Task: Look for space in Bethany, United States from 6th September, 2023 to 15th September, 2023 for 6 adults in price range Rs.8000 to Rs.12000. Place can be entire place or private room with 6 bedrooms having 6 beds and 6 bathrooms. Property type can be house, flat, guest house. Amenities needed are: wifi, TV, free parkinig on premises, gym, breakfast. Booking option can be shelf check-in. Required host language is English.
Action: Mouse moved to (595, 163)
Screenshot: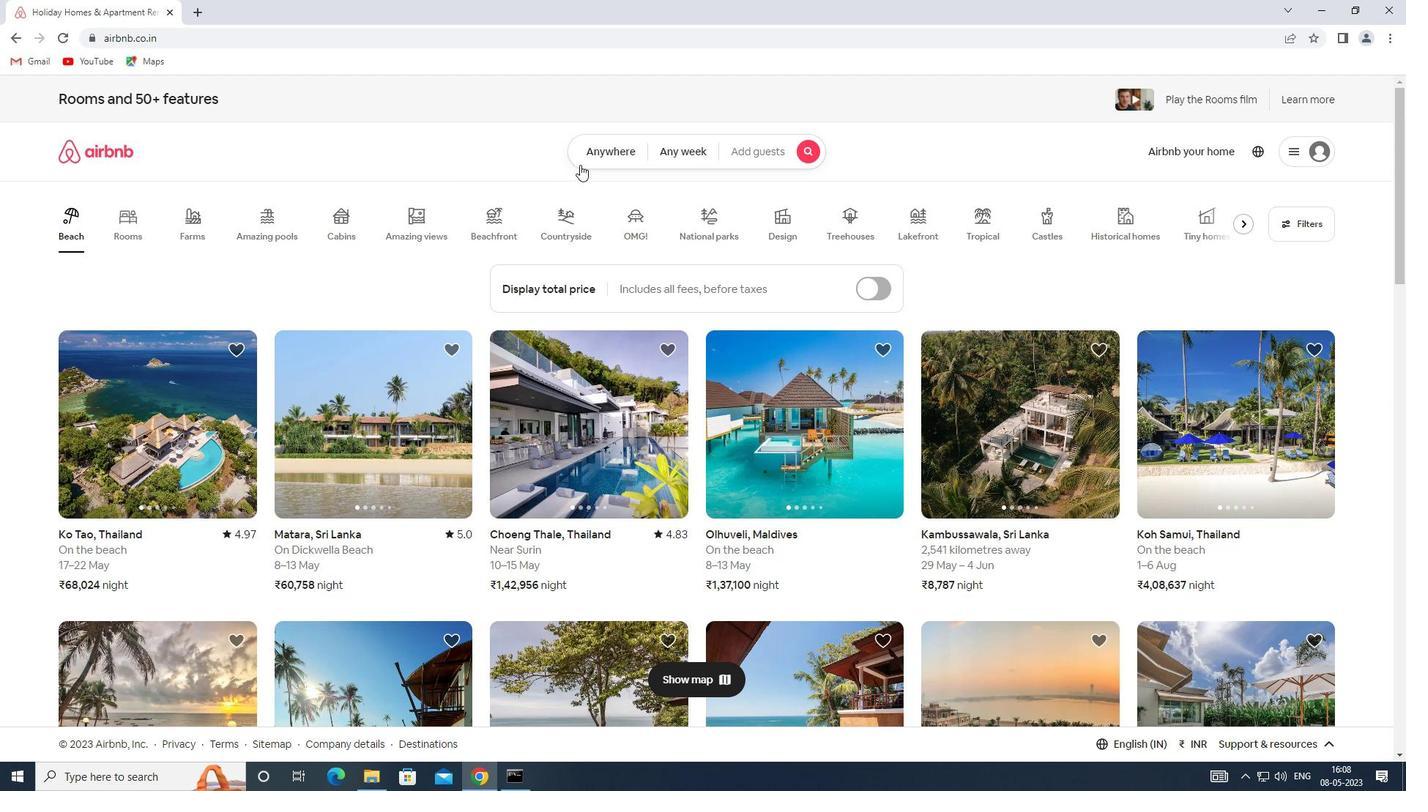 
Action: Mouse pressed left at (595, 163)
Screenshot: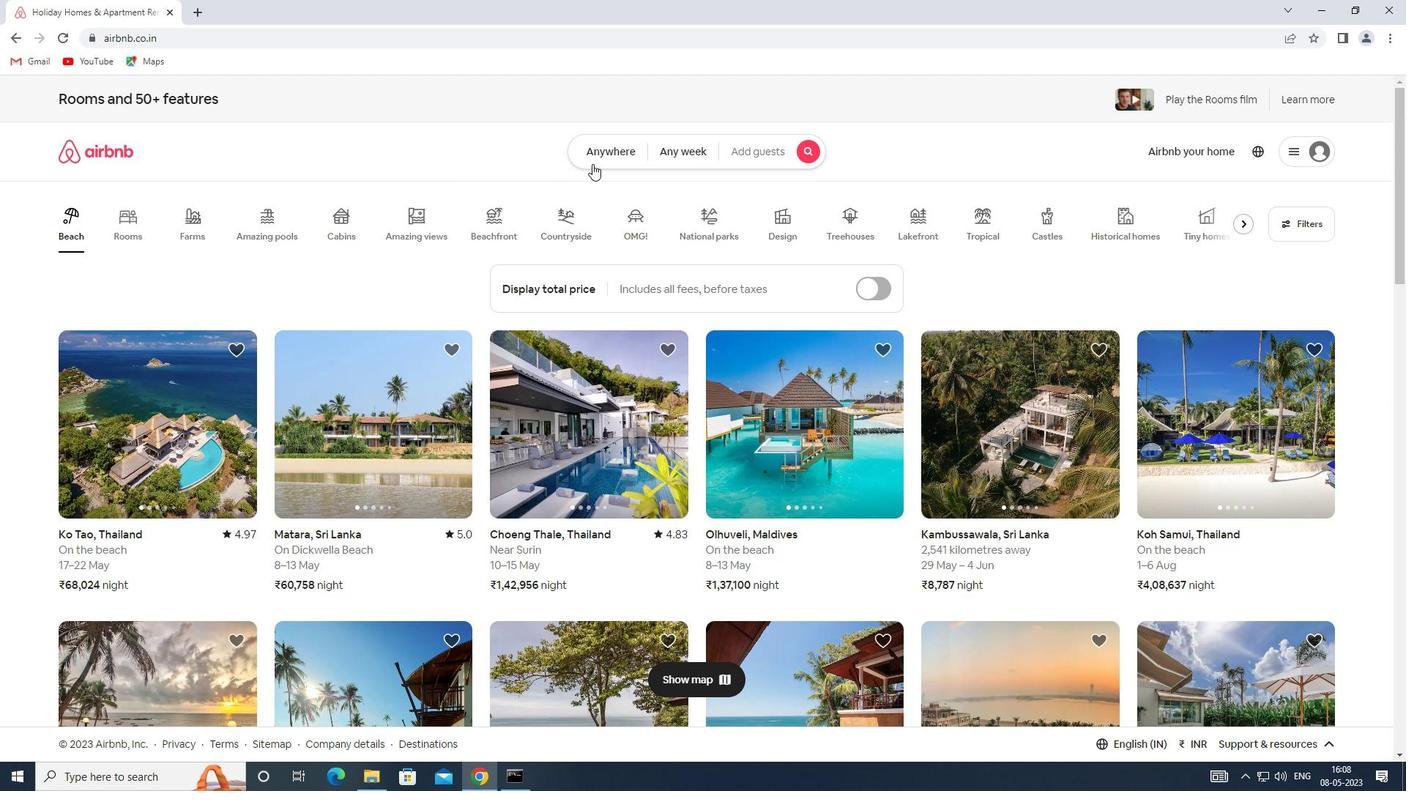 
Action: Mouse moved to (467, 201)
Screenshot: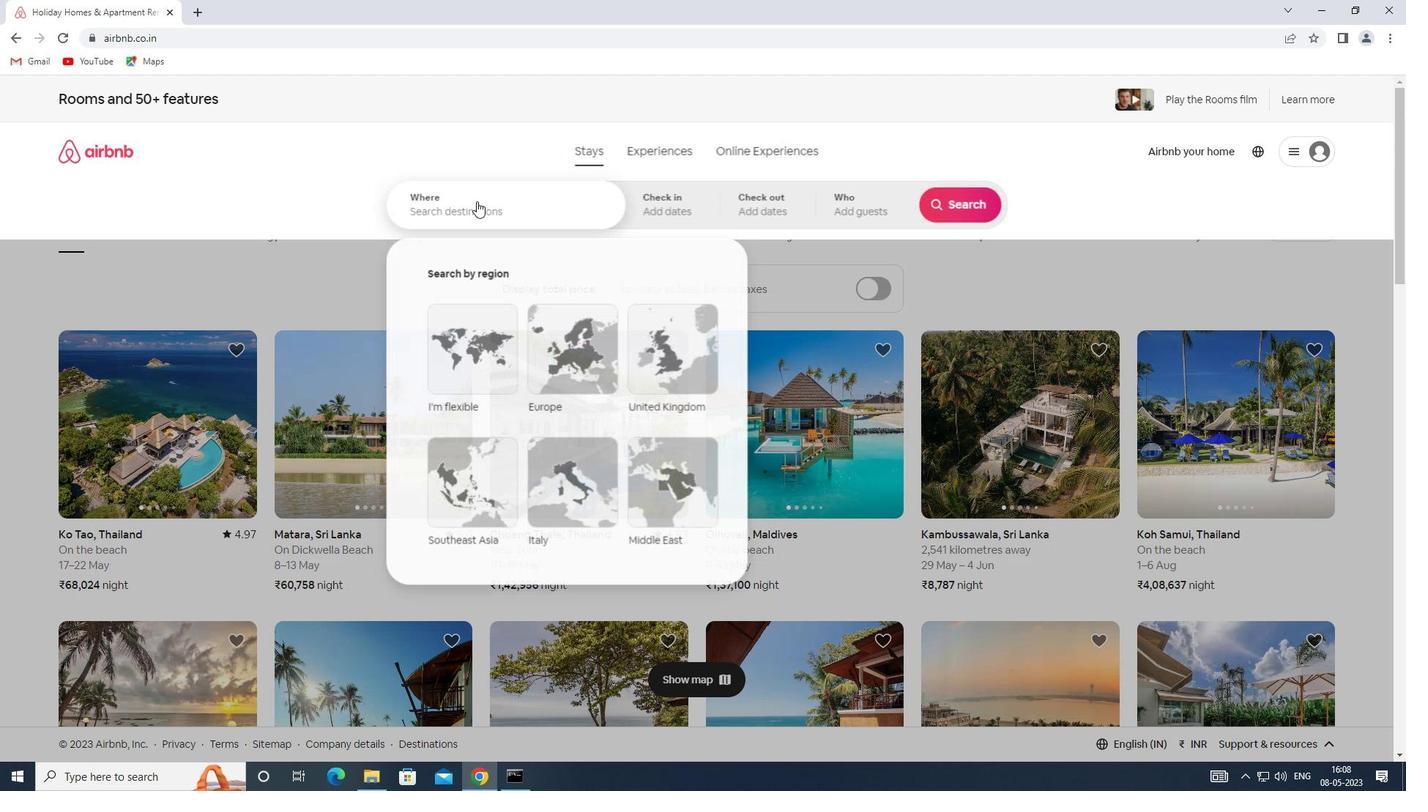 
Action: Mouse pressed left at (467, 201)
Screenshot: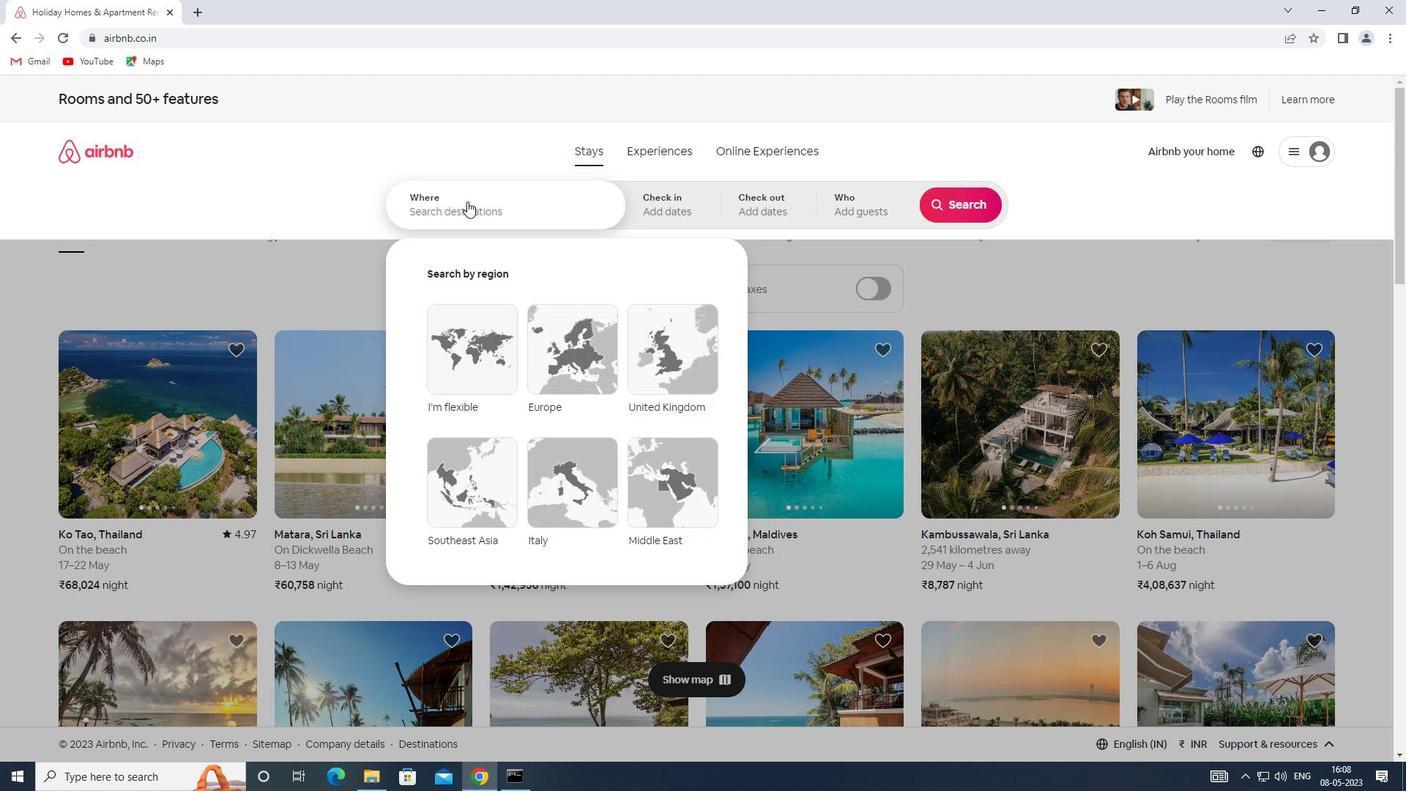 
Action: Key pressed <Key.shift>SPACE<Key.space>IN<Key.space><Key.shift>BETHANY,<Key.shift>UNITED<Key.space><Key.shift>STATES
Screenshot: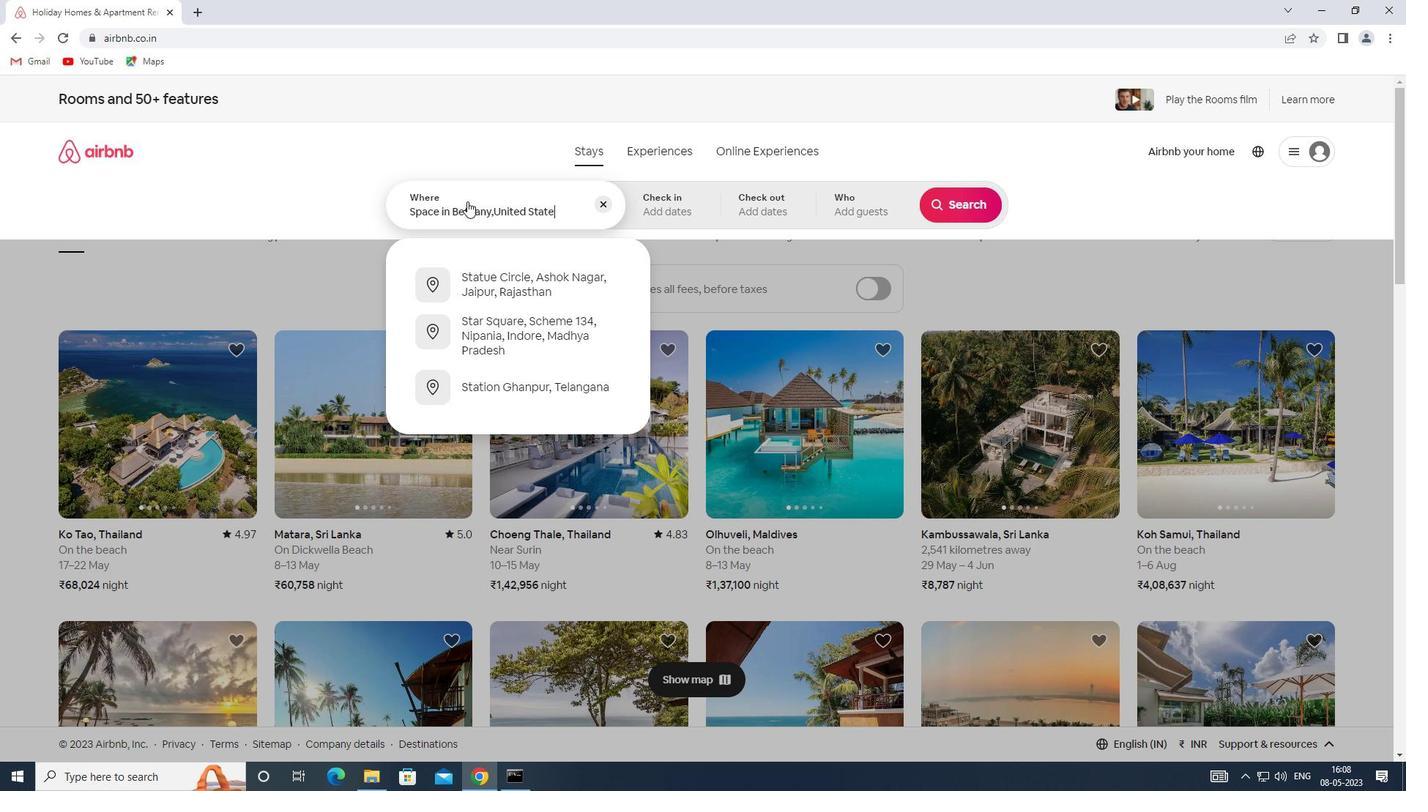 
Action: Mouse moved to (682, 195)
Screenshot: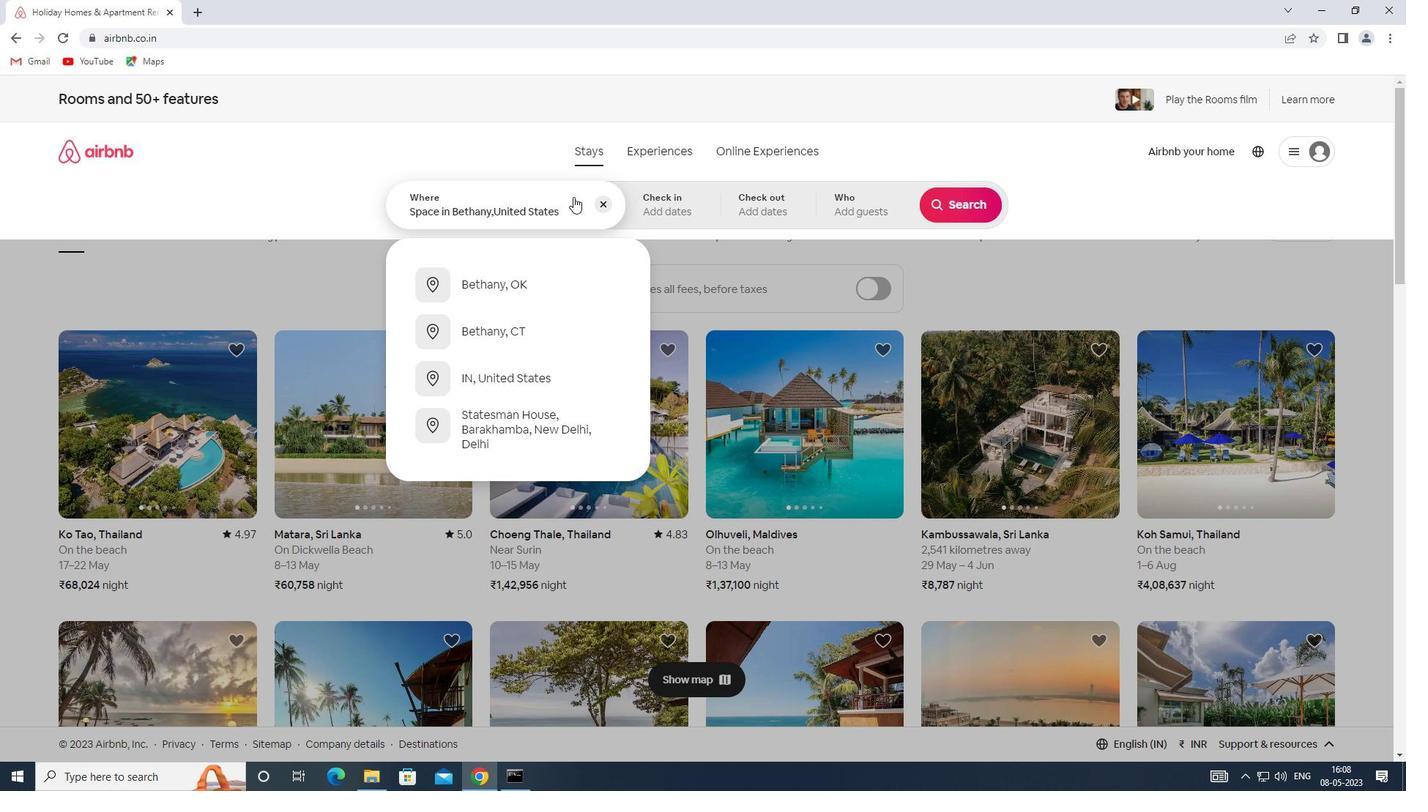 
Action: Mouse pressed left at (682, 195)
Screenshot: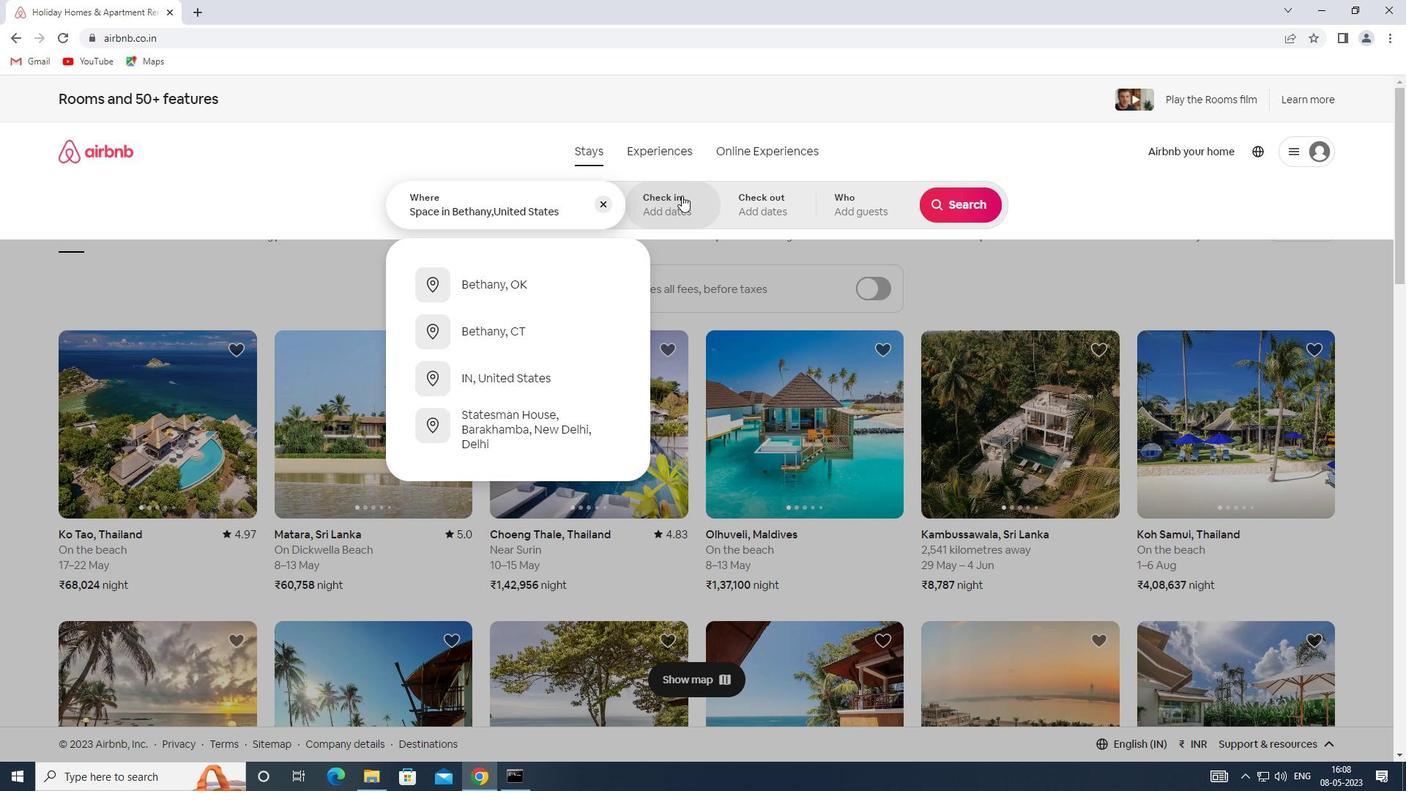 
Action: Mouse moved to (950, 324)
Screenshot: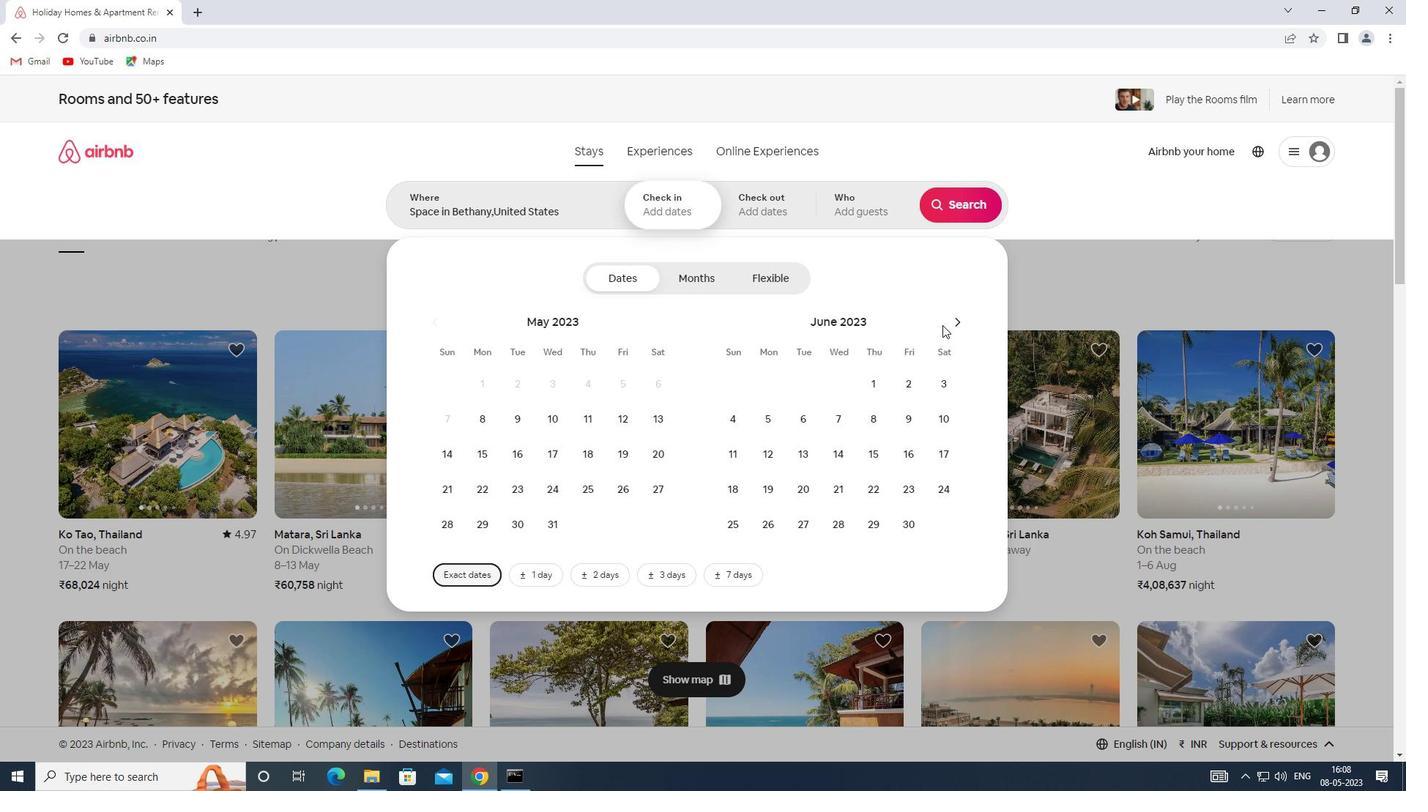 
Action: Mouse pressed left at (950, 324)
Screenshot: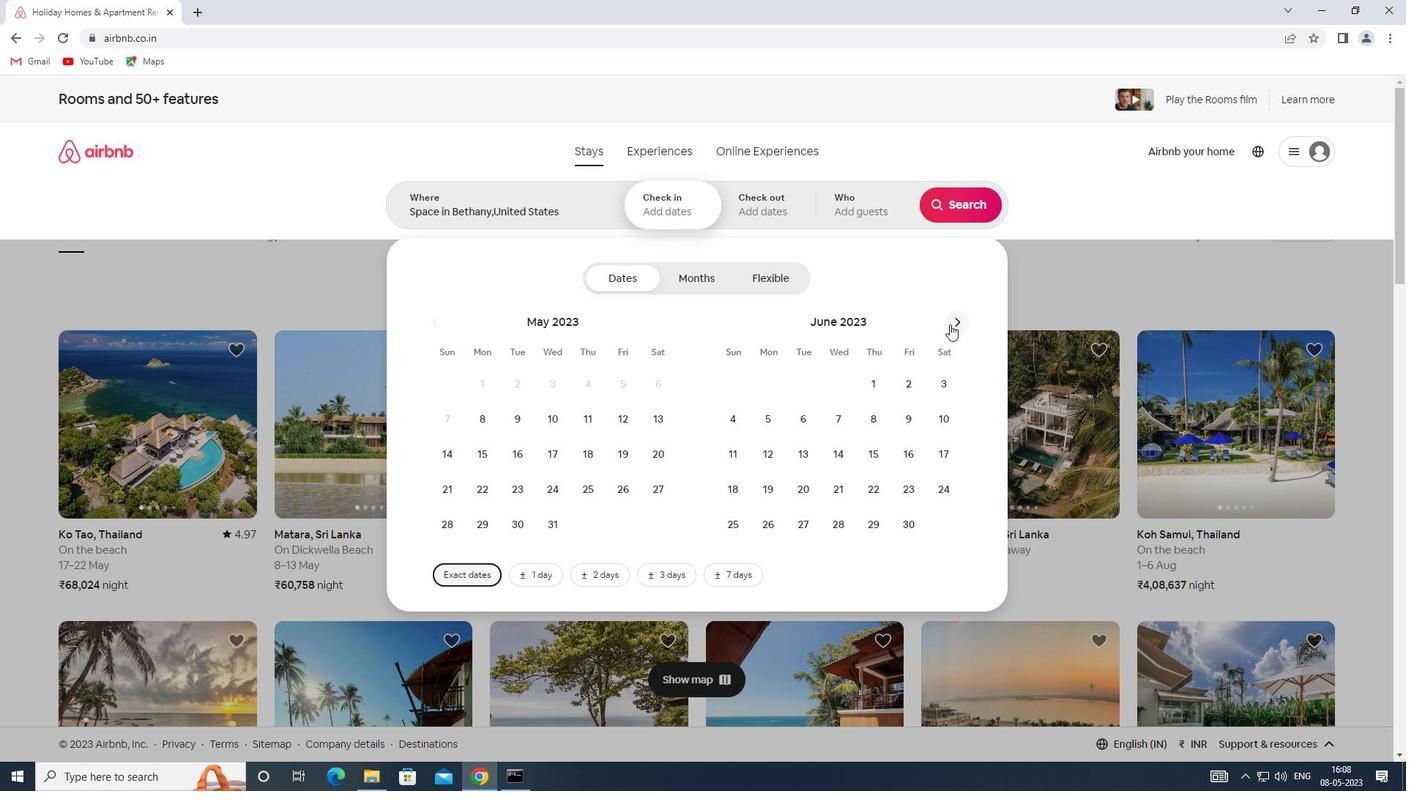 
Action: Mouse pressed left at (950, 324)
Screenshot: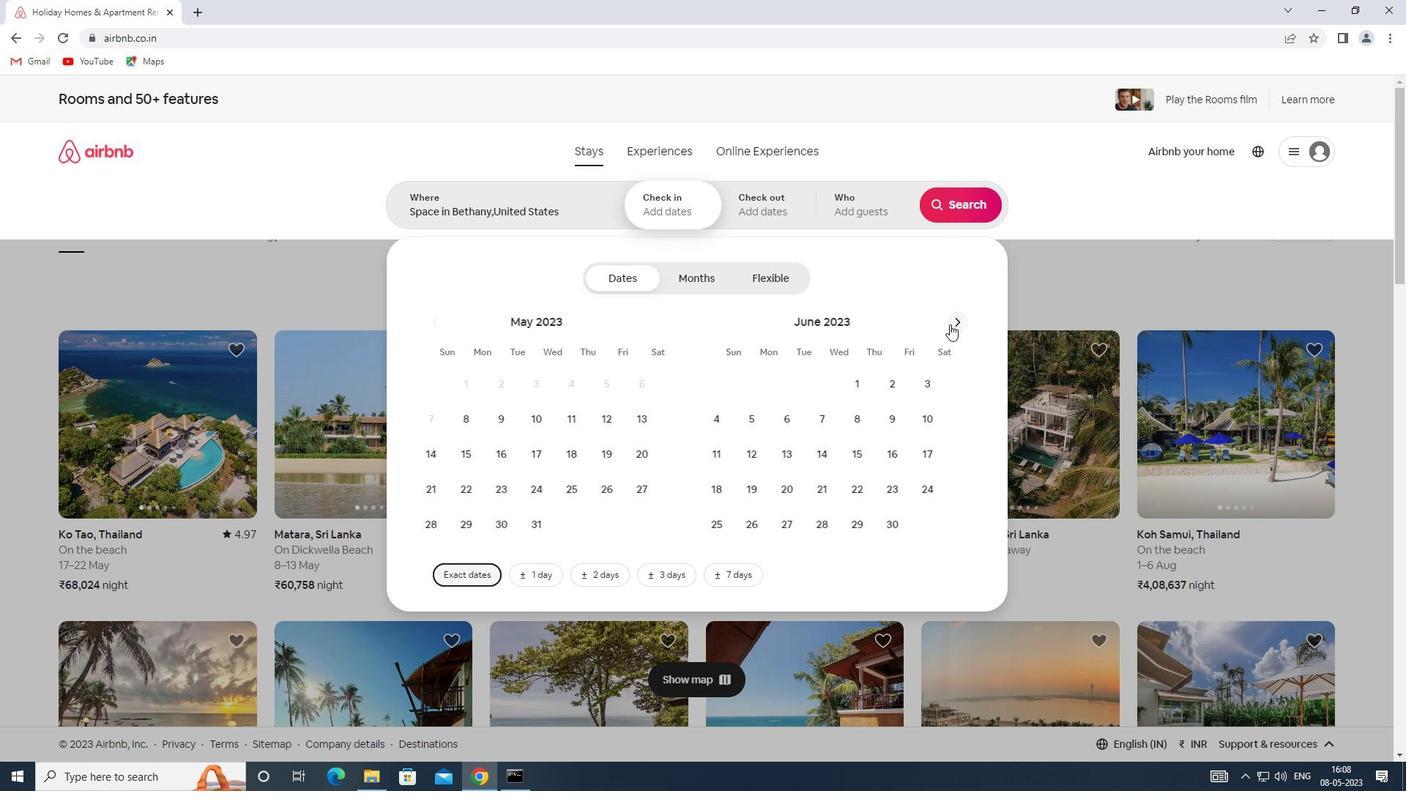 
Action: Mouse pressed left at (950, 324)
Screenshot: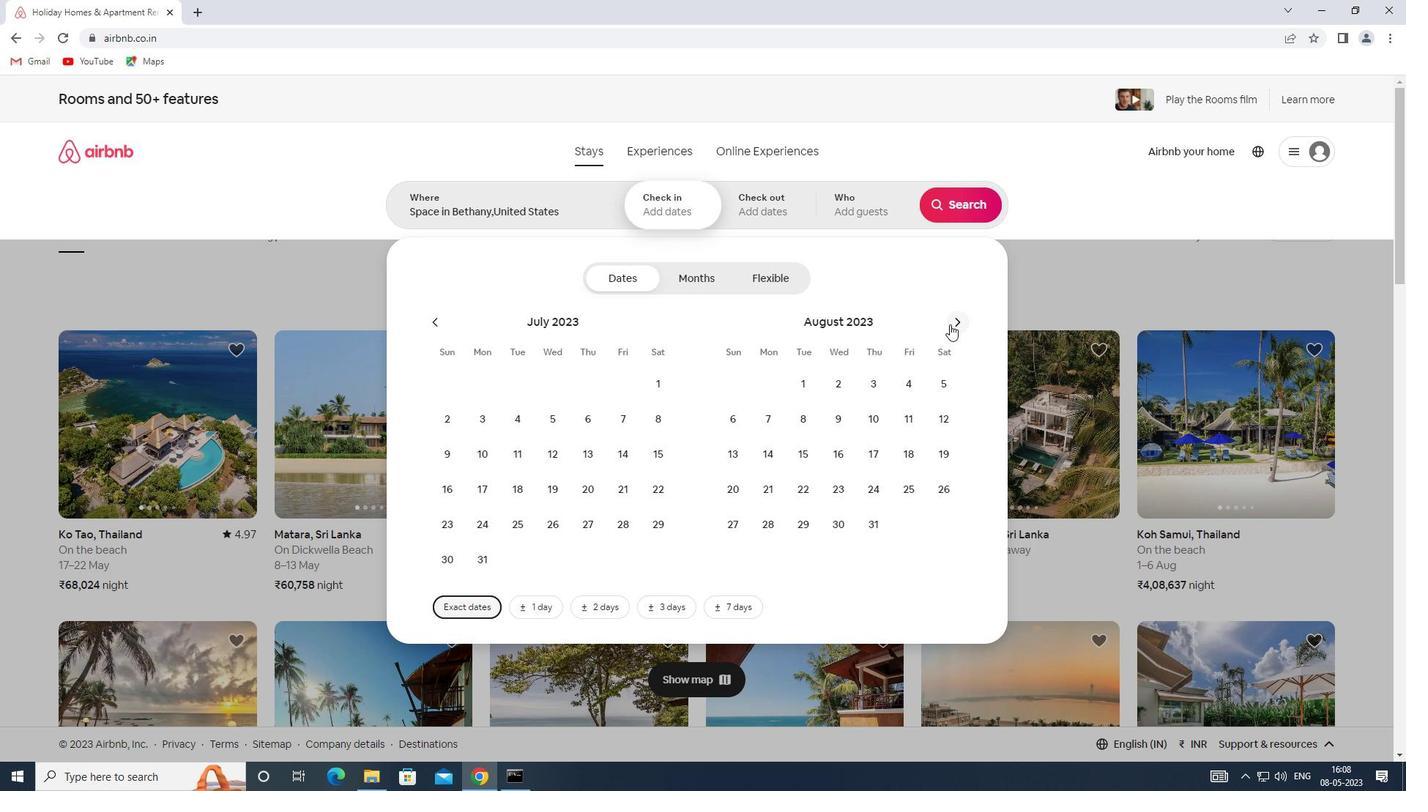 
Action: Mouse moved to (838, 410)
Screenshot: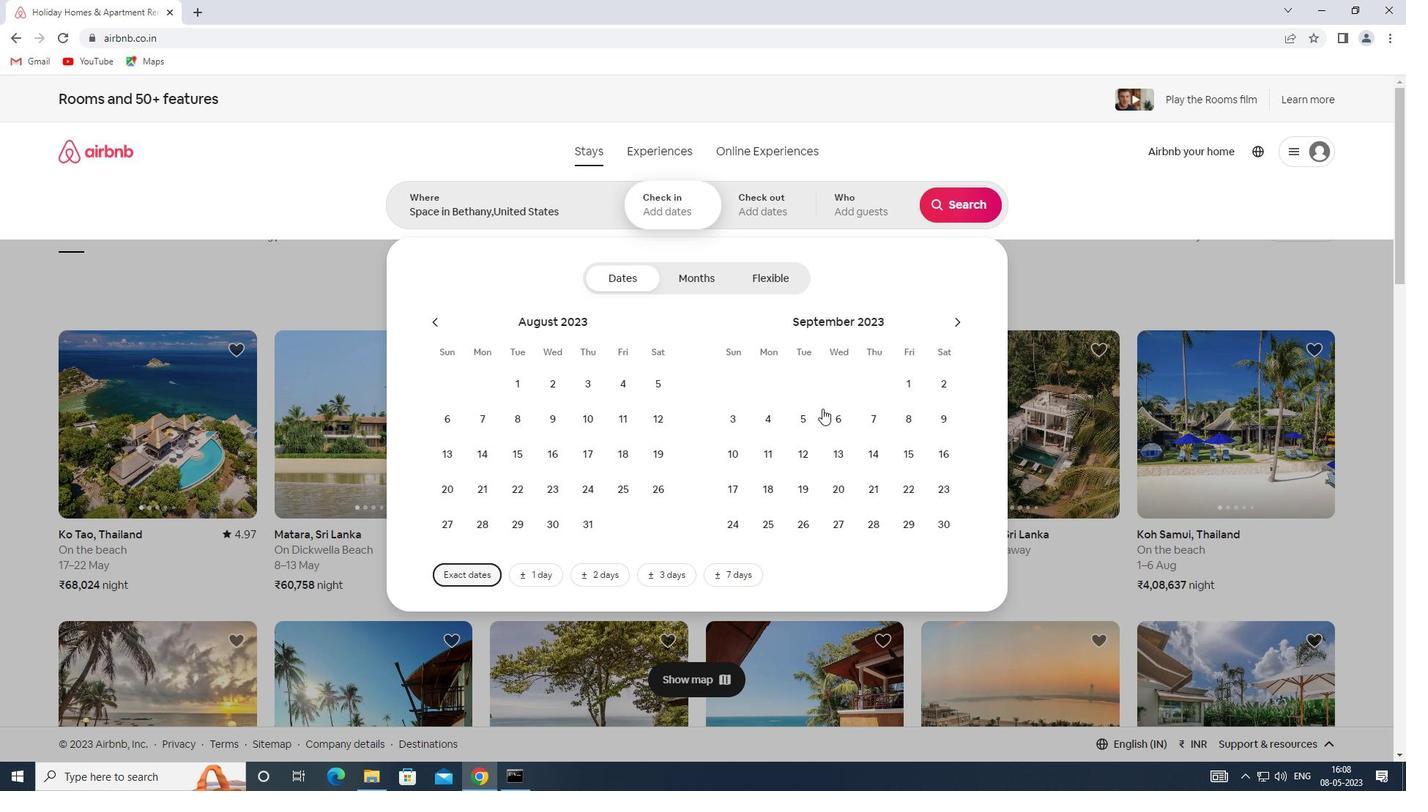 
Action: Mouse pressed left at (838, 410)
Screenshot: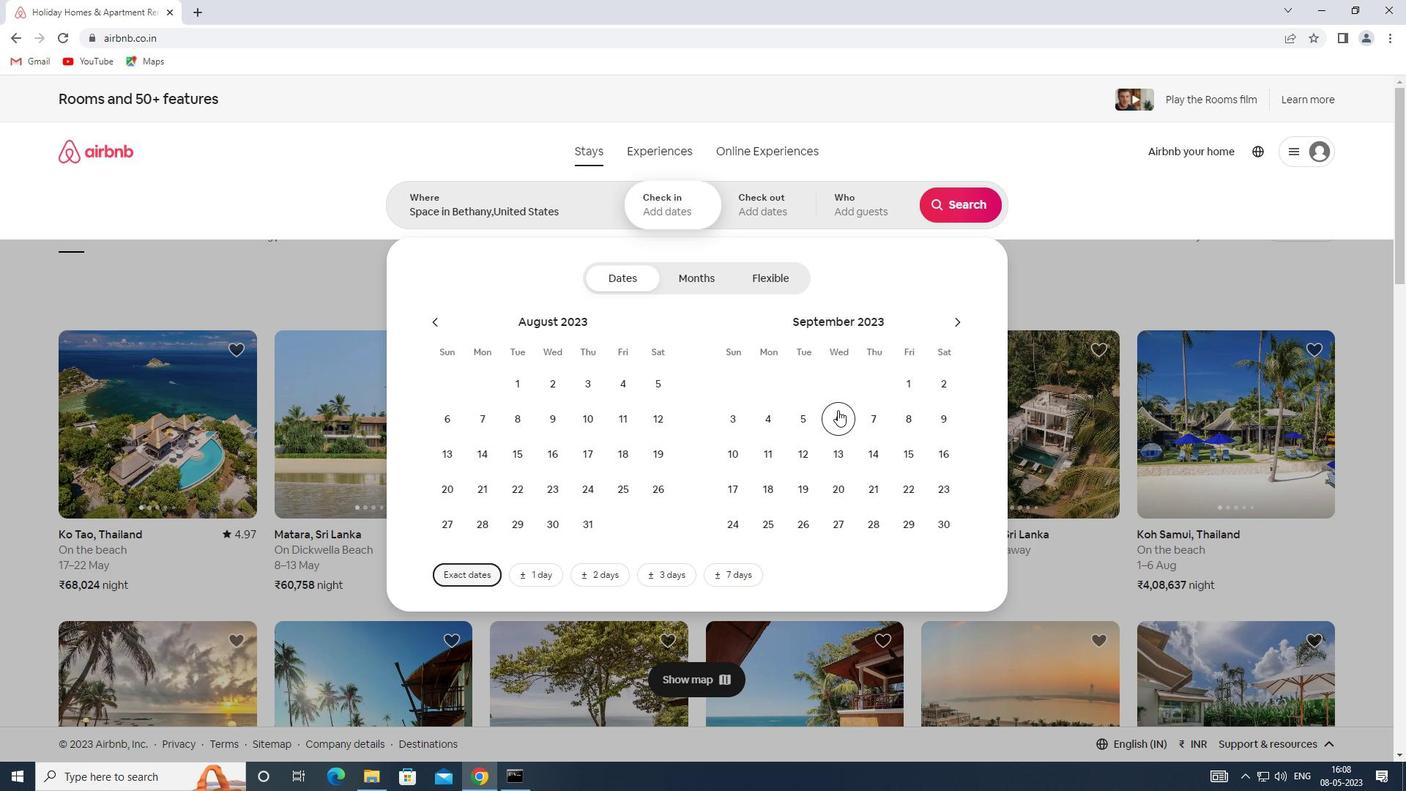 
Action: Mouse moved to (898, 448)
Screenshot: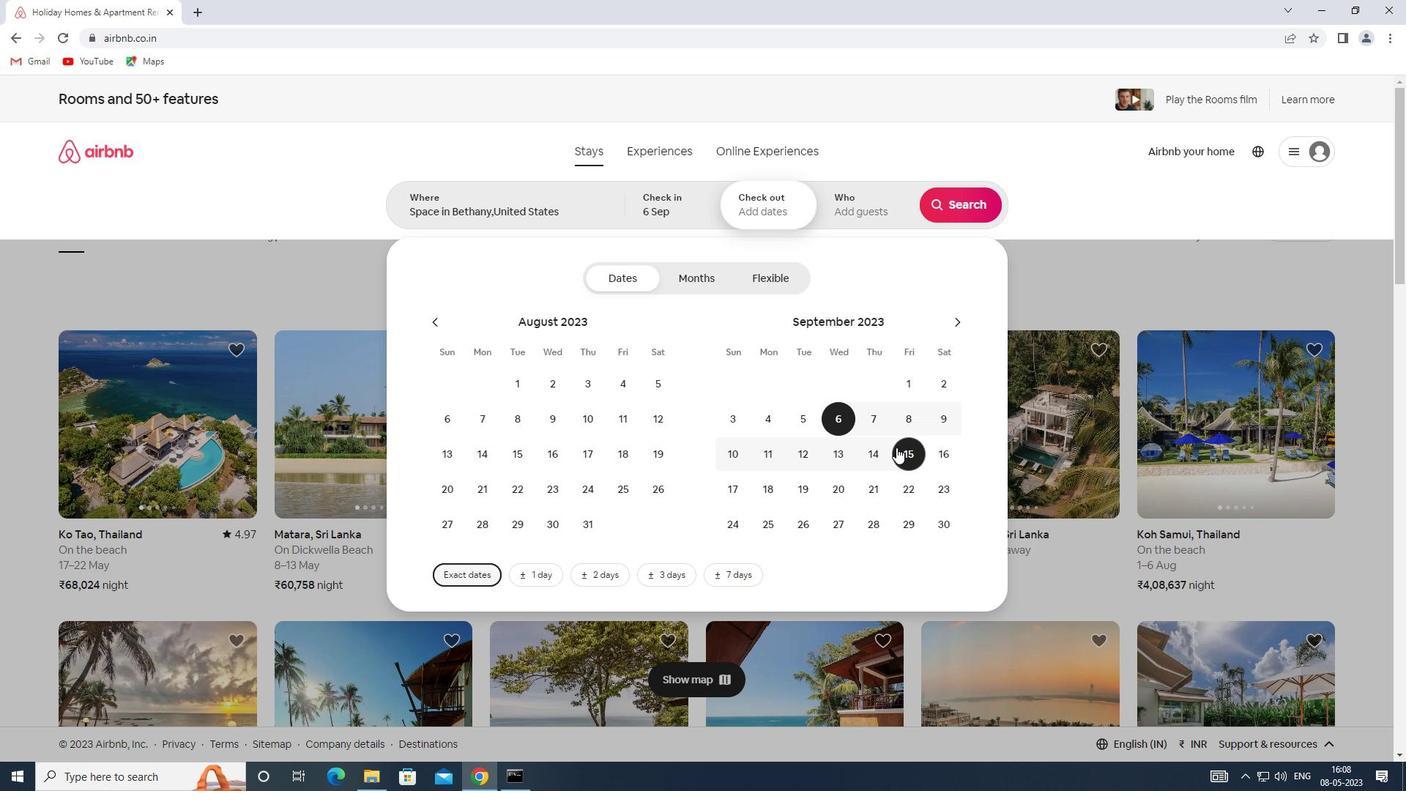 
Action: Mouse pressed left at (898, 448)
Screenshot: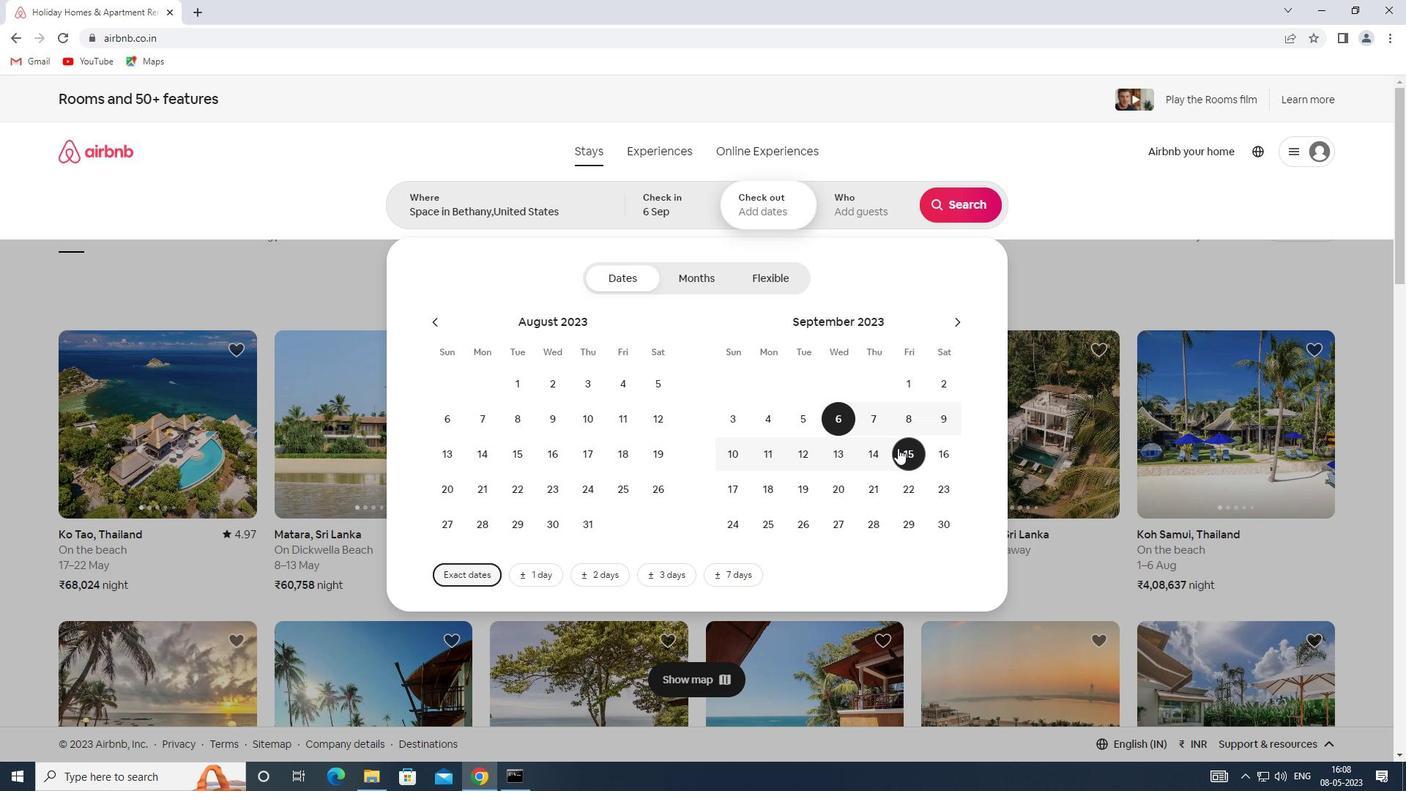 
Action: Mouse moved to (869, 215)
Screenshot: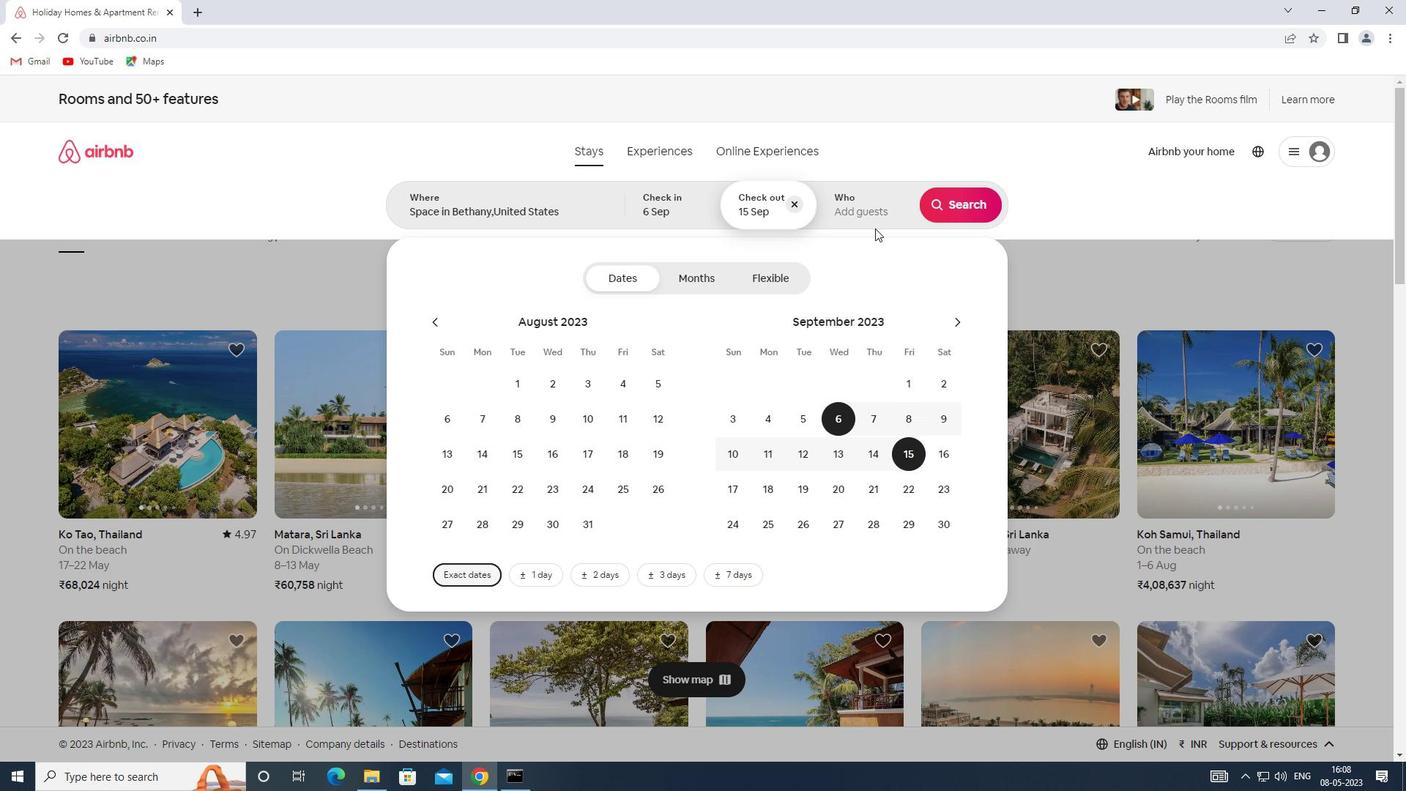 
Action: Mouse pressed left at (869, 215)
Screenshot: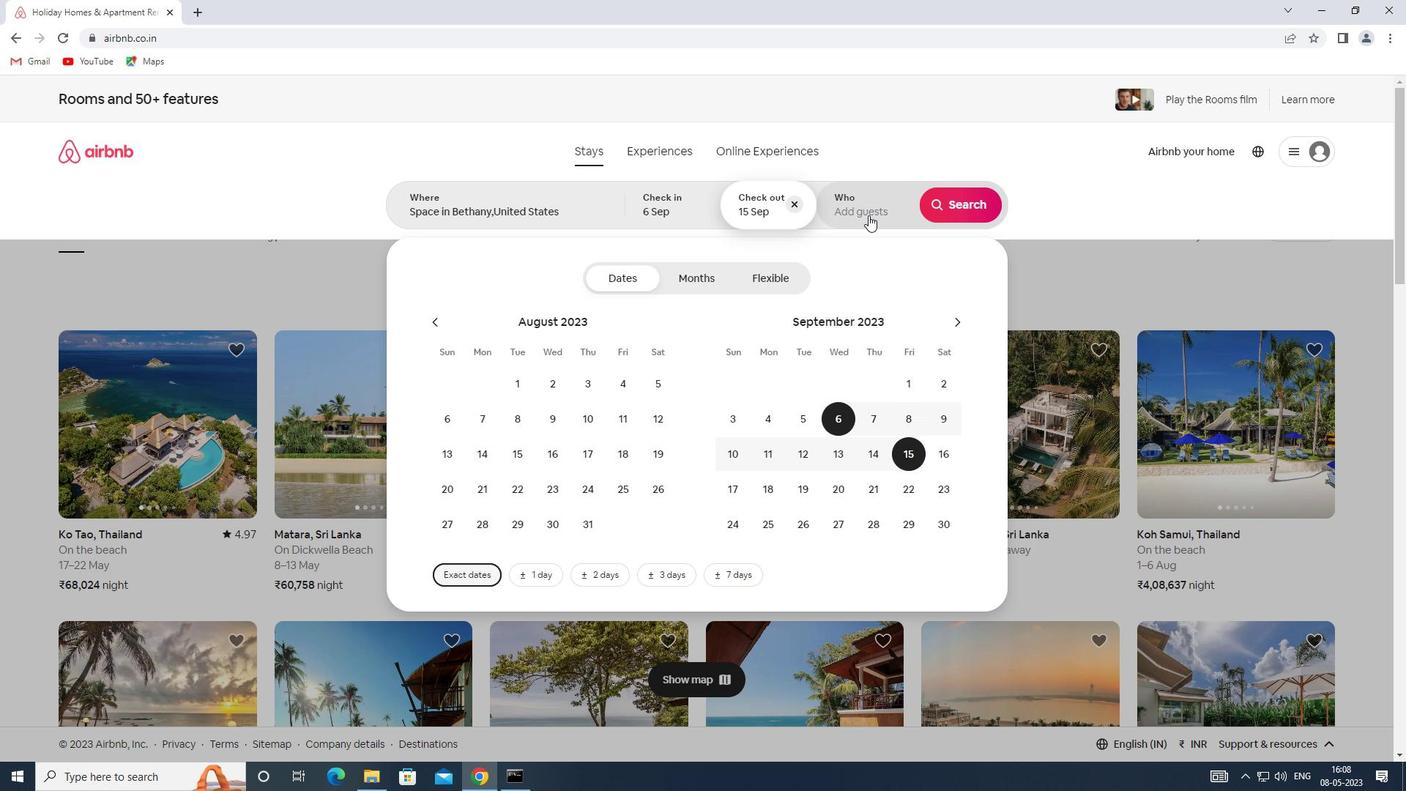 
Action: Mouse moved to (968, 284)
Screenshot: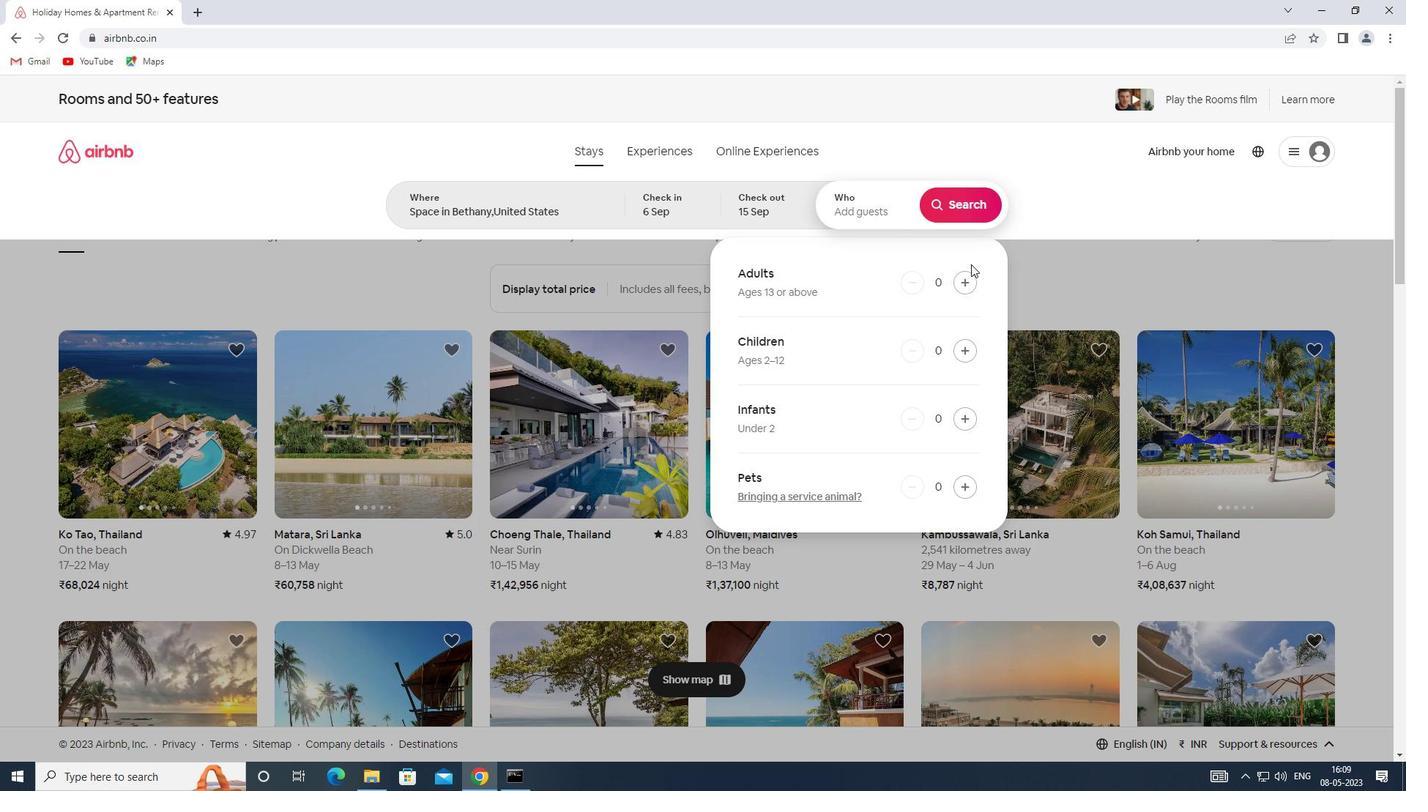 
Action: Mouse pressed left at (968, 284)
Screenshot: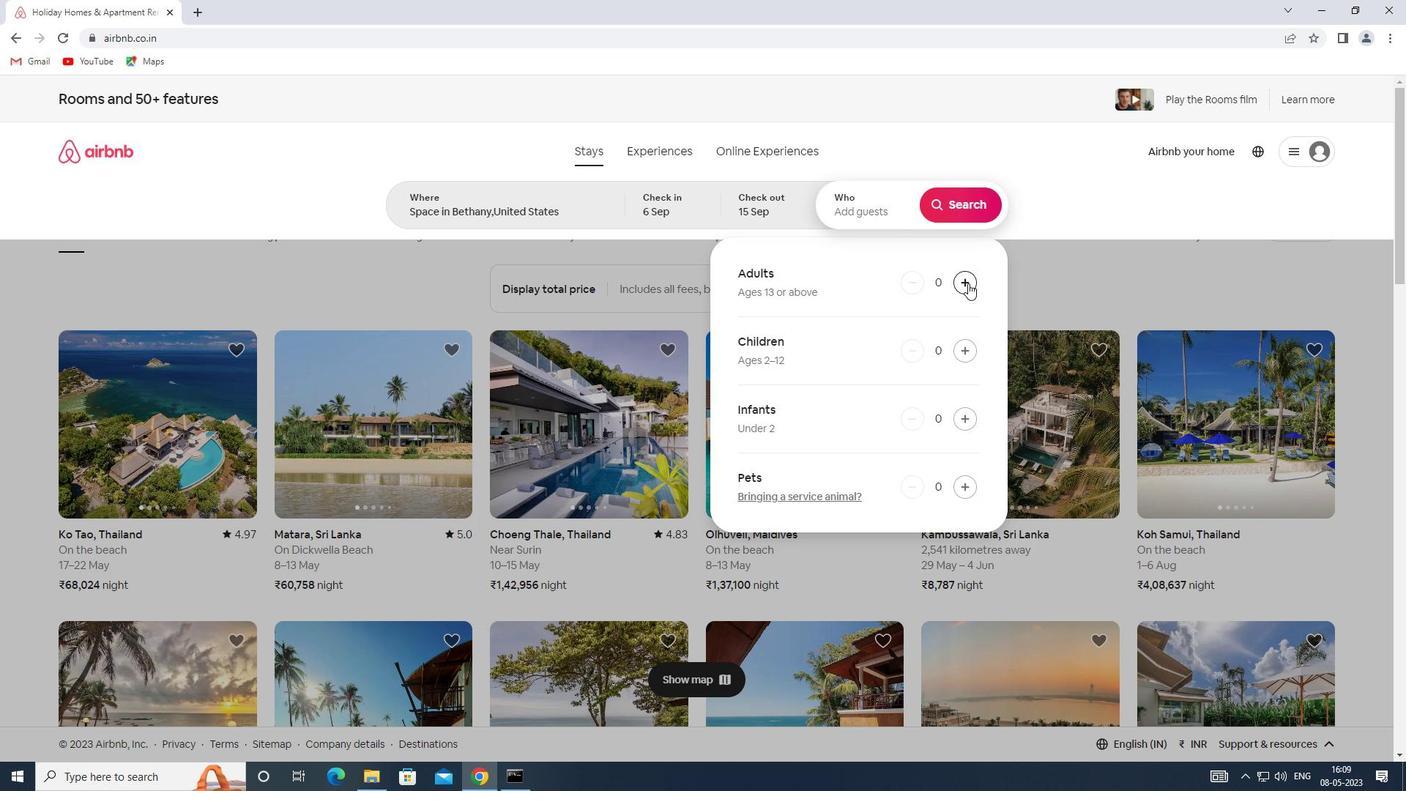 
Action: Mouse pressed left at (968, 284)
Screenshot: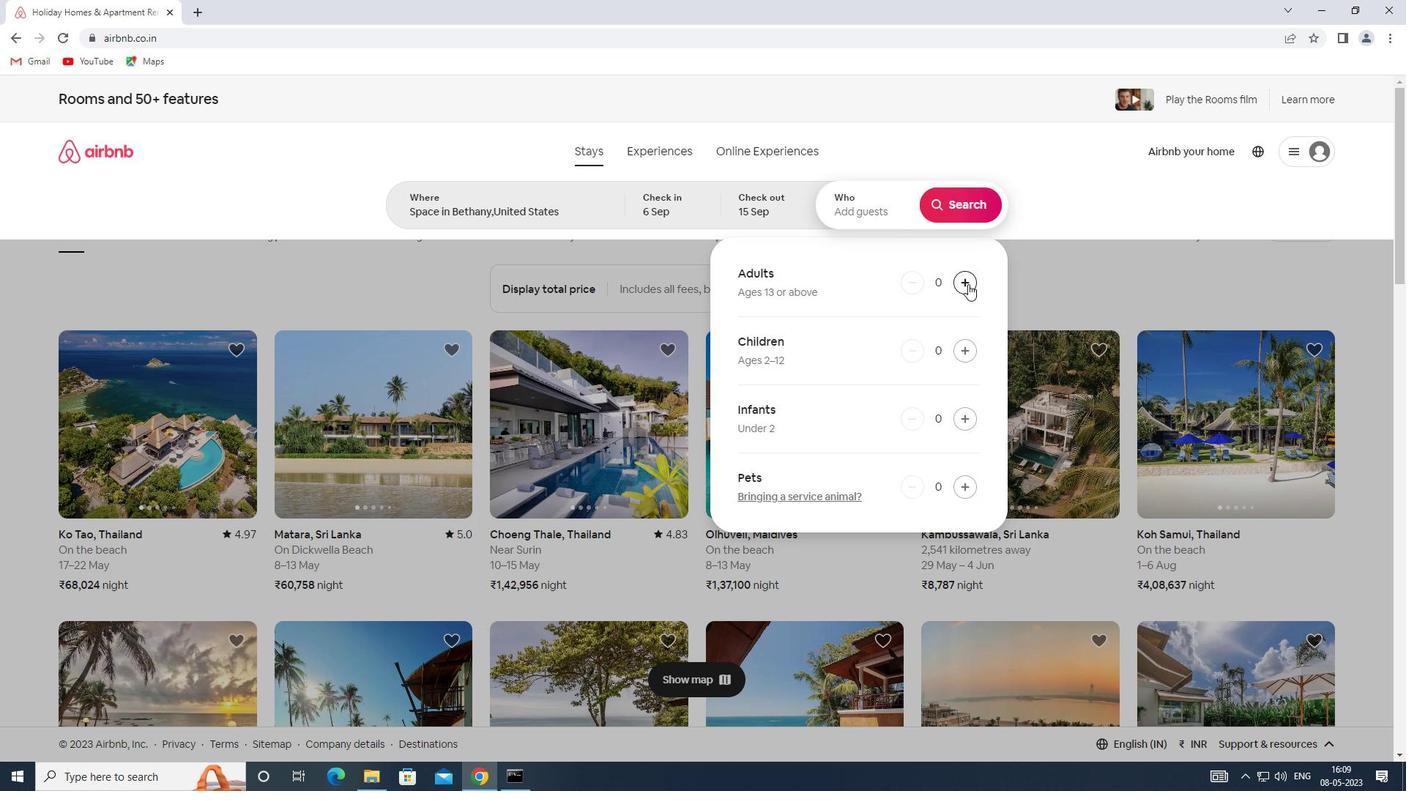 
Action: Mouse pressed left at (968, 284)
Screenshot: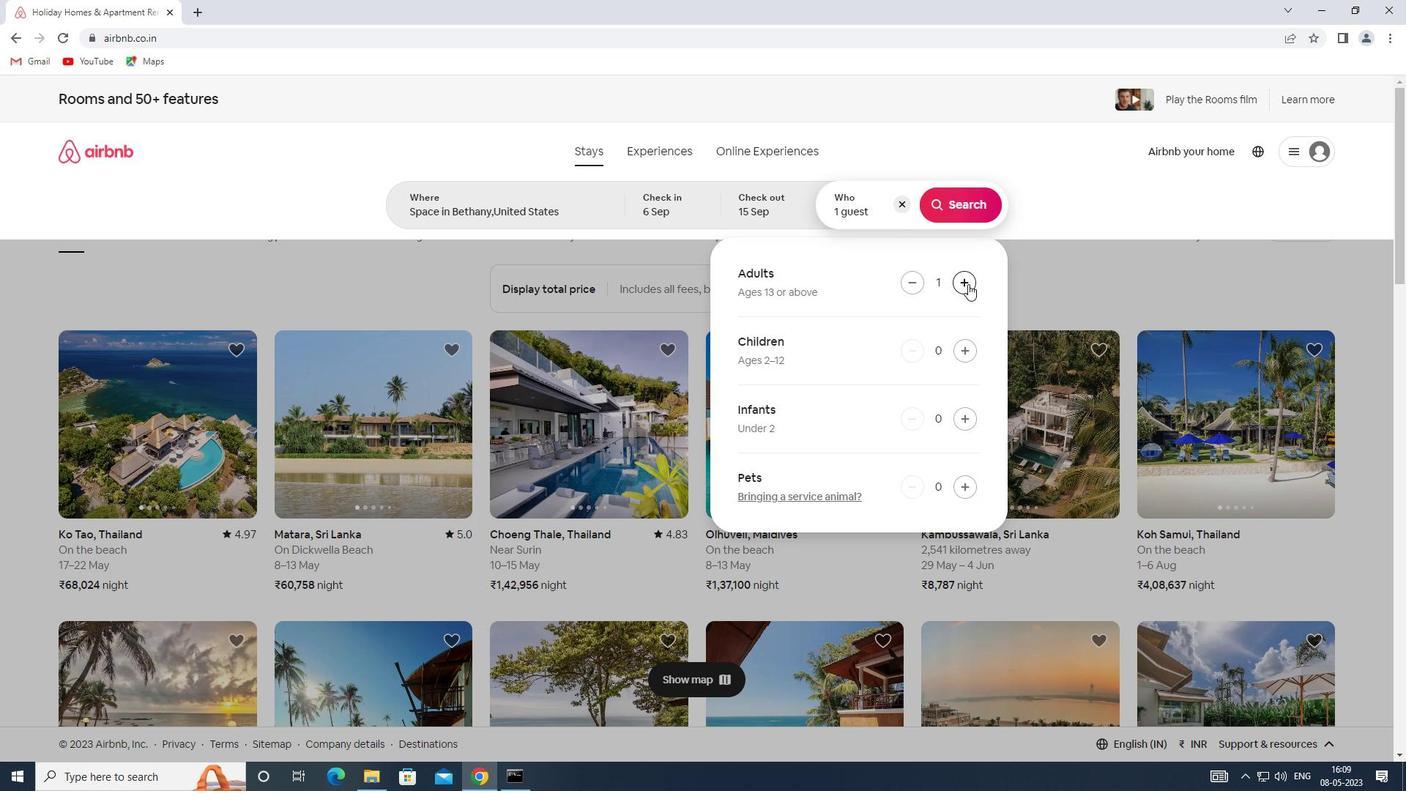 
Action: Mouse pressed left at (968, 284)
Screenshot: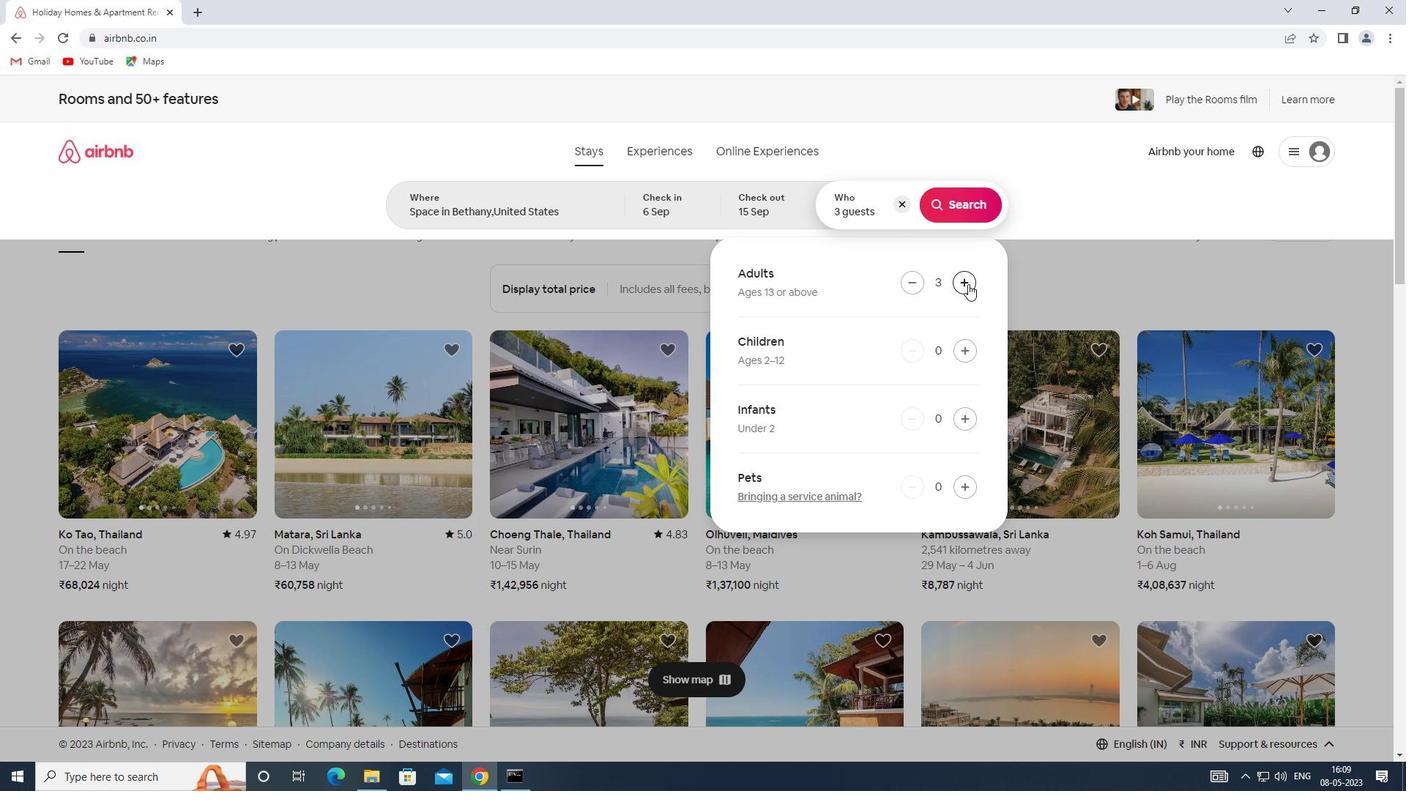 
Action: Mouse pressed left at (968, 284)
Screenshot: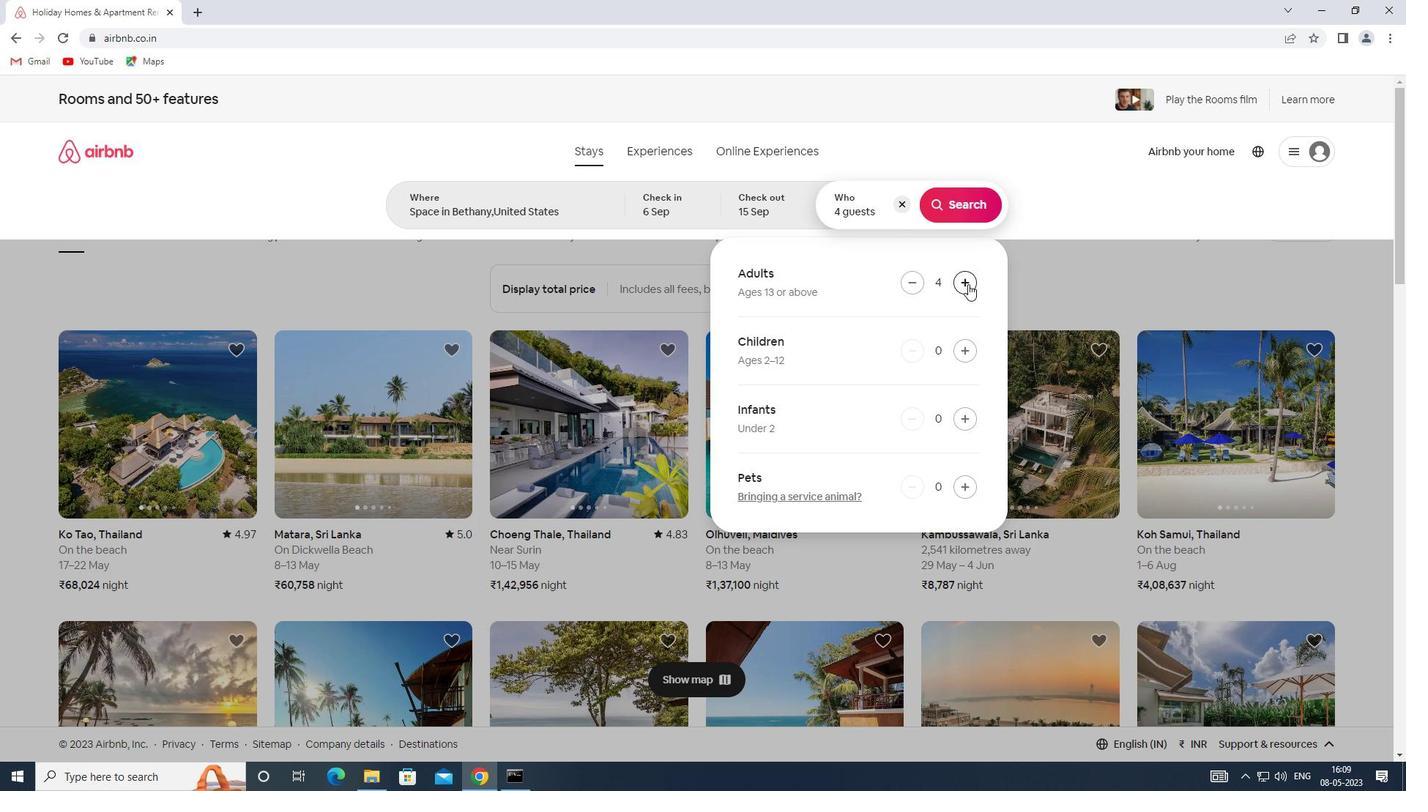 
Action: Mouse pressed left at (968, 284)
Screenshot: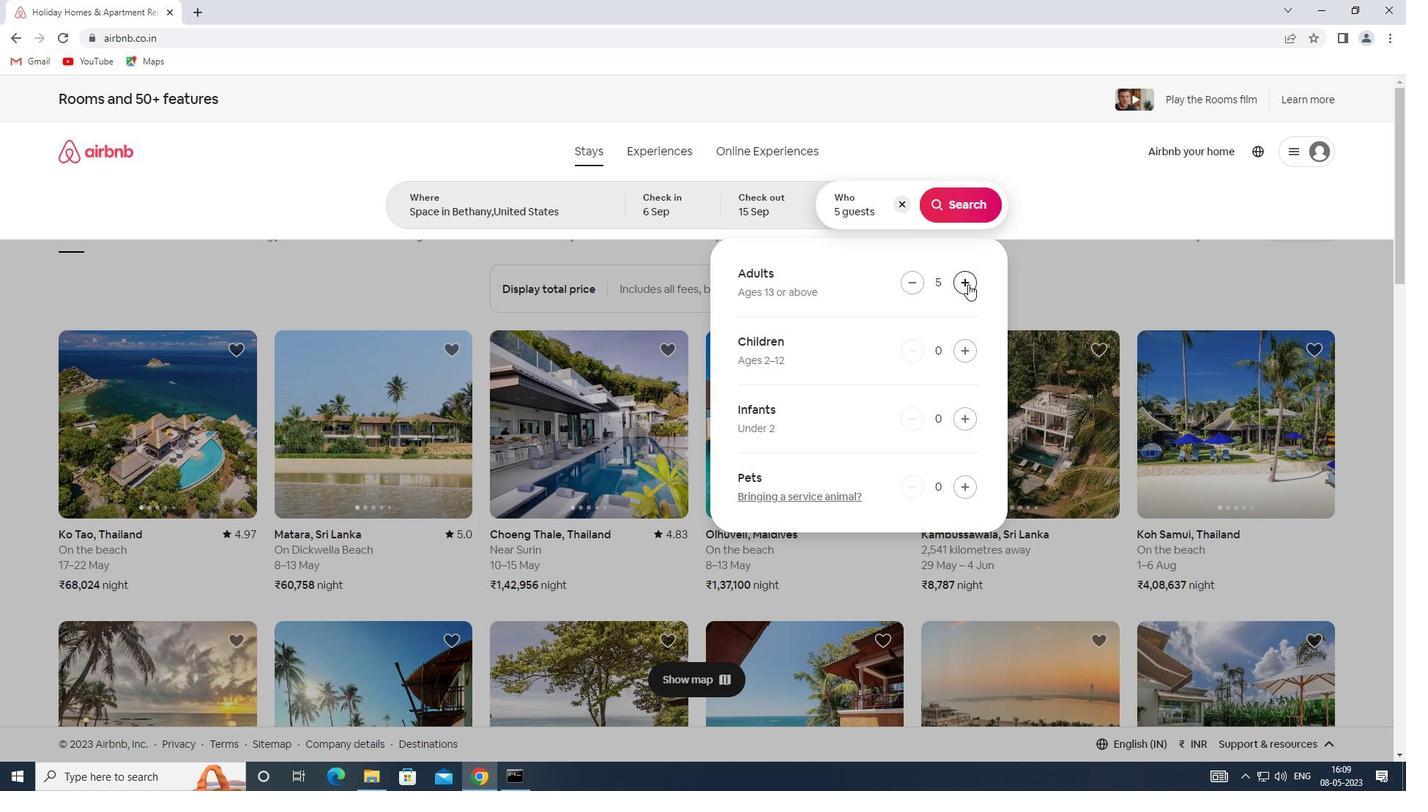 
Action: Mouse moved to (963, 208)
Screenshot: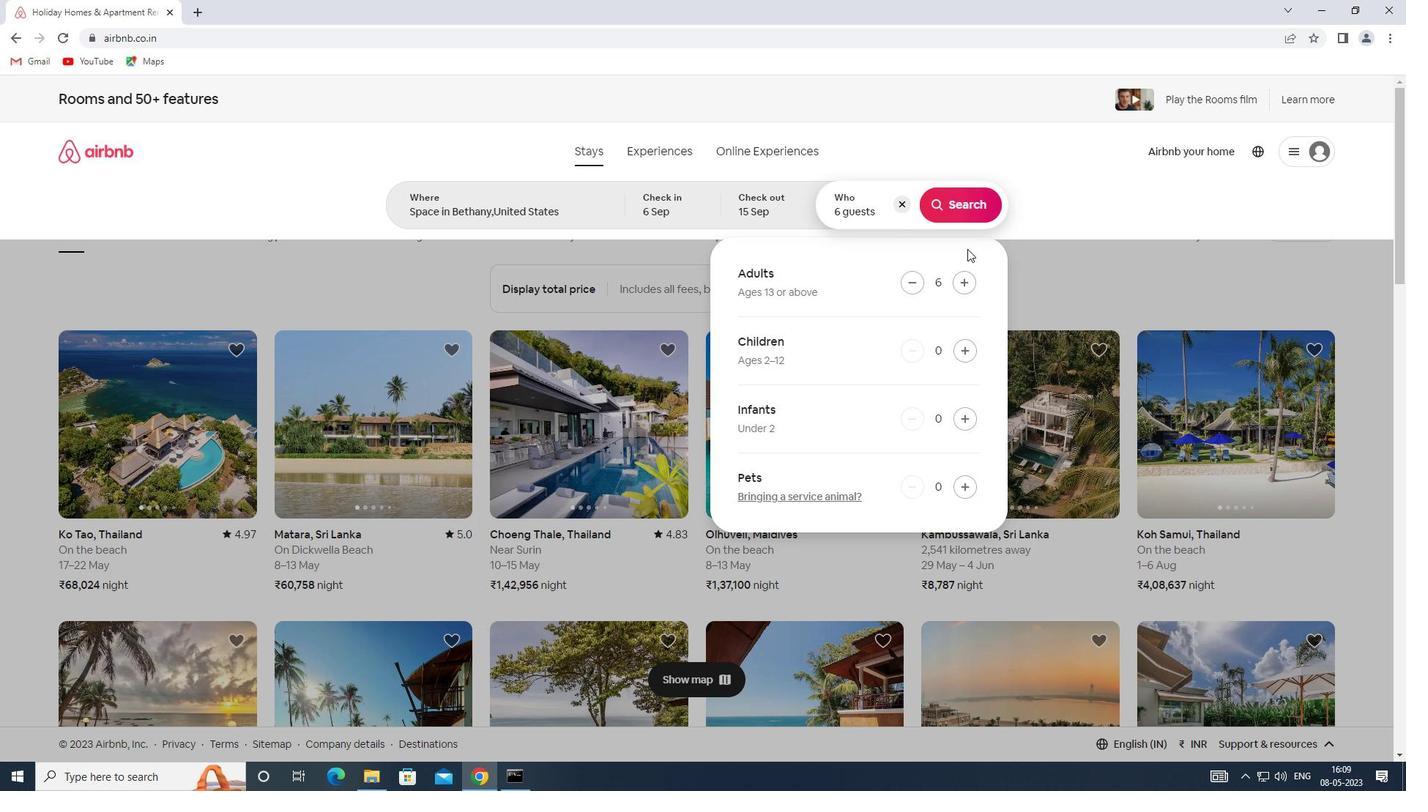
Action: Mouse pressed left at (963, 208)
Screenshot: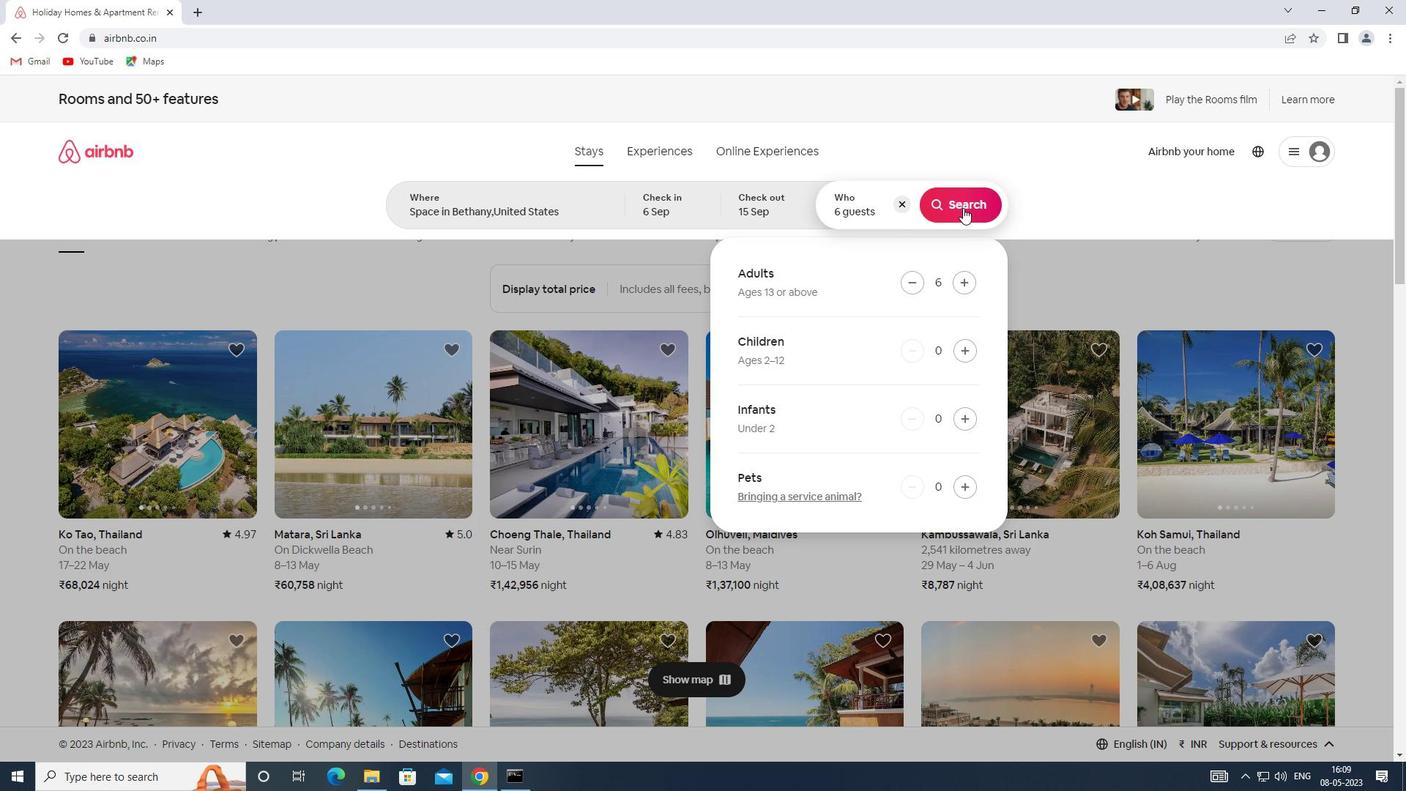 
Action: Mouse moved to (1360, 172)
Screenshot: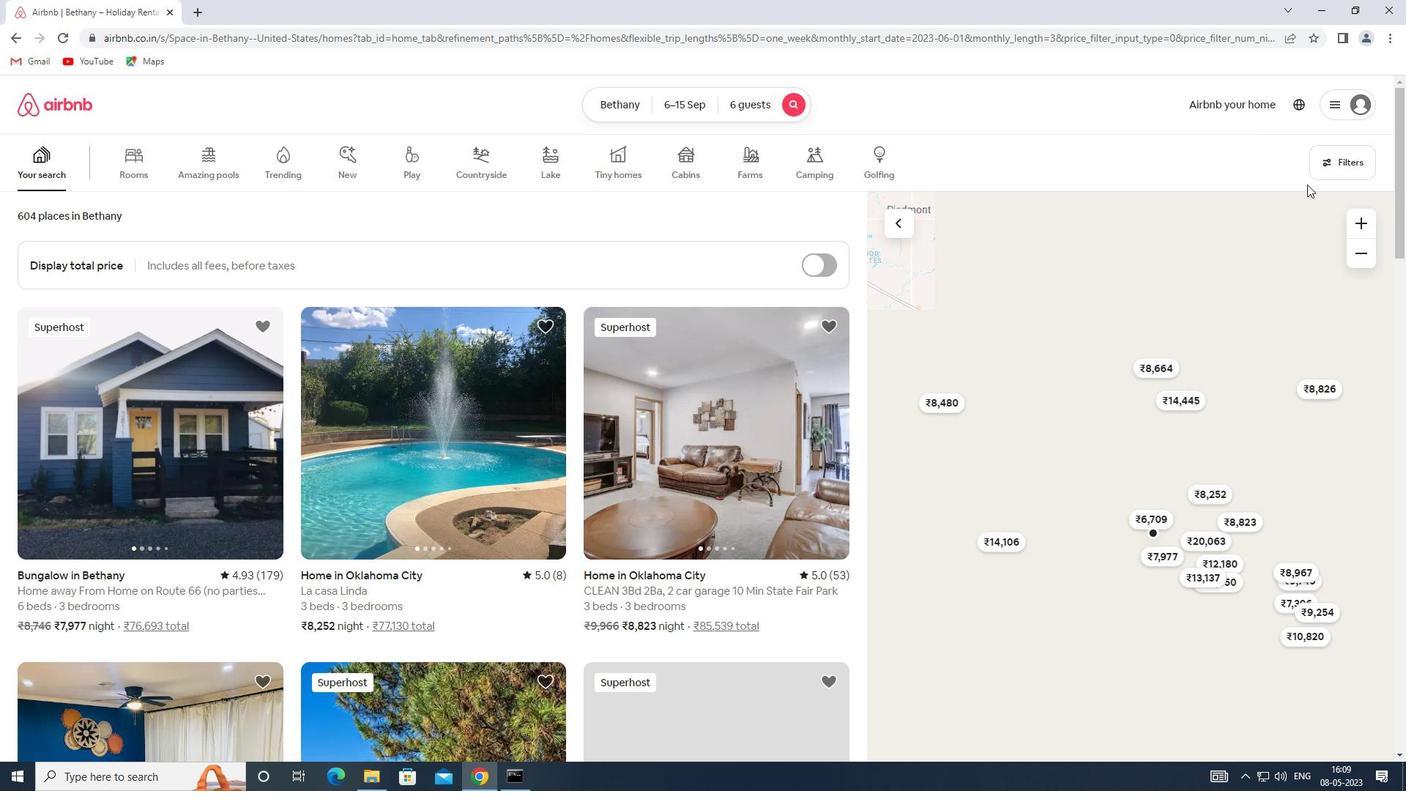 
Action: Mouse pressed left at (1360, 172)
Screenshot: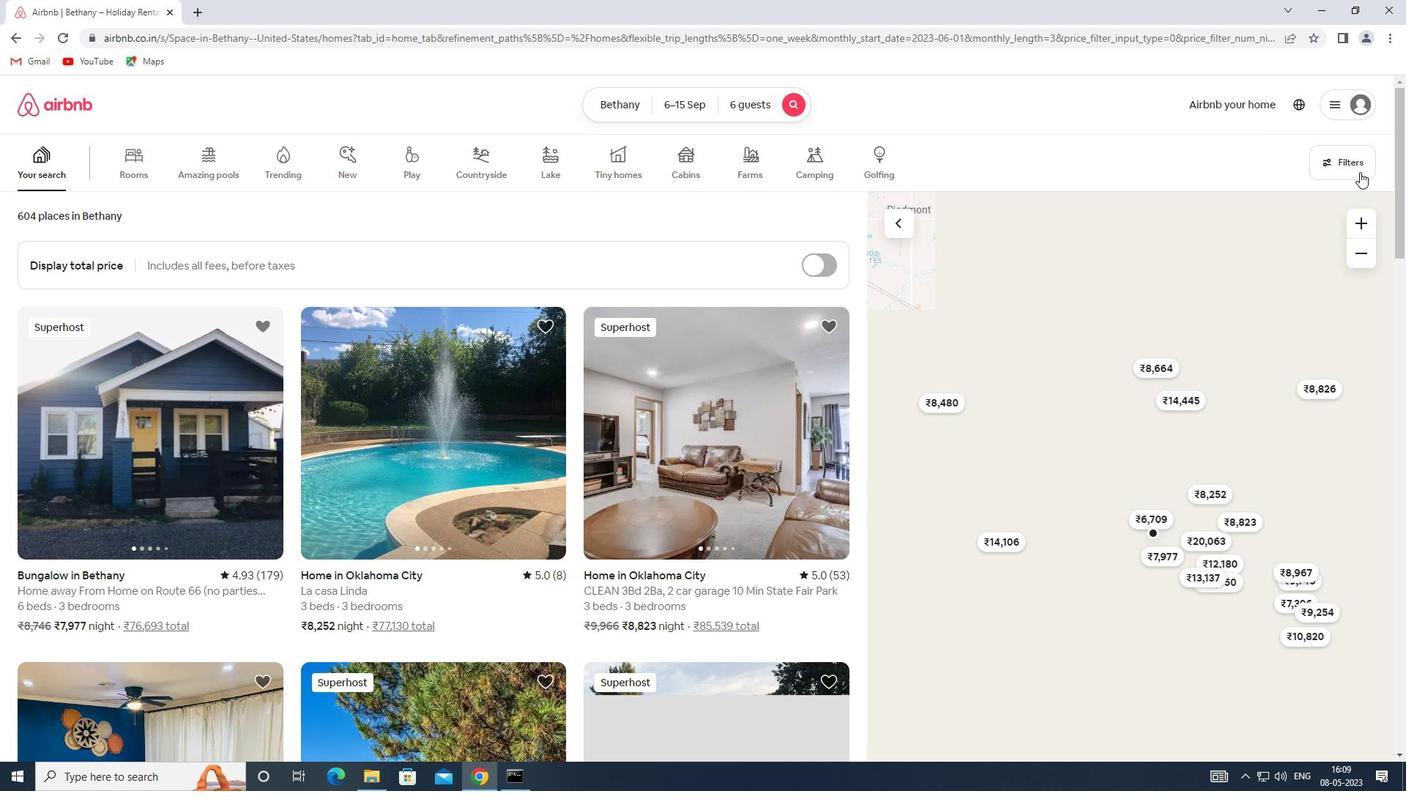 
Action: Mouse moved to (512, 525)
Screenshot: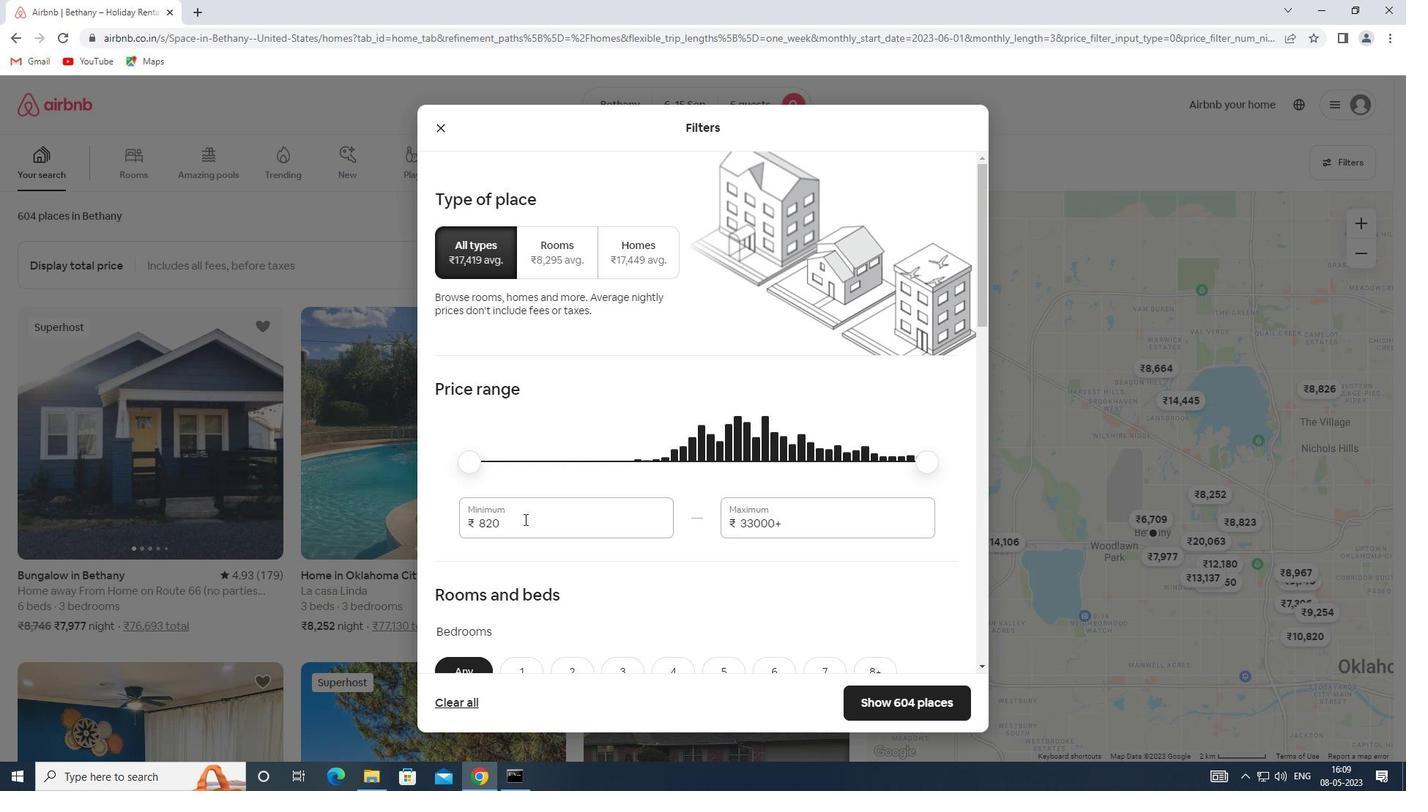 
Action: Mouse pressed left at (512, 525)
Screenshot: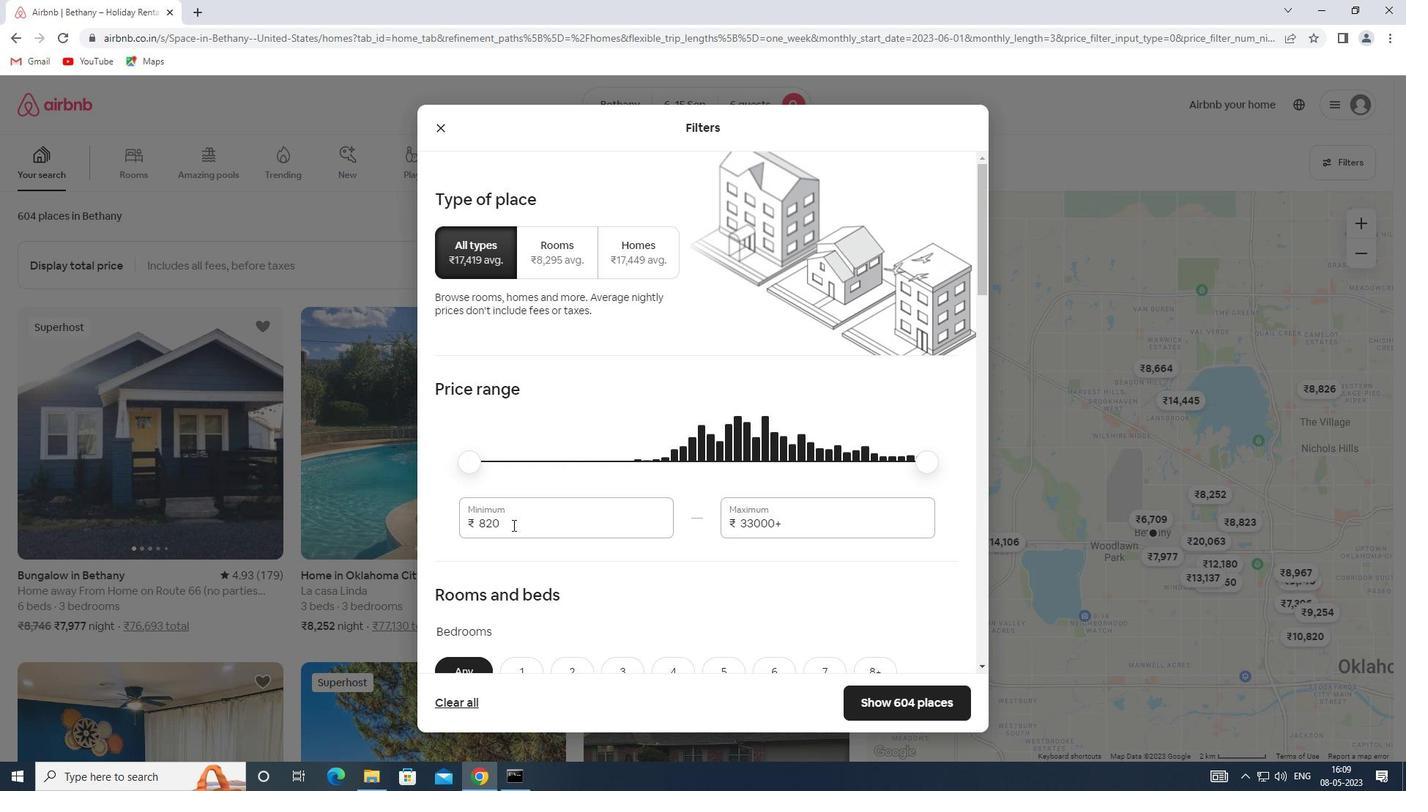 
Action: Mouse moved to (452, 525)
Screenshot: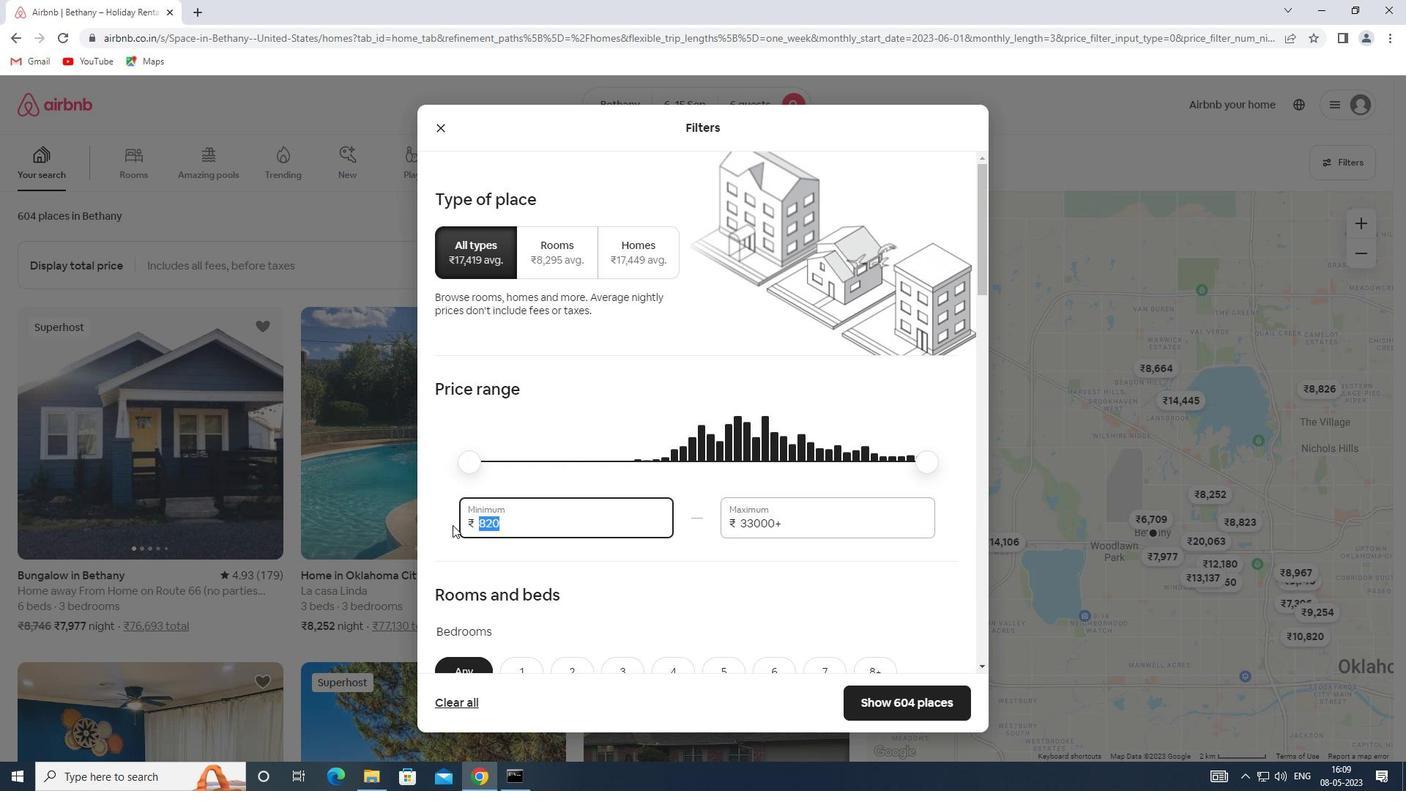 
Action: Key pressed 8000
Screenshot: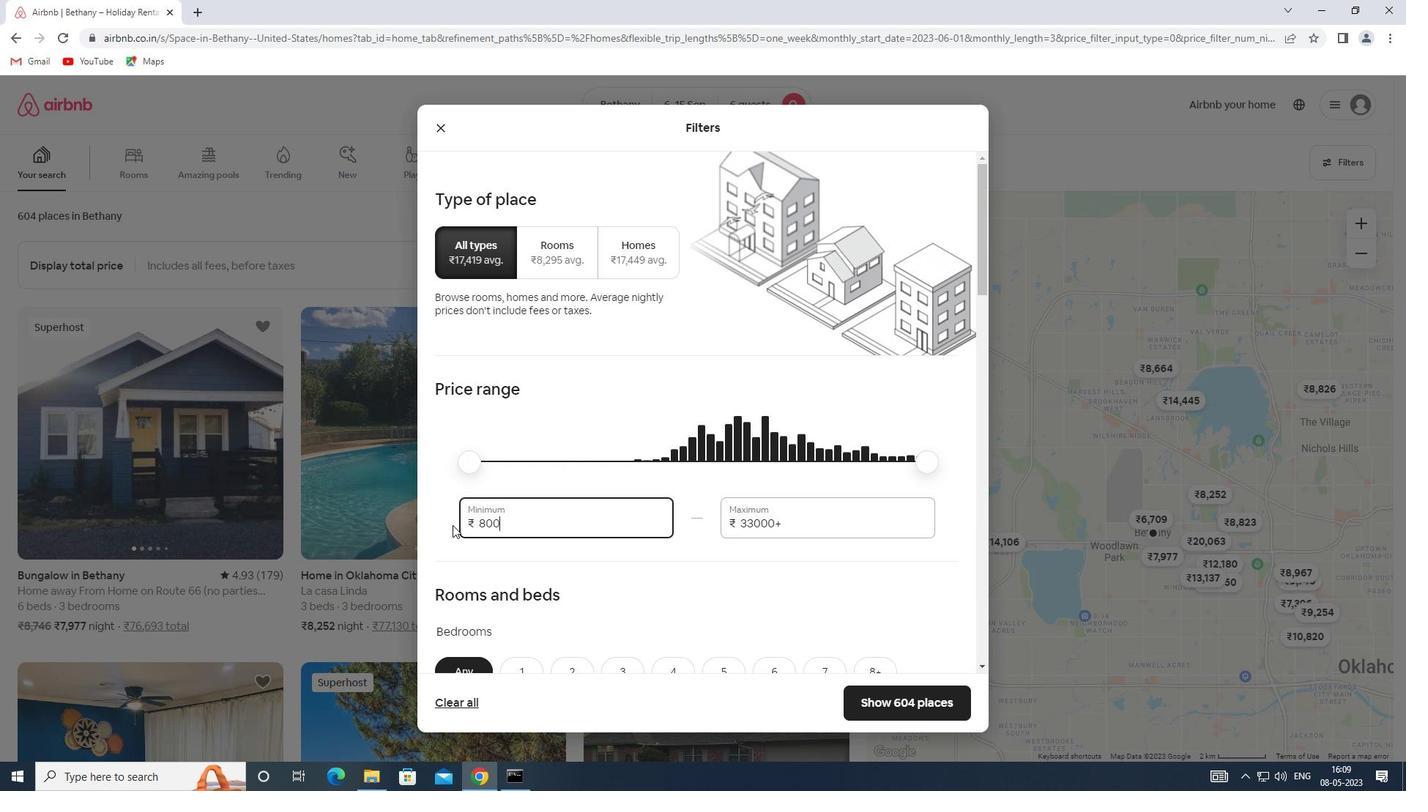 
Action: Mouse moved to (795, 526)
Screenshot: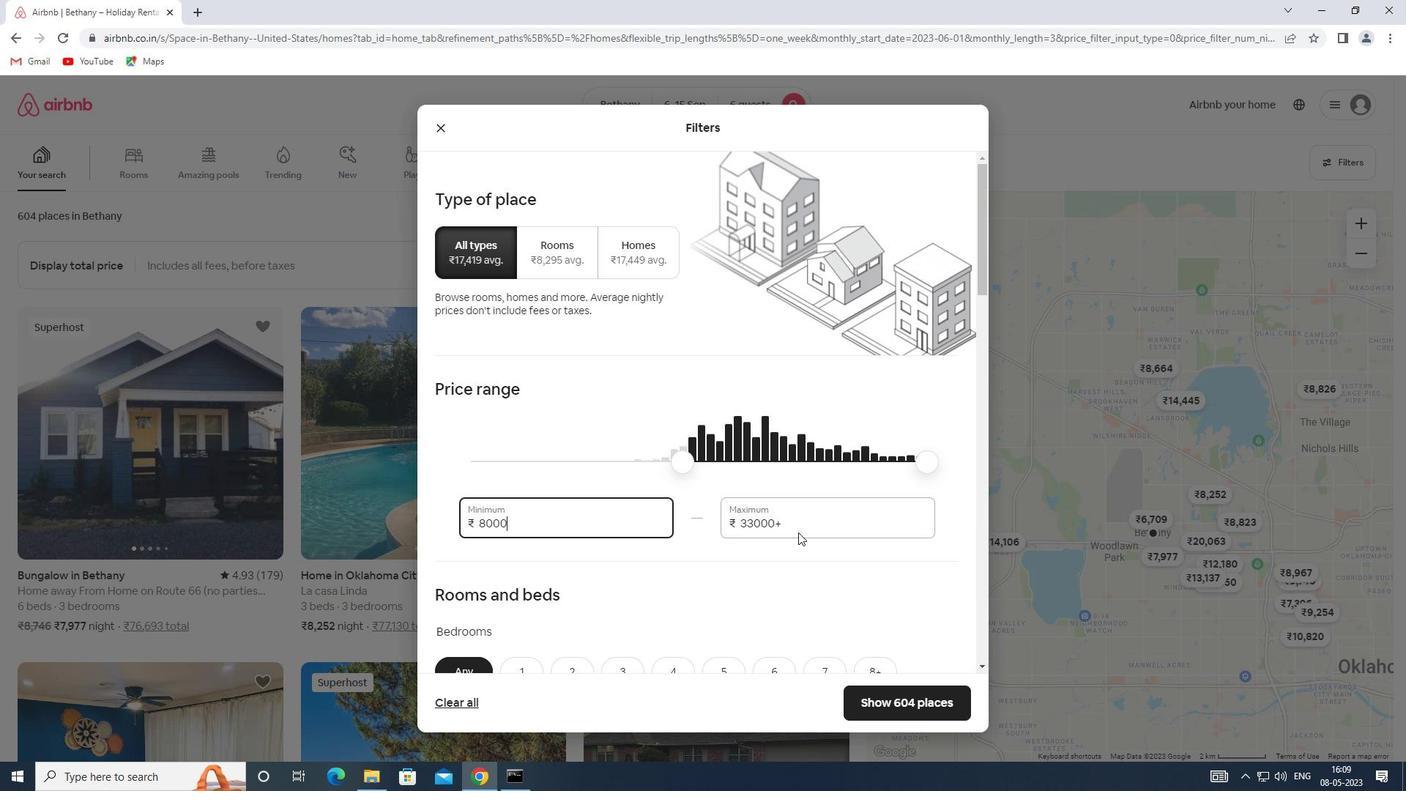 
Action: Mouse pressed left at (795, 526)
Screenshot: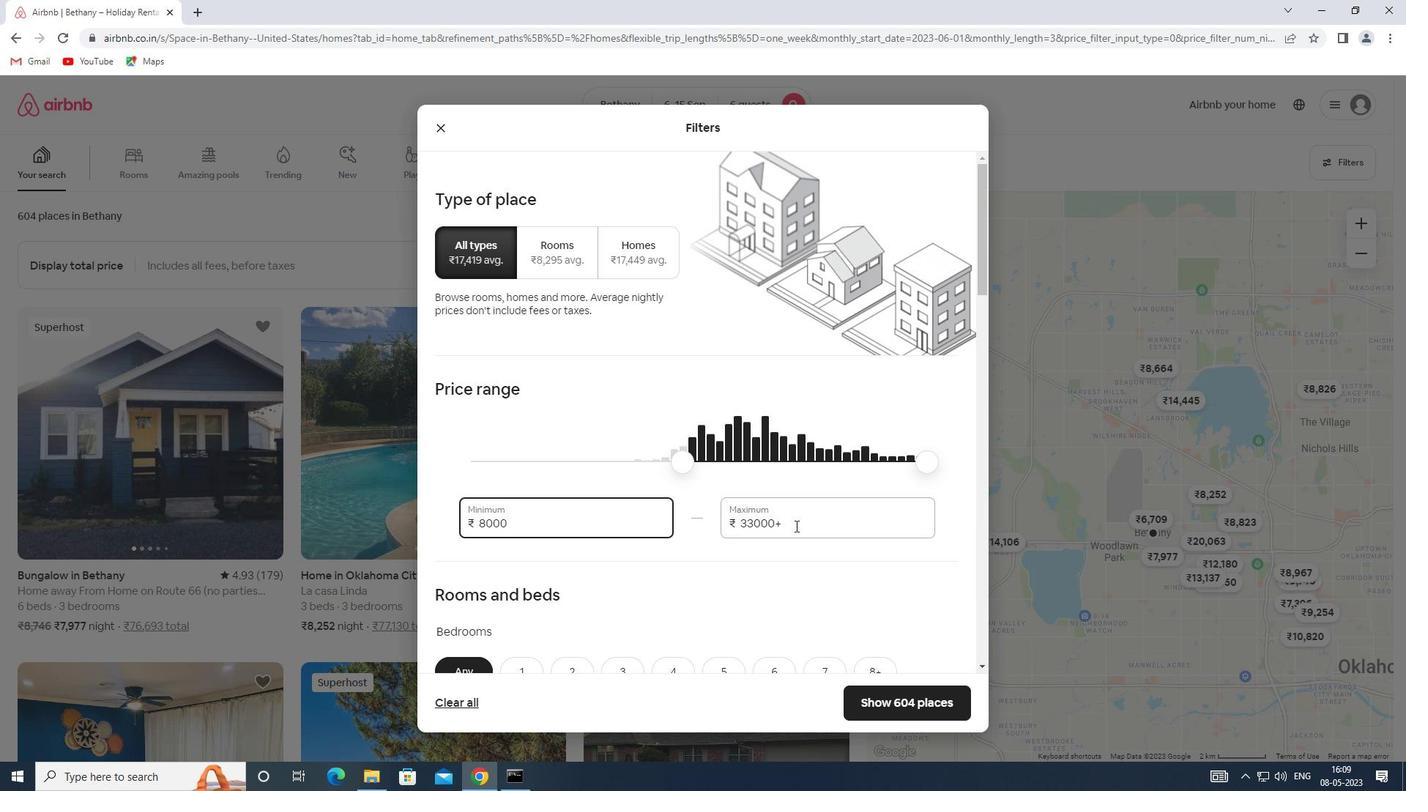 
Action: Mouse moved to (707, 525)
Screenshot: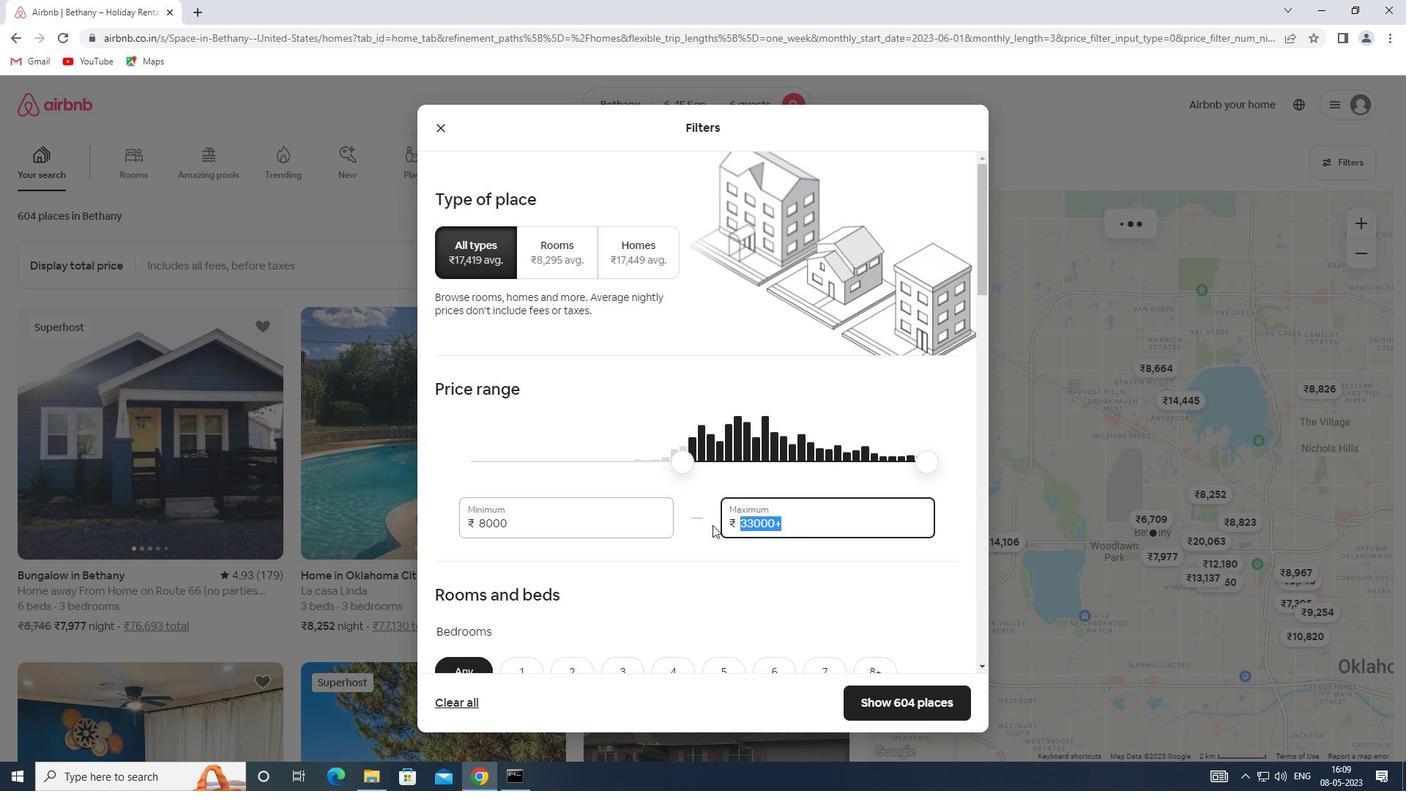 
Action: Key pressed 12000
Screenshot: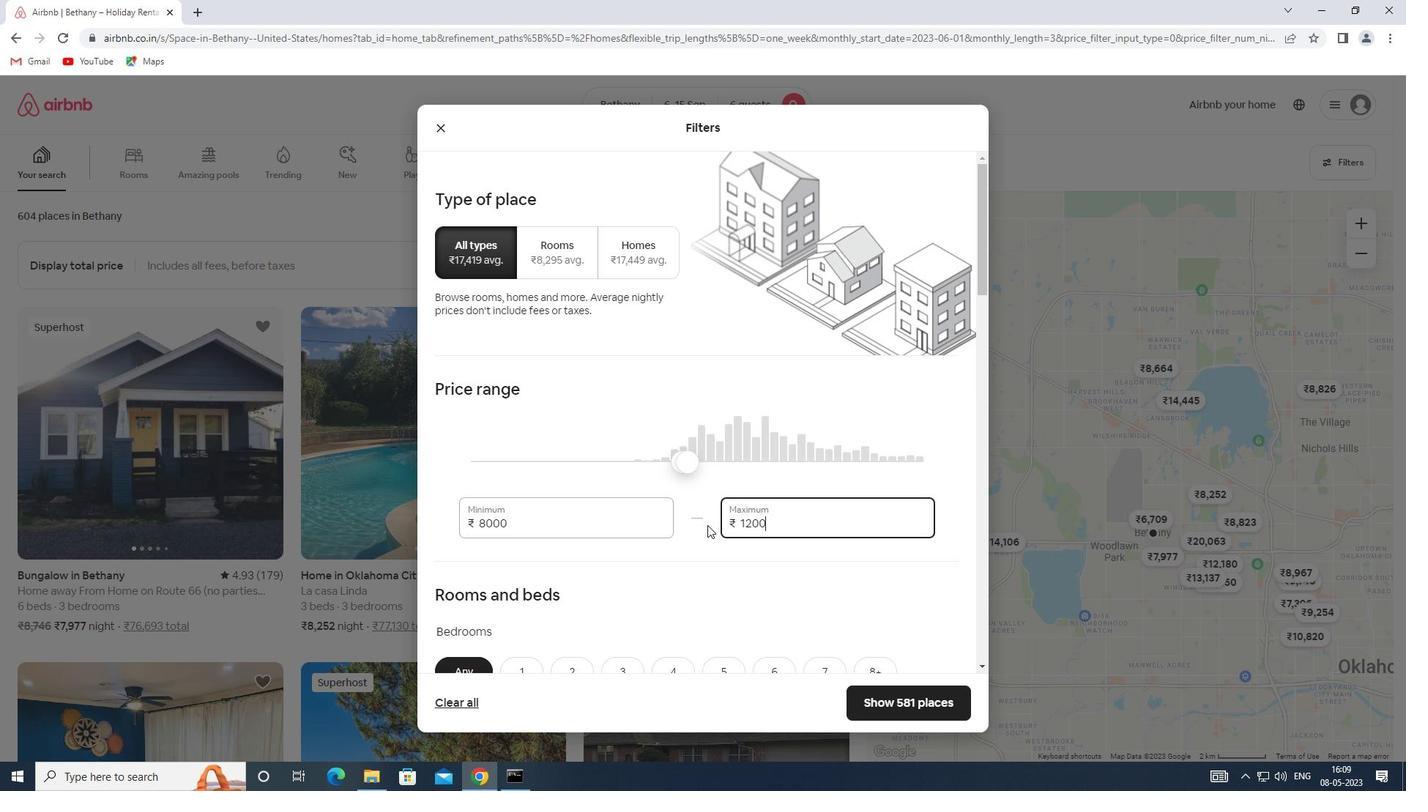 
Action: Mouse scrolled (707, 524) with delta (0, 0)
Screenshot: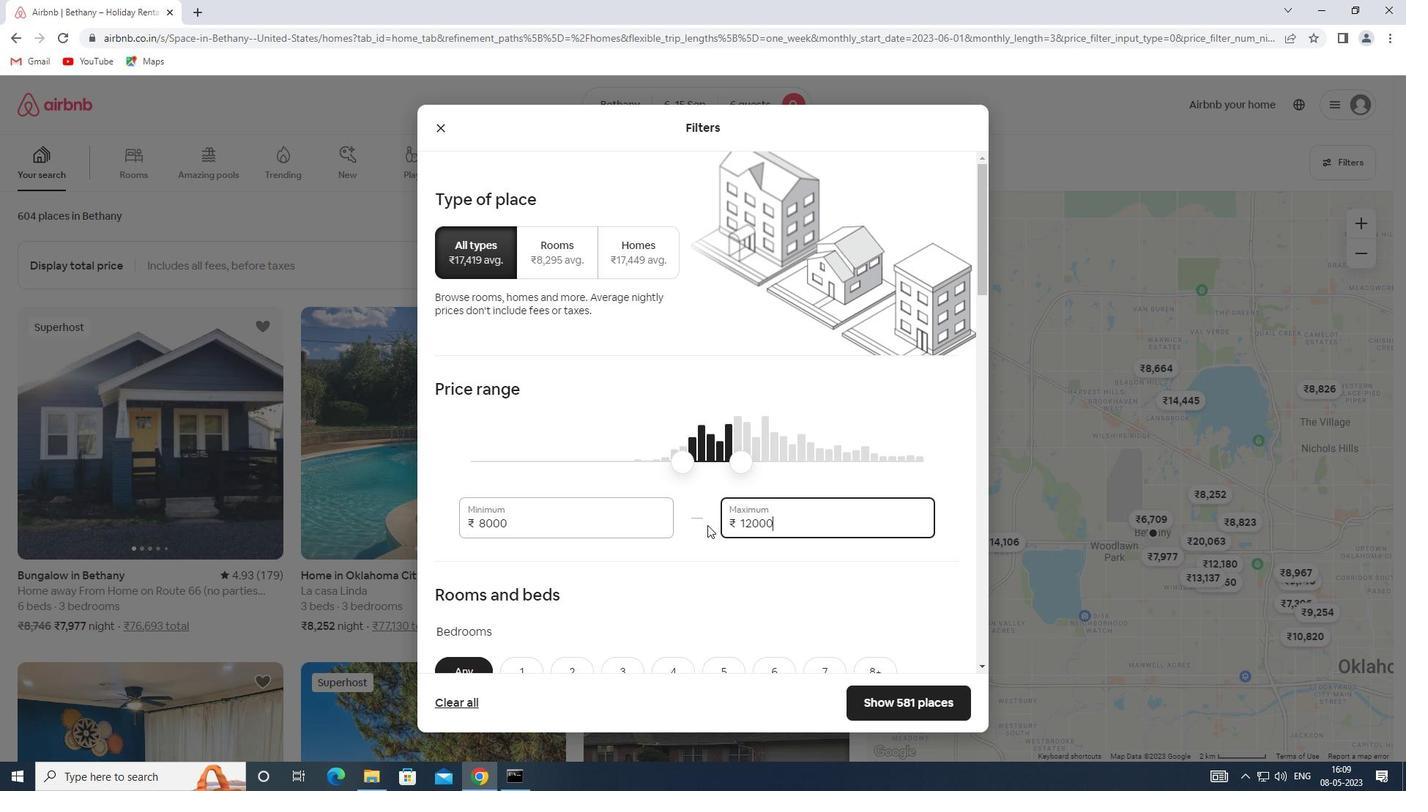 
Action: Mouse scrolled (707, 524) with delta (0, 0)
Screenshot: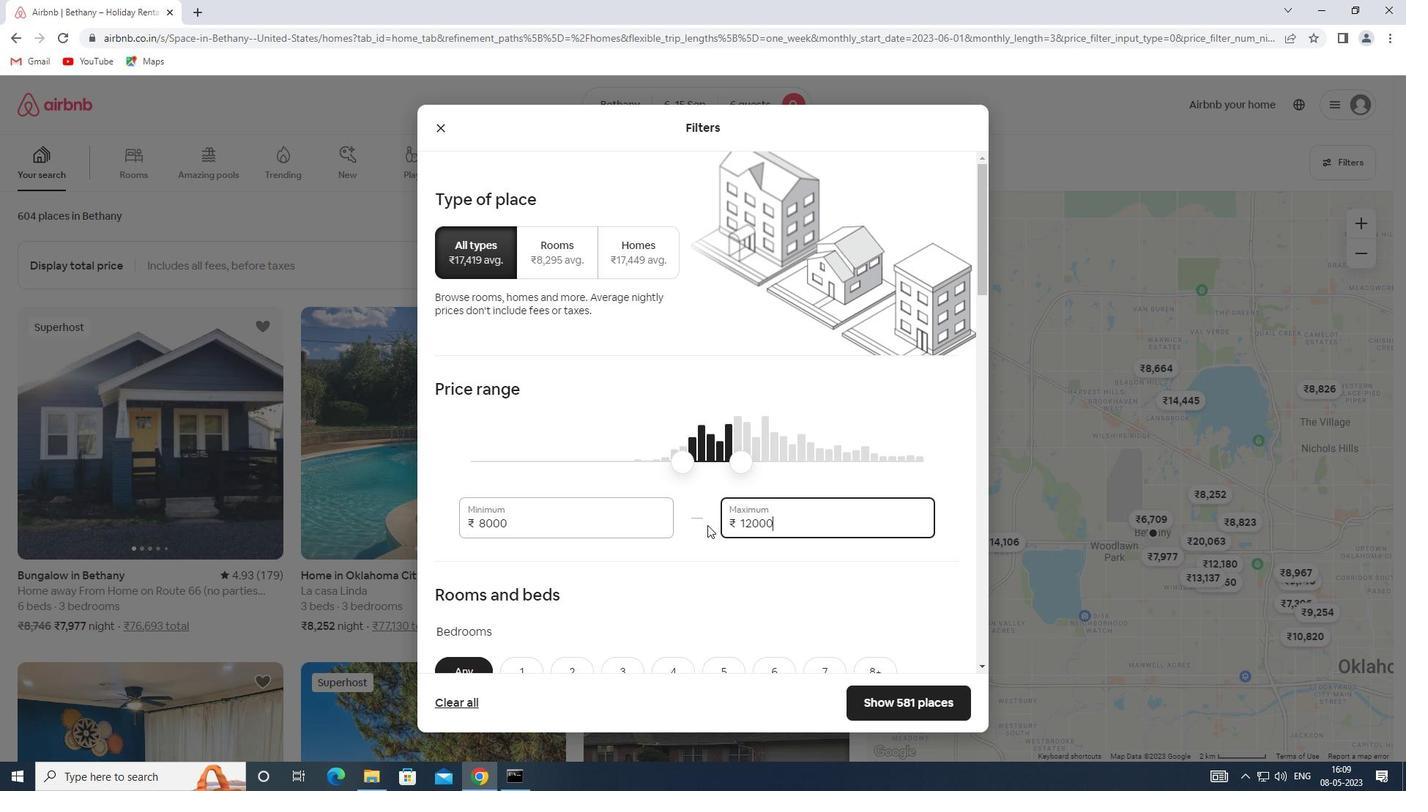 
Action: Mouse moved to (707, 525)
Screenshot: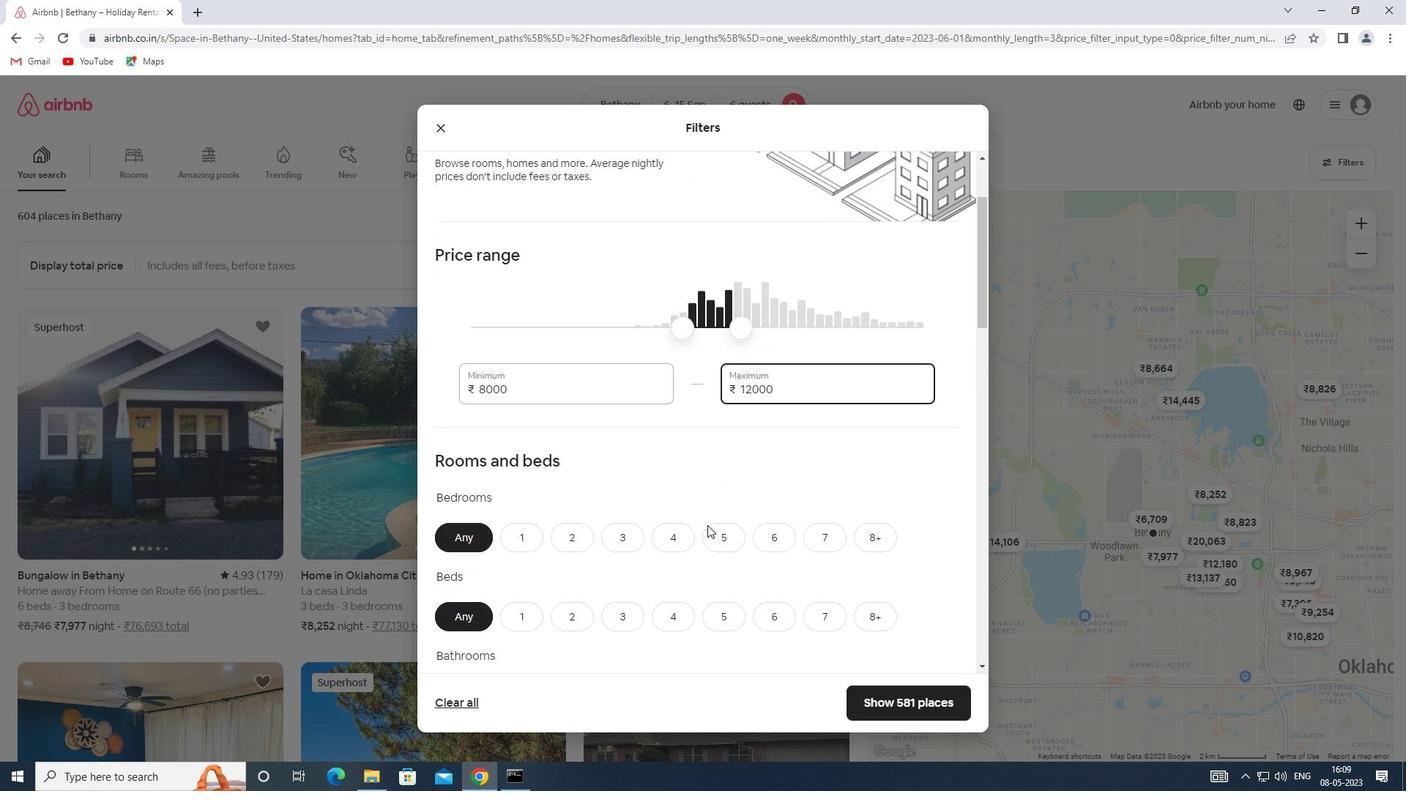 
Action: Mouse scrolled (707, 524) with delta (0, 0)
Screenshot: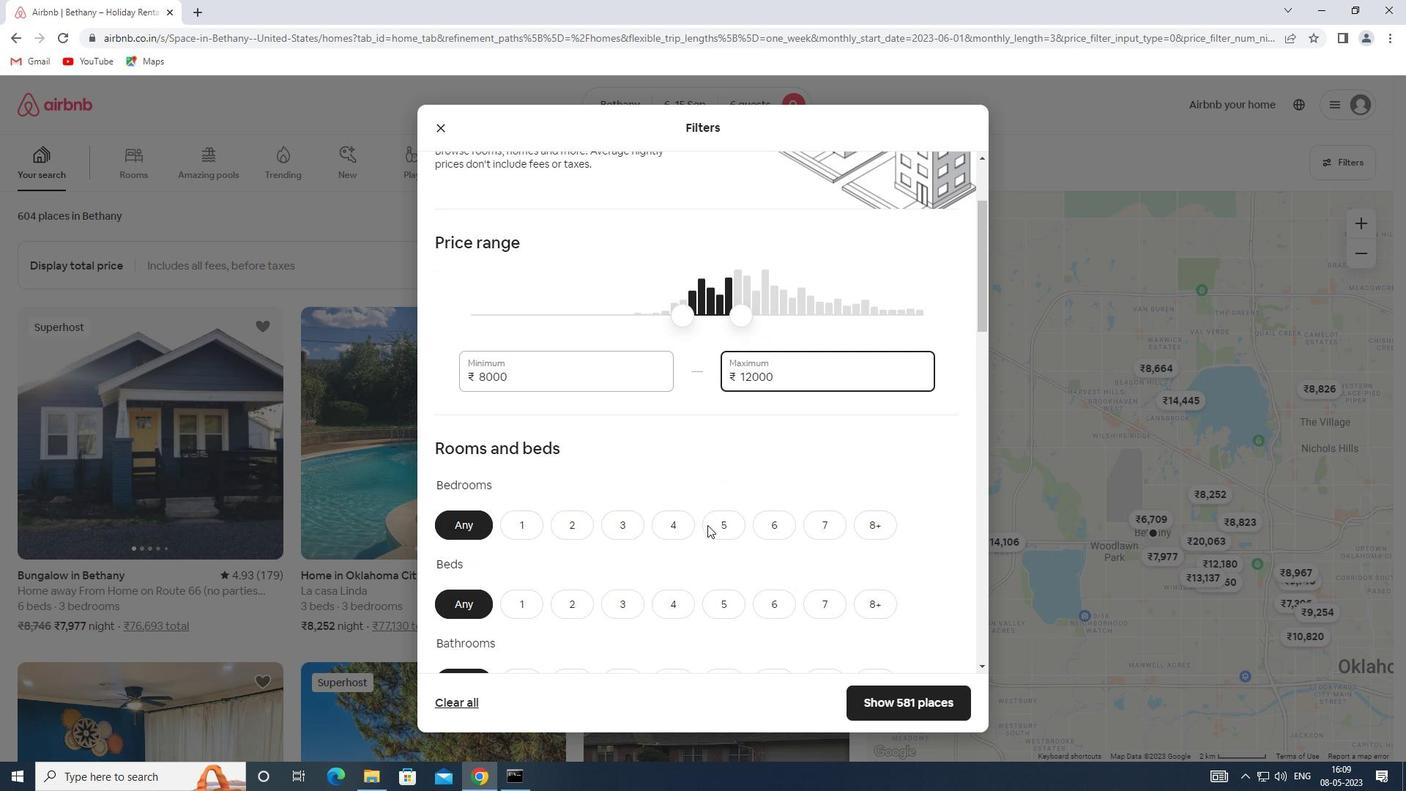 
Action: Mouse moved to (767, 449)
Screenshot: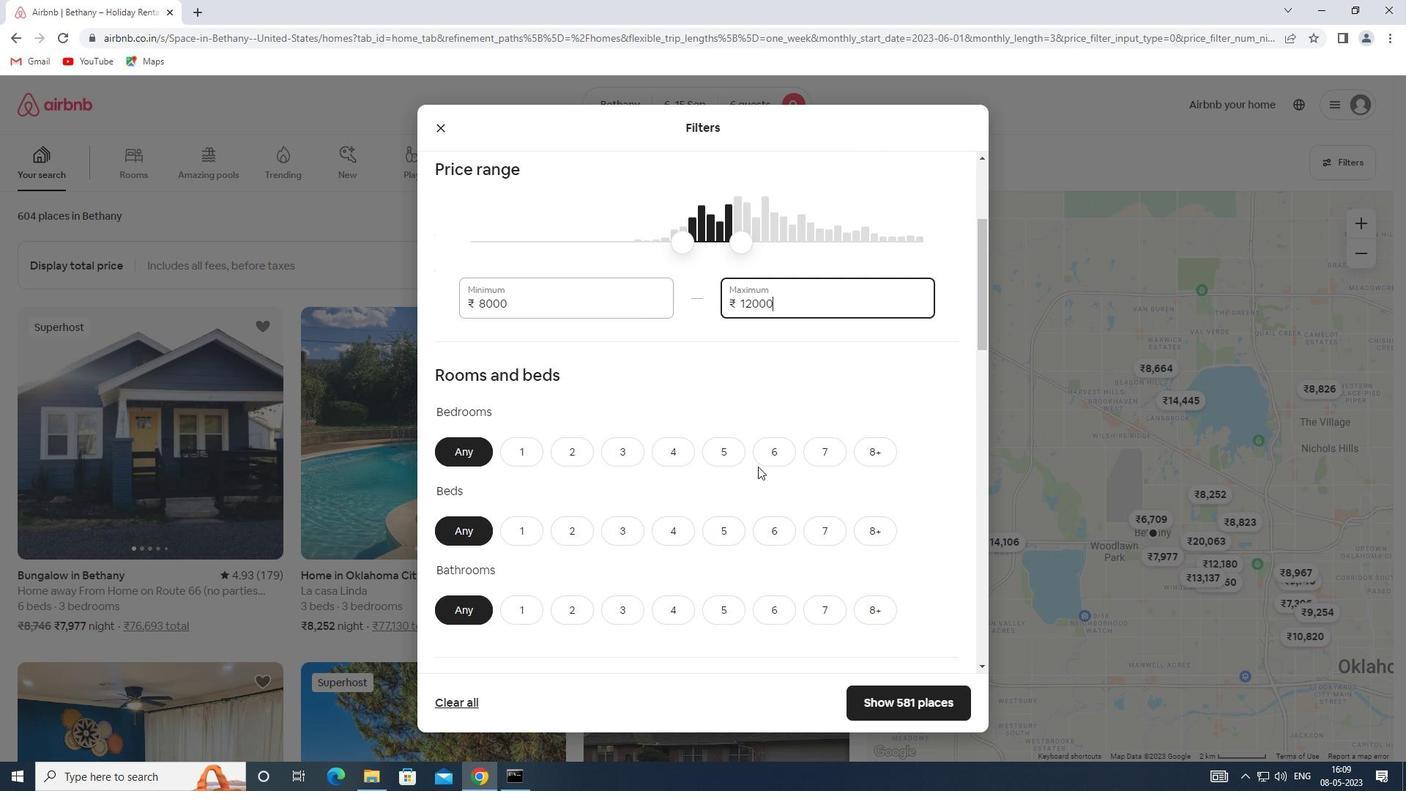 
Action: Mouse pressed left at (767, 449)
Screenshot: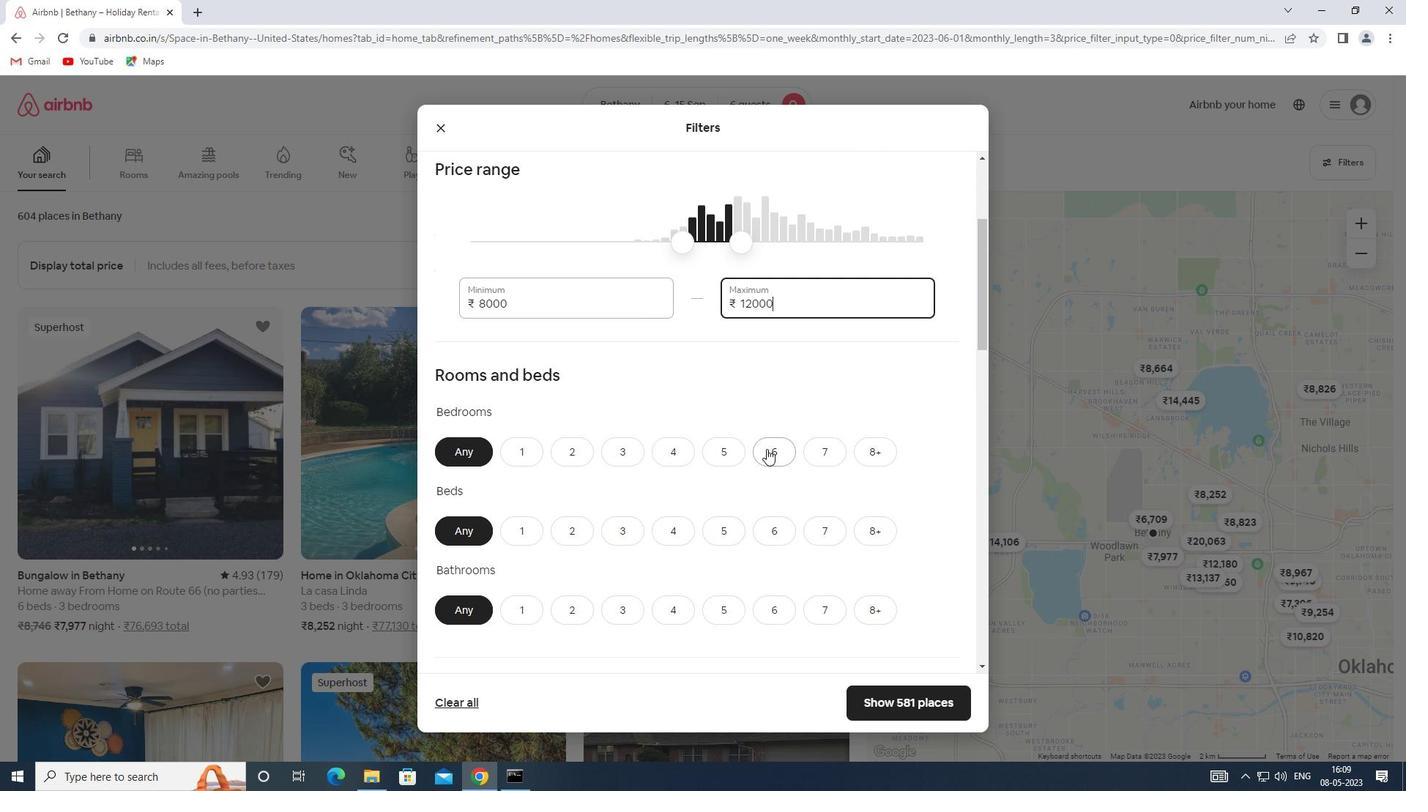 
Action: Mouse moved to (770, 526)
Screenshot: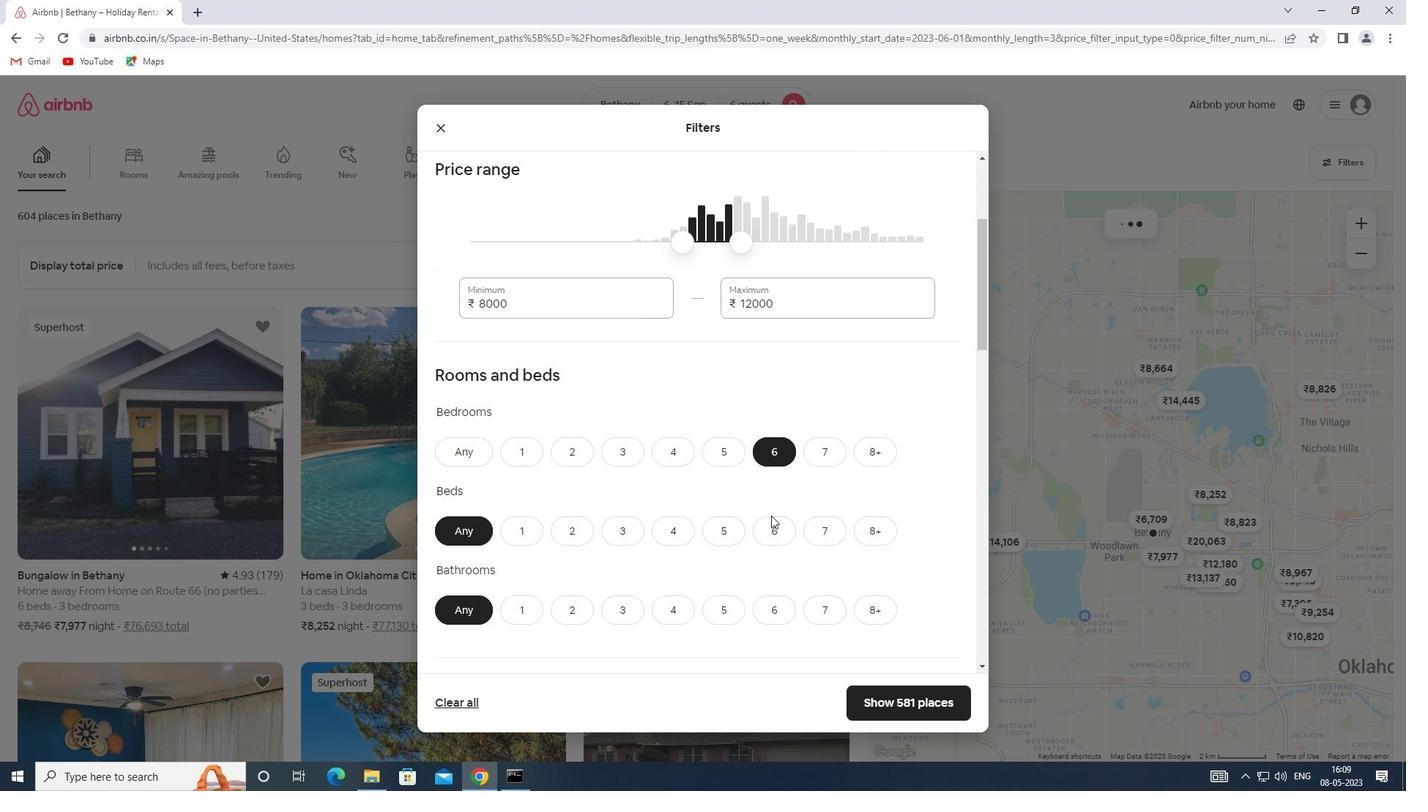 
Action: Mouse pressed left at (770, 526)
Screenshot: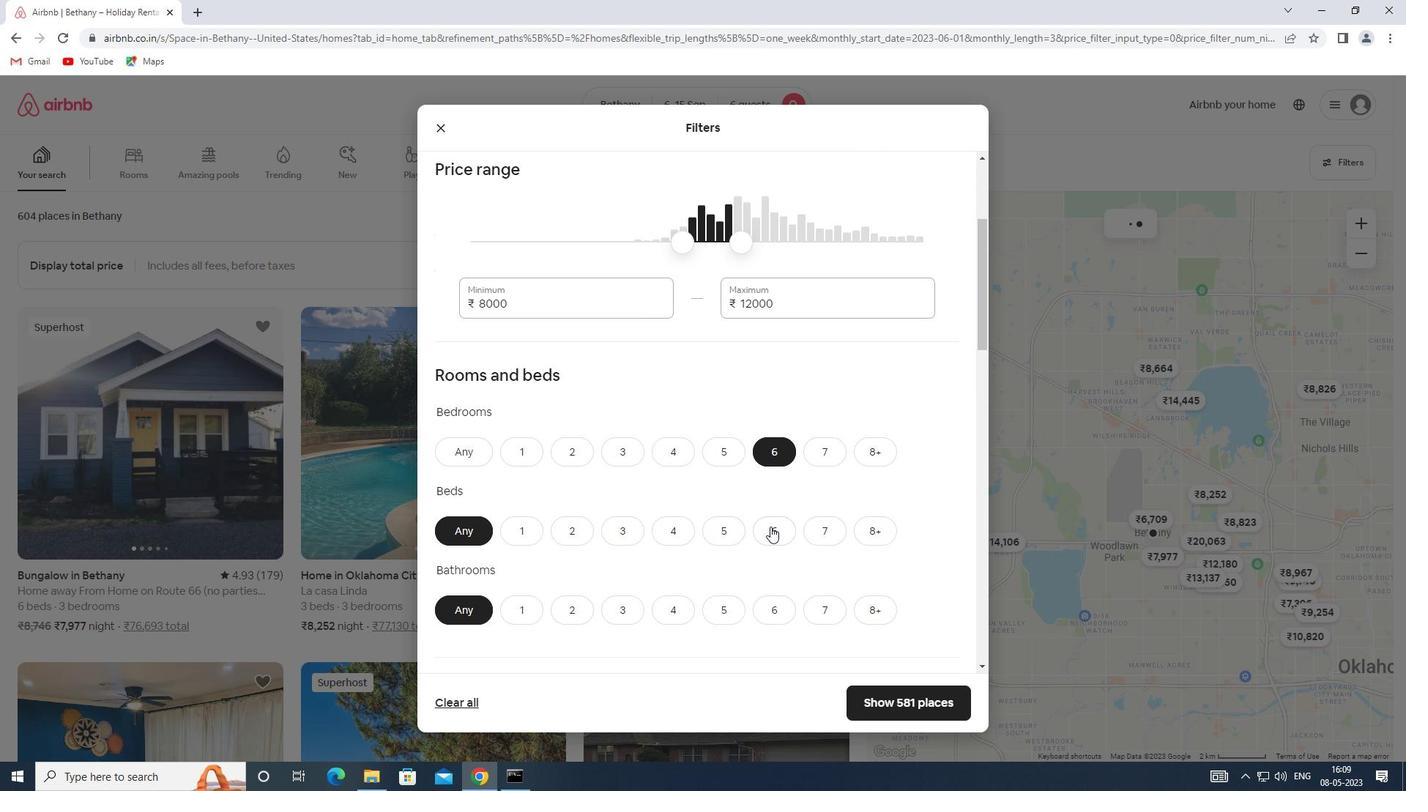 
Action: Mouse moved to (772, 608)
Screenshot: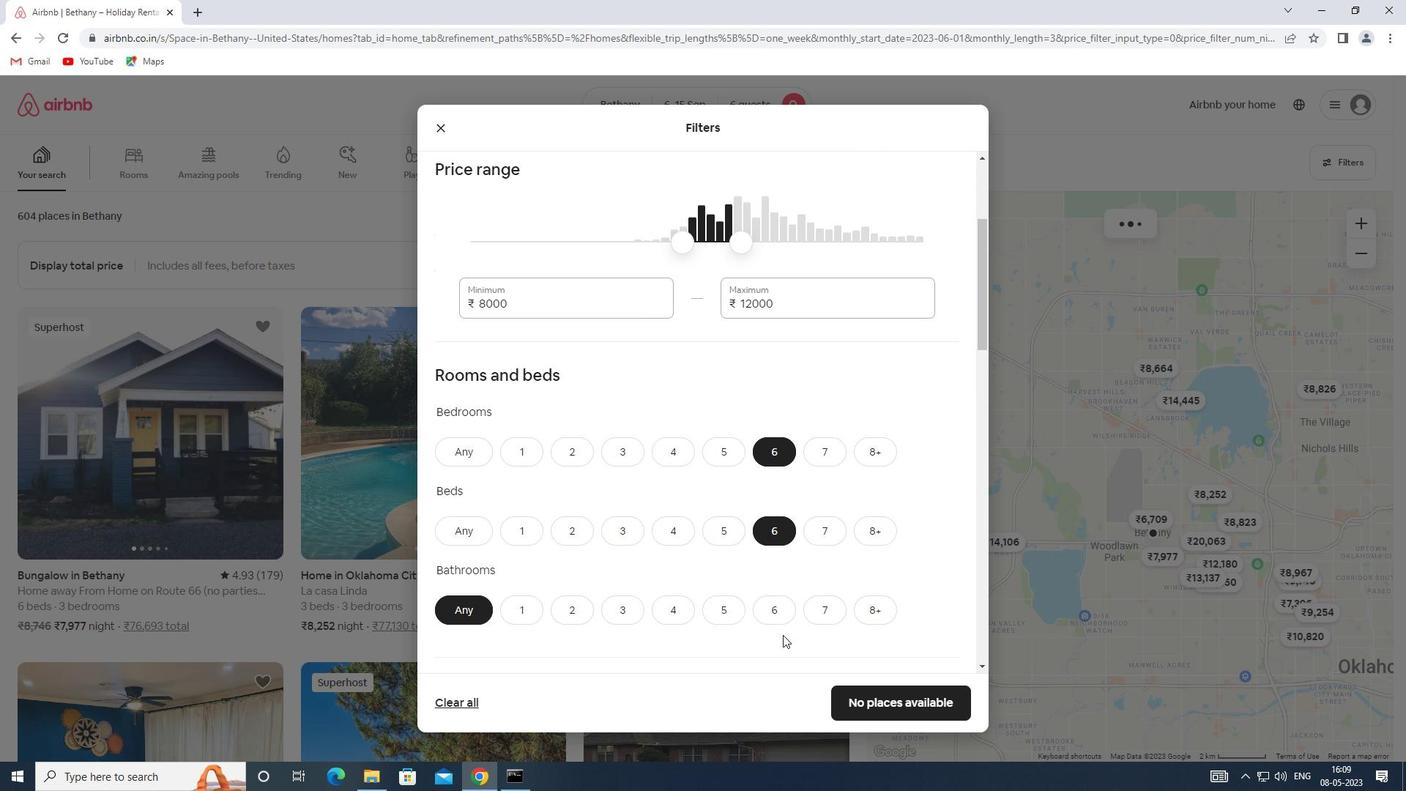 
Action: Mouse pressed left at (772, 608)
Screenshot: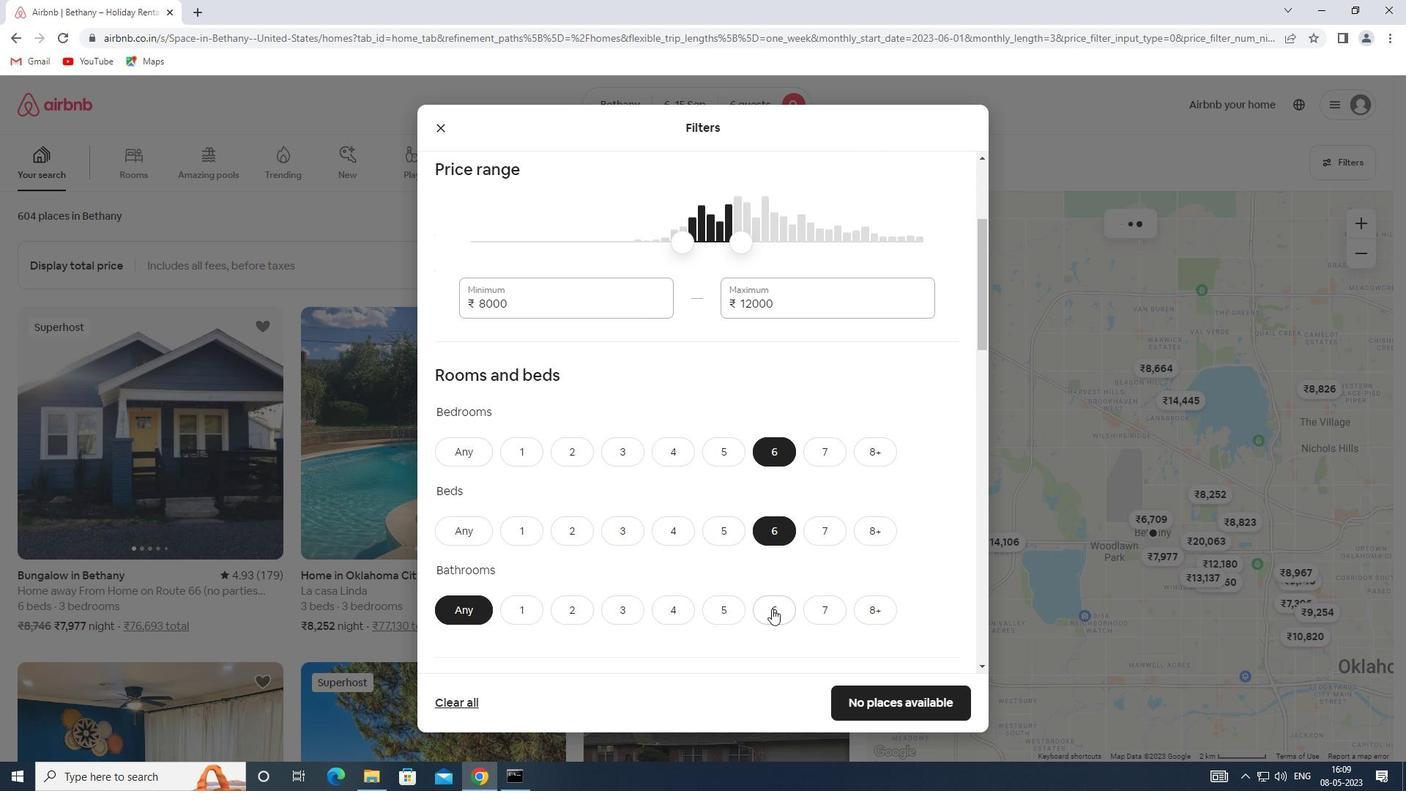 
Action: Mouse moved to (734, 579)
Screenshot: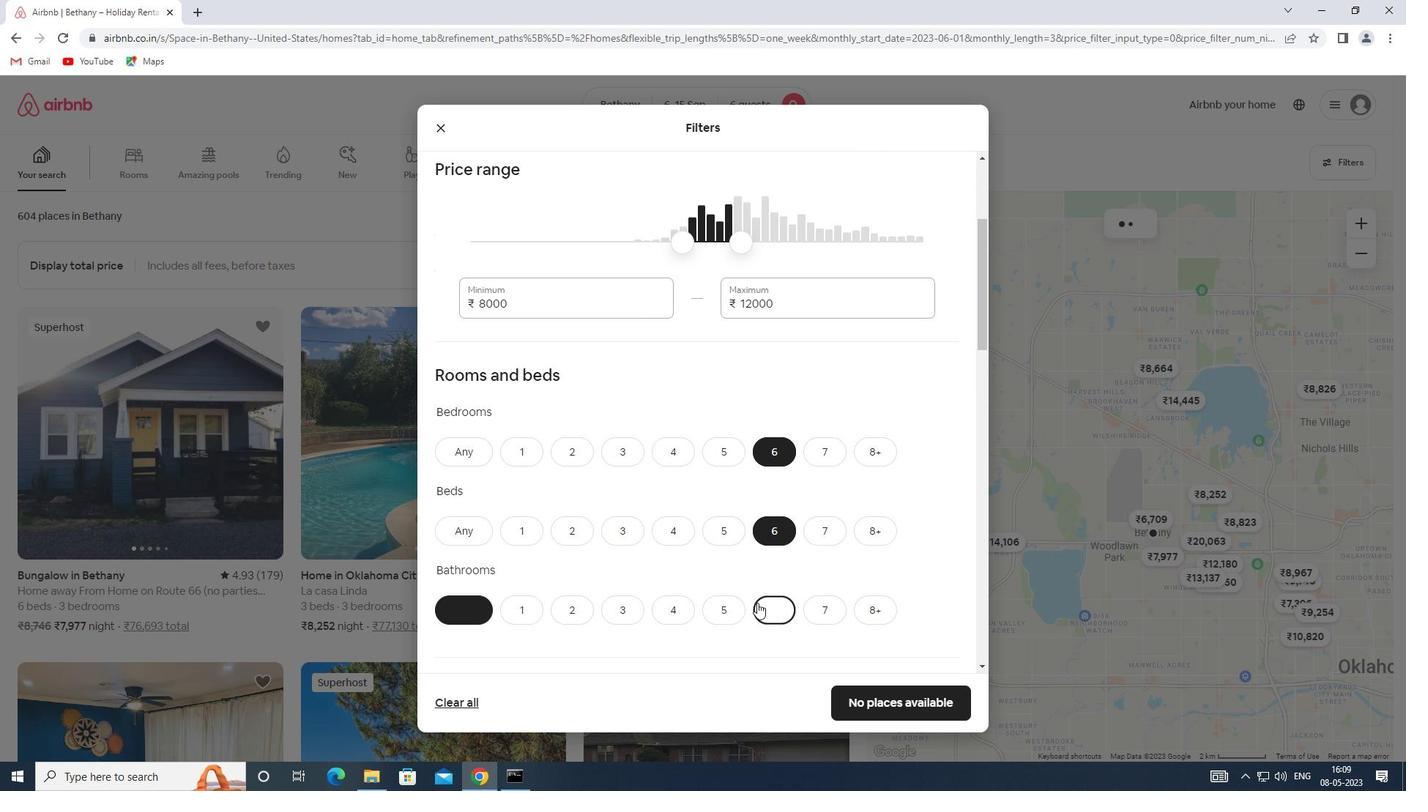 
Action: Mouse scrolled (734, 578) with delta (0, 0)
Screenshot: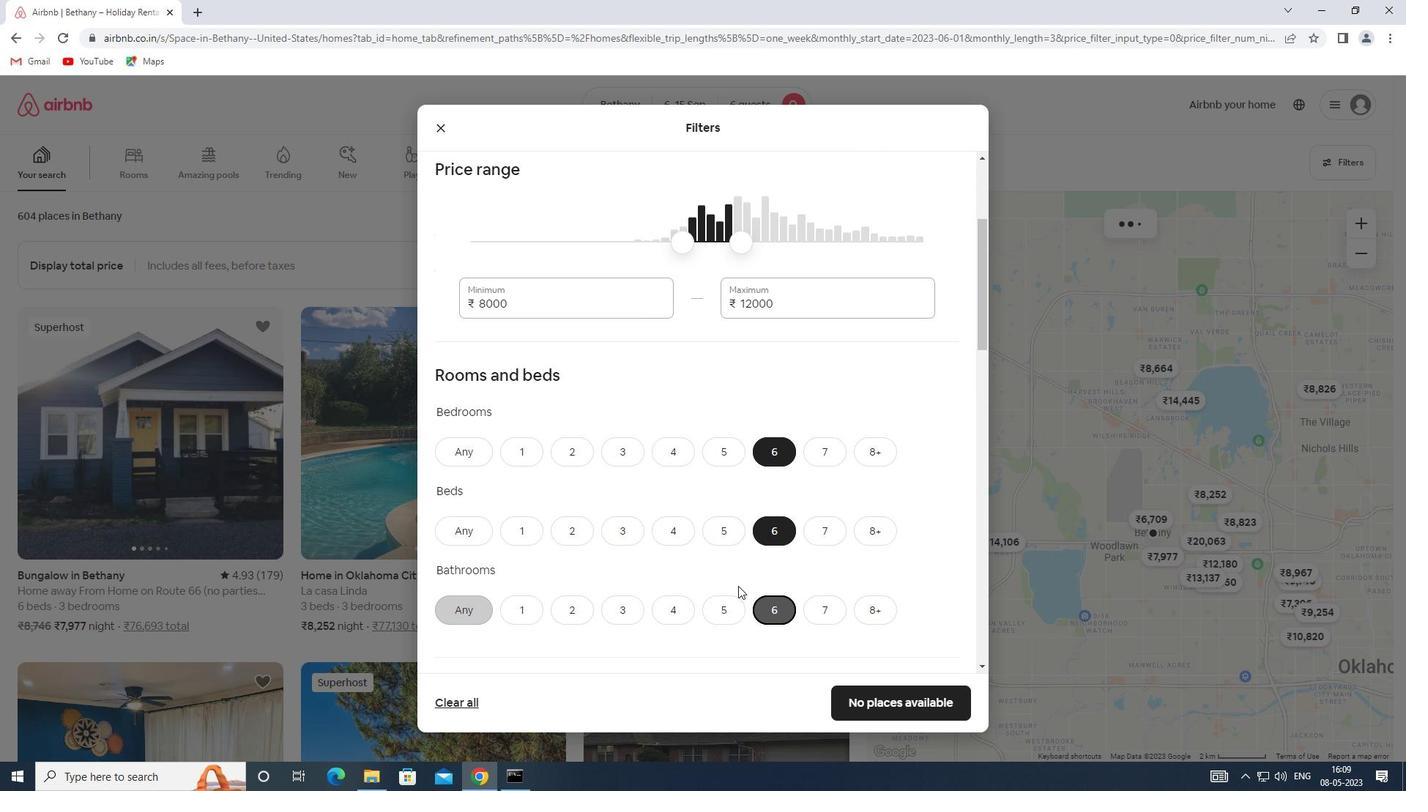 
Action: Mouse moved to (734, 579)
Screenshot: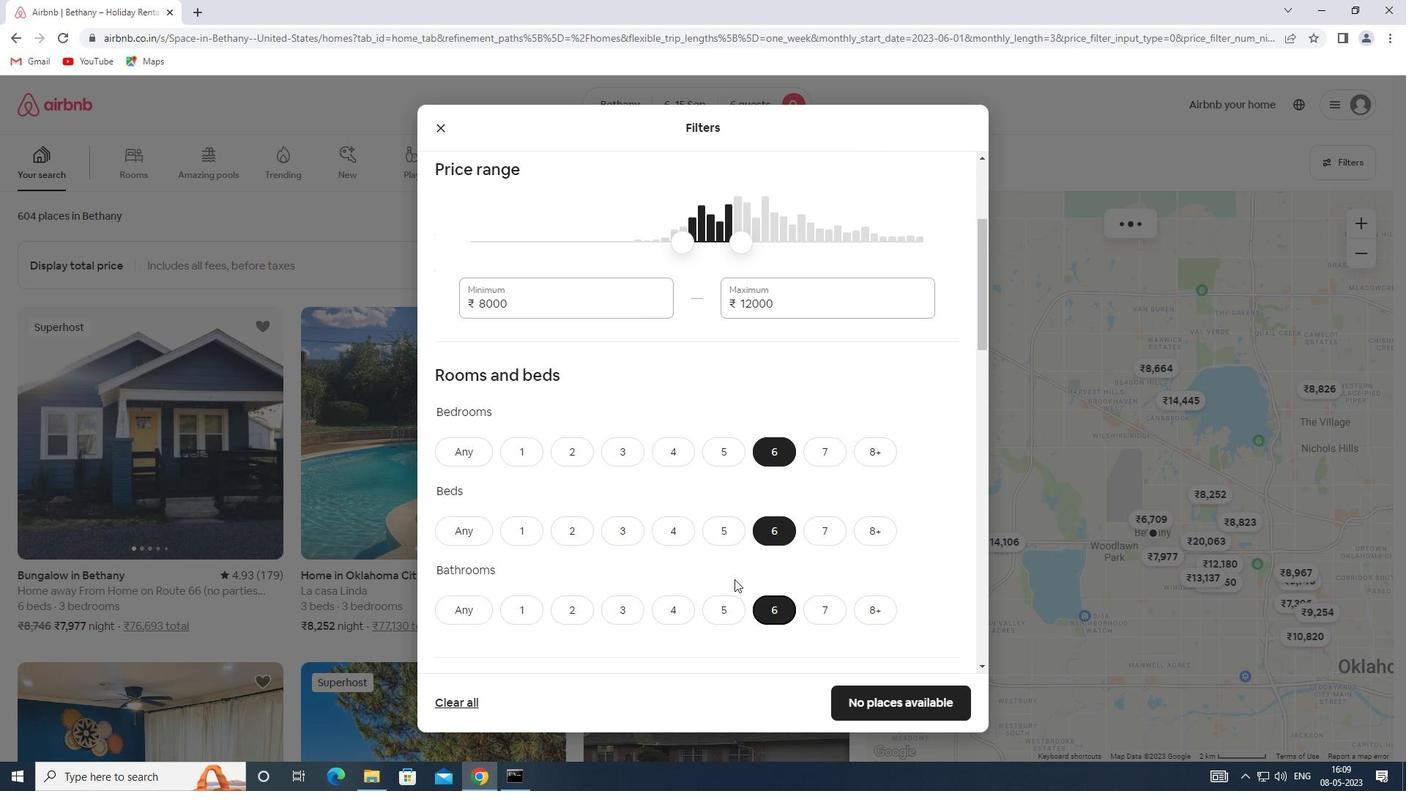 
Action: Mouse scrolled (734, 578) with delta (0, 0)
Screenshot: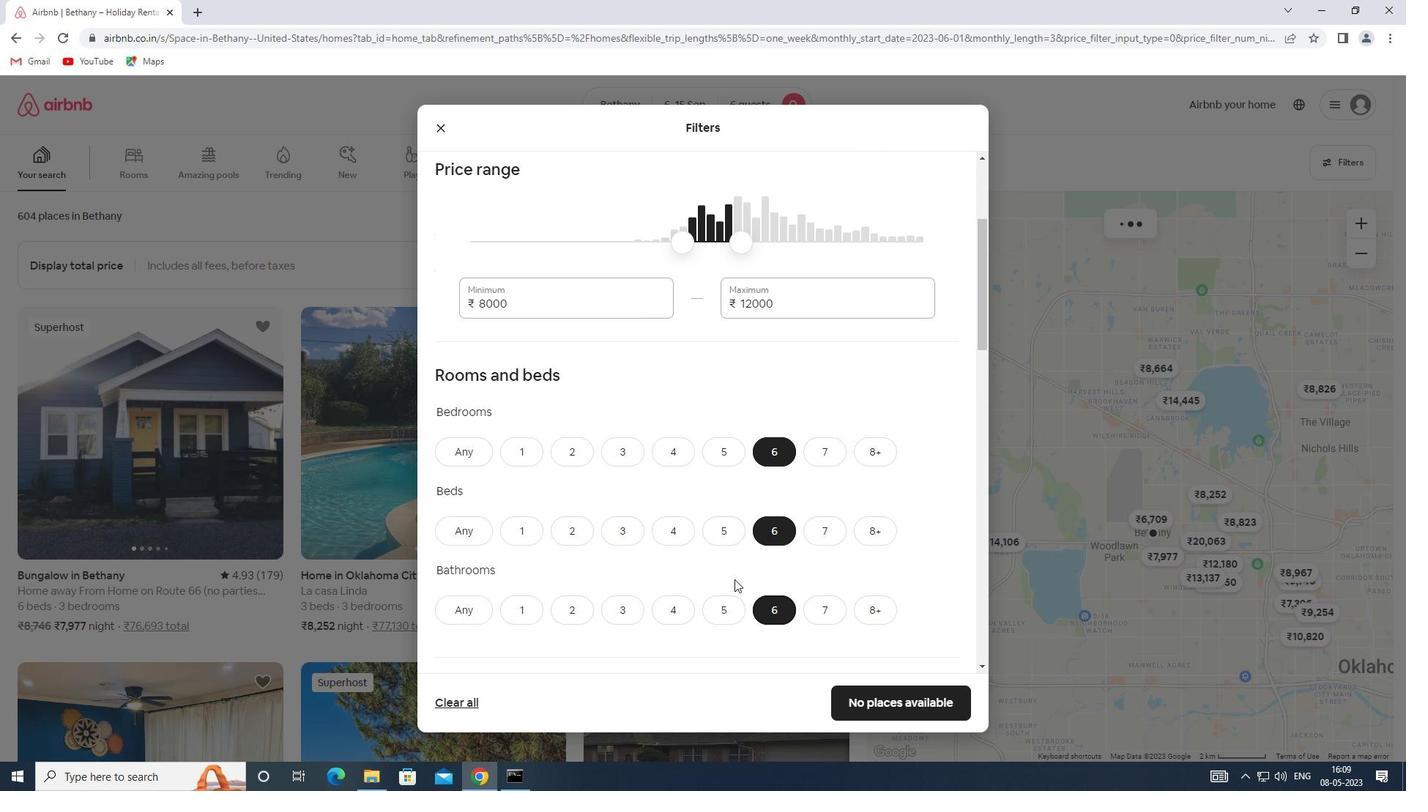 
Action: Mouse moved to (718, 566)
Screenshot: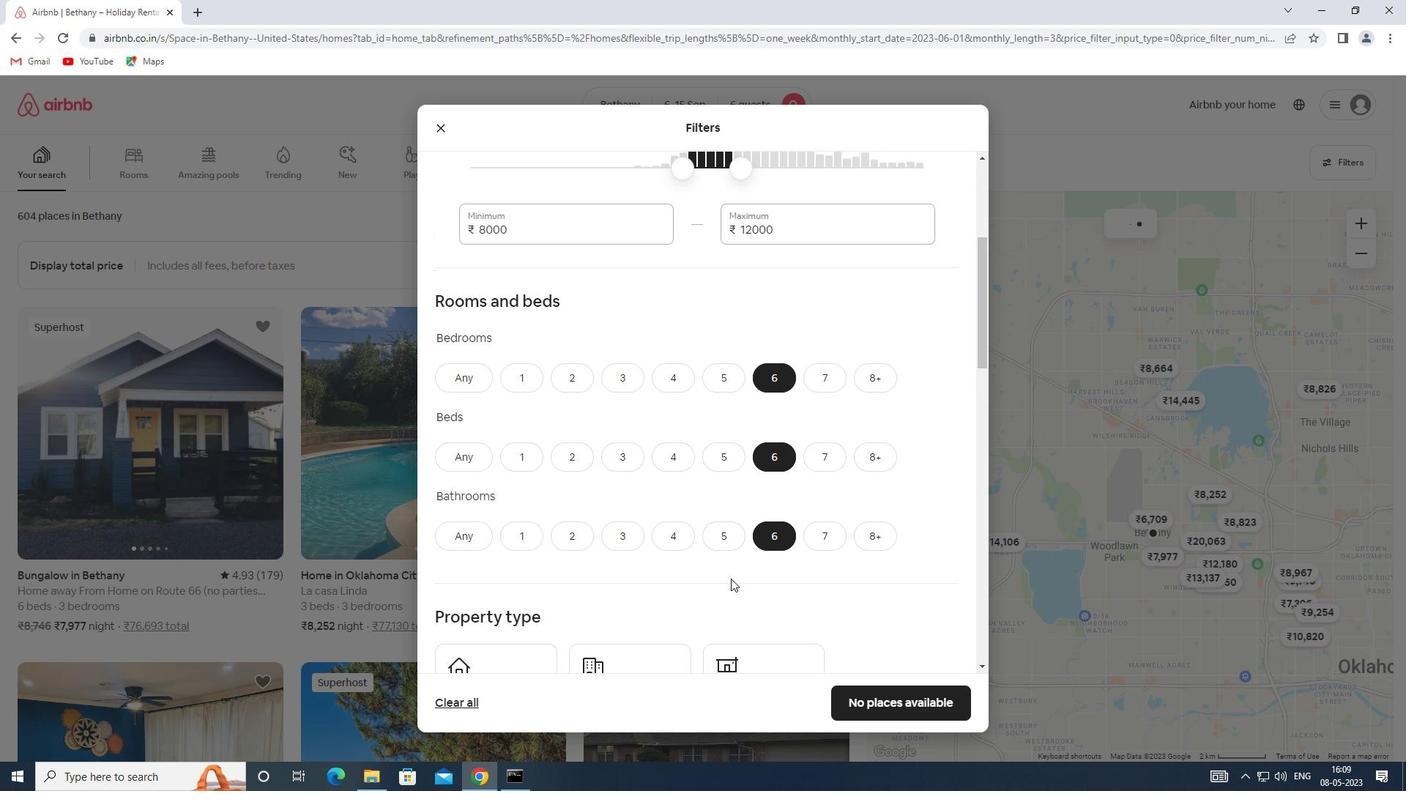 
Action: Mouse scrolled (718, 565) with delta (0, 0)
Screenshot: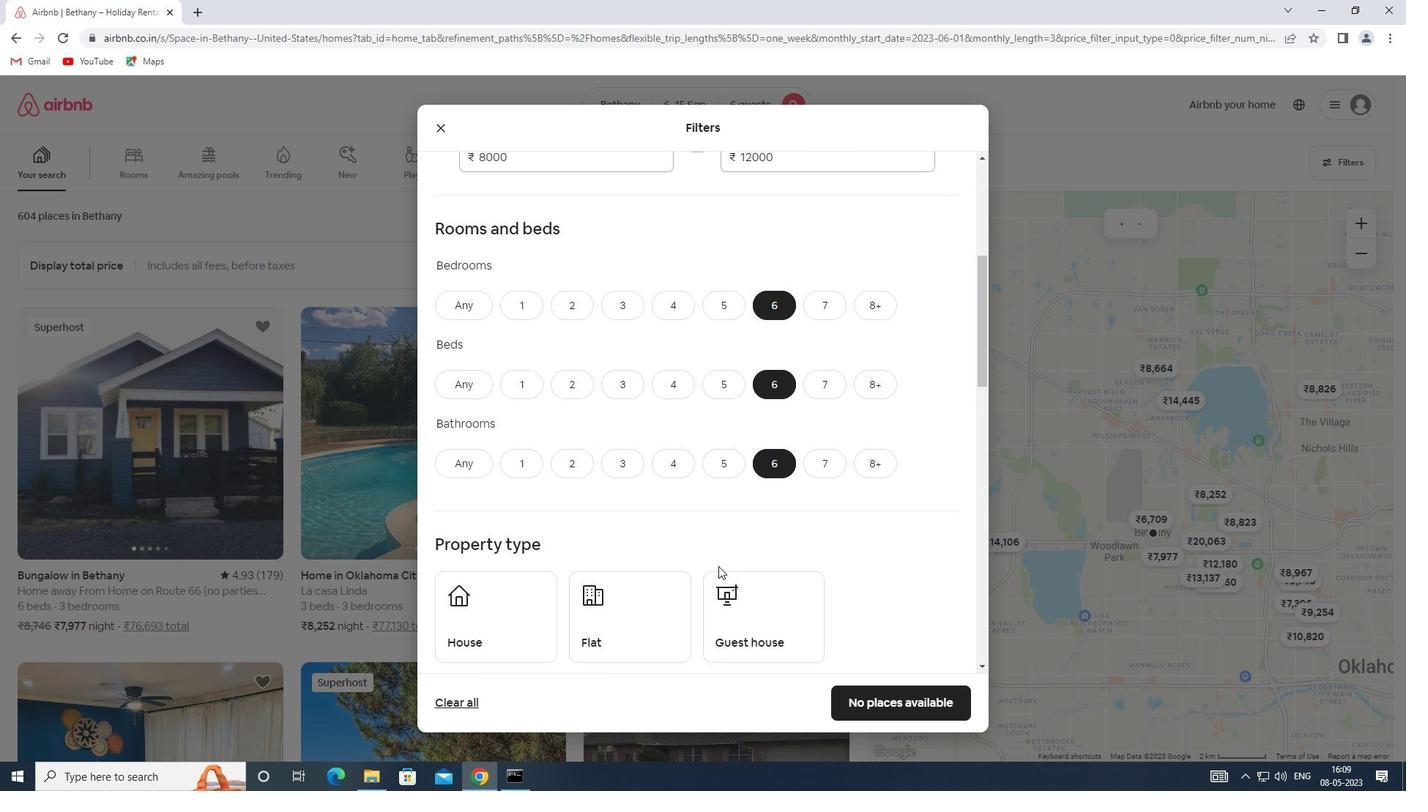
Action: Mouse scrolled (718, 565) with delta (0, 0)
Screenshot: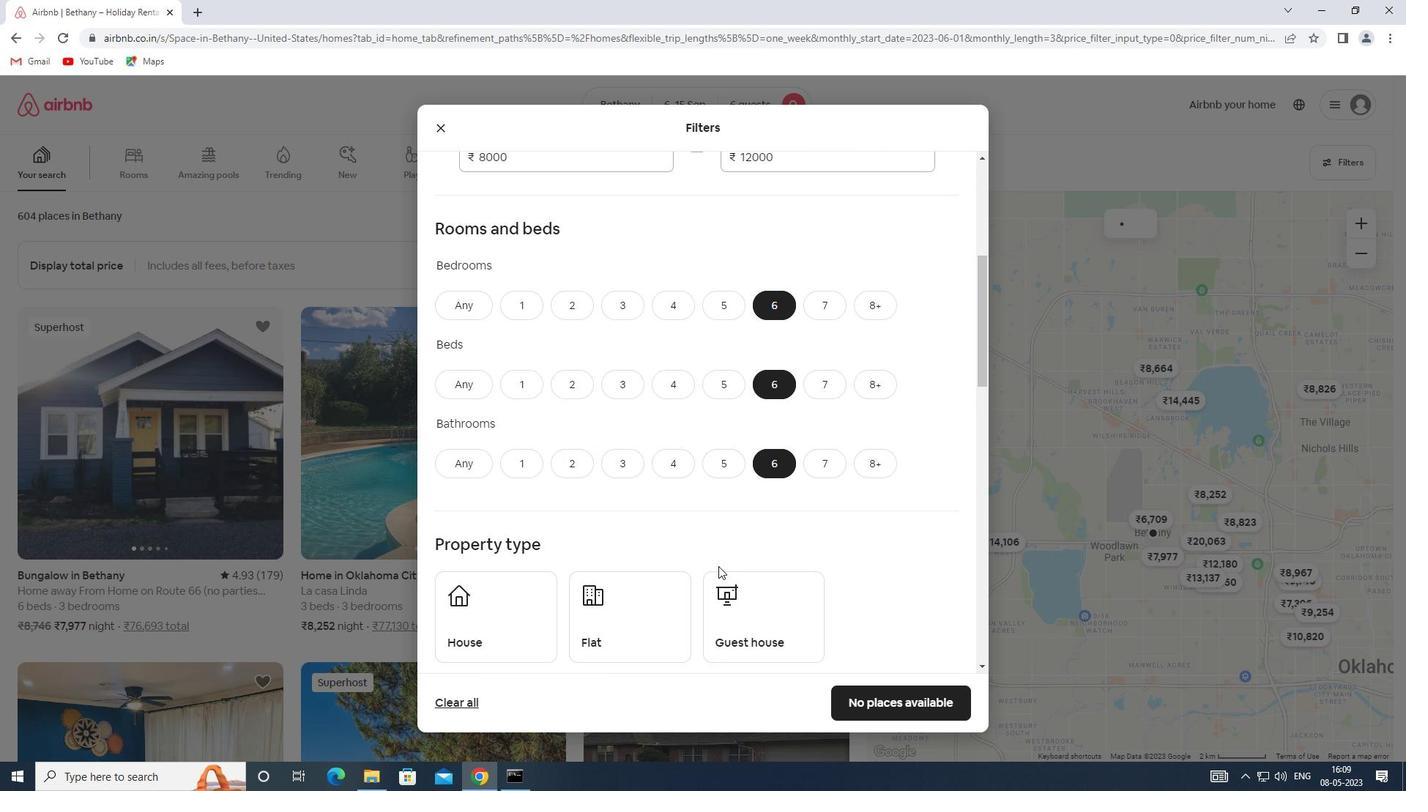 
Action: Mouse moved to (717, 562)
Screenshot: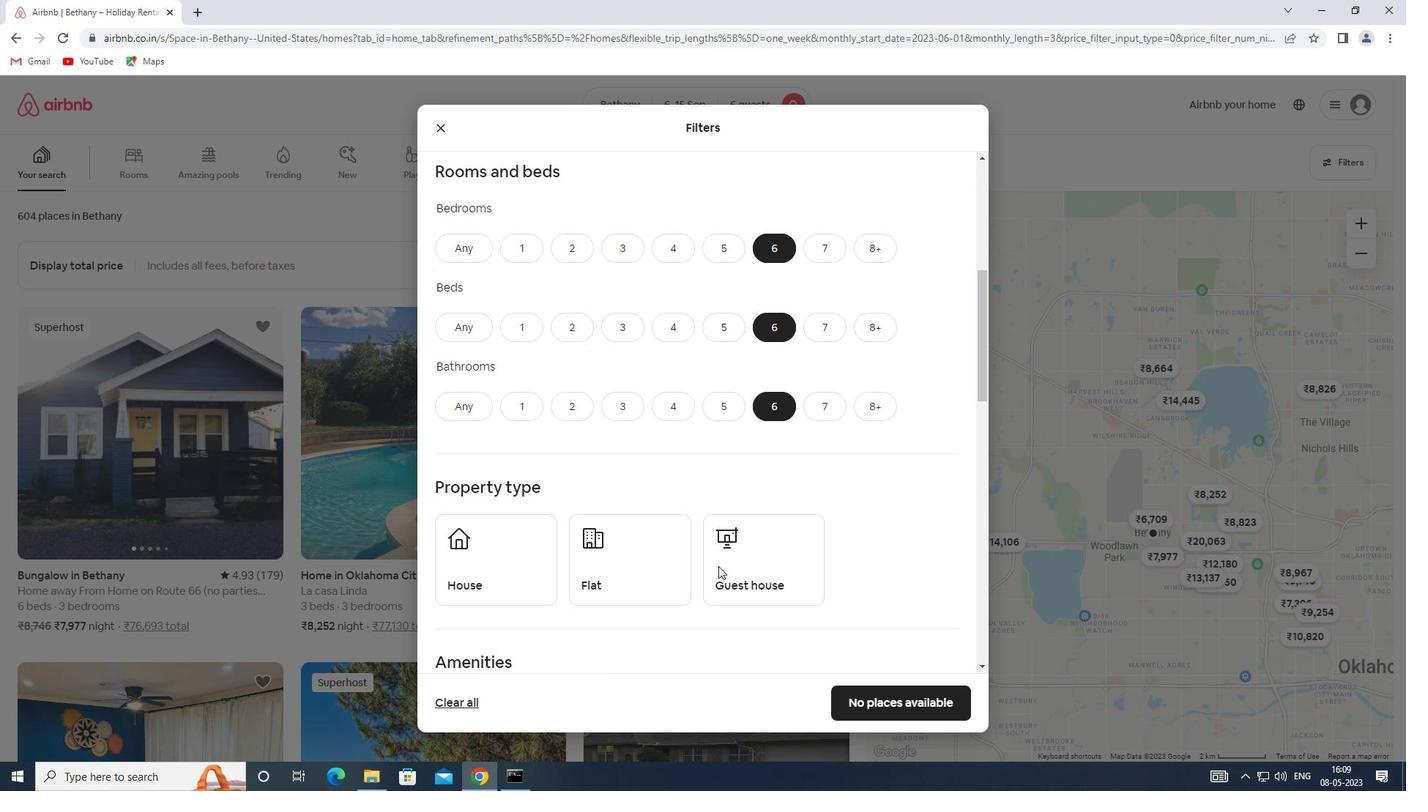 
Action: Mouse scrolled (717, 561) with delta (0, 0)
Screenshot: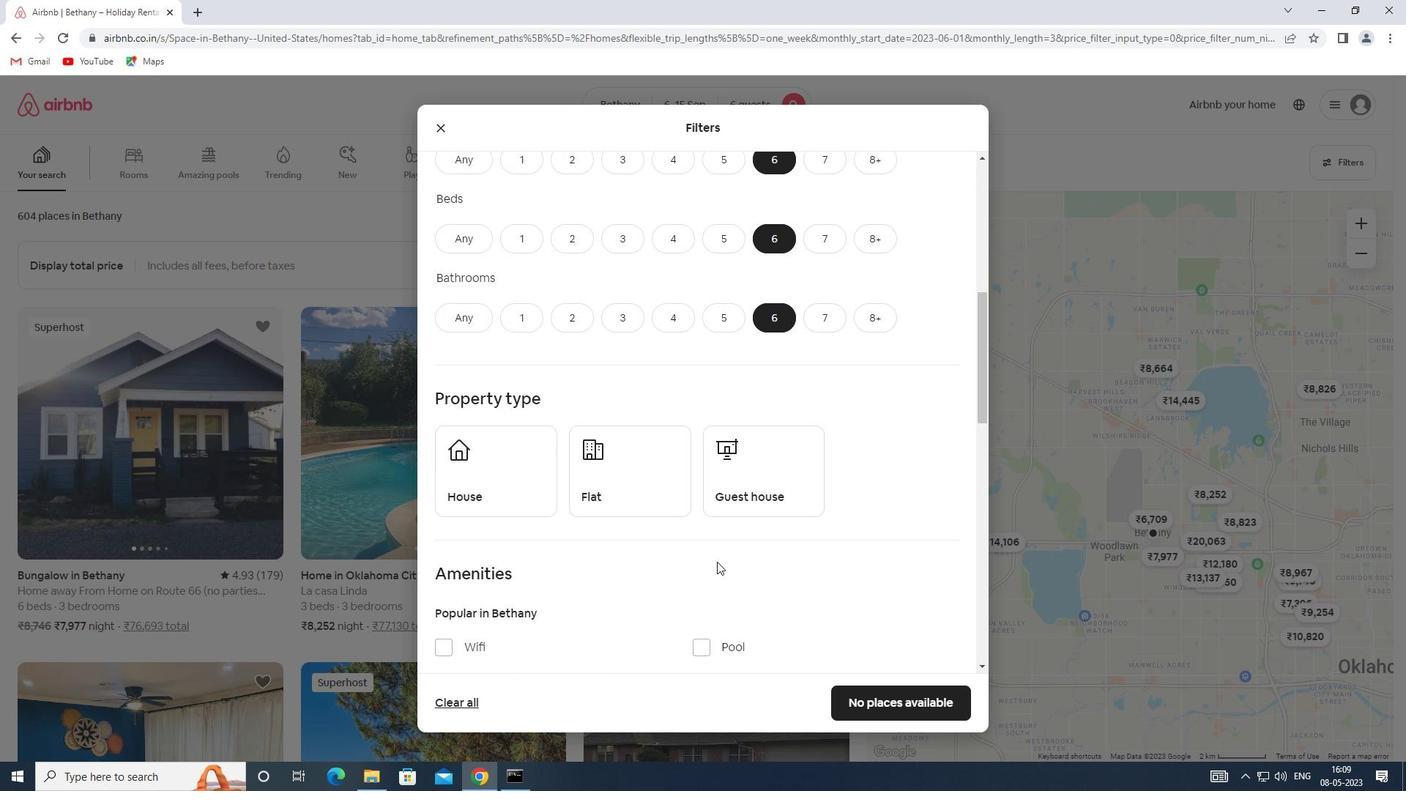 
Action: Mouse moved to (511, 412)
Screenshot: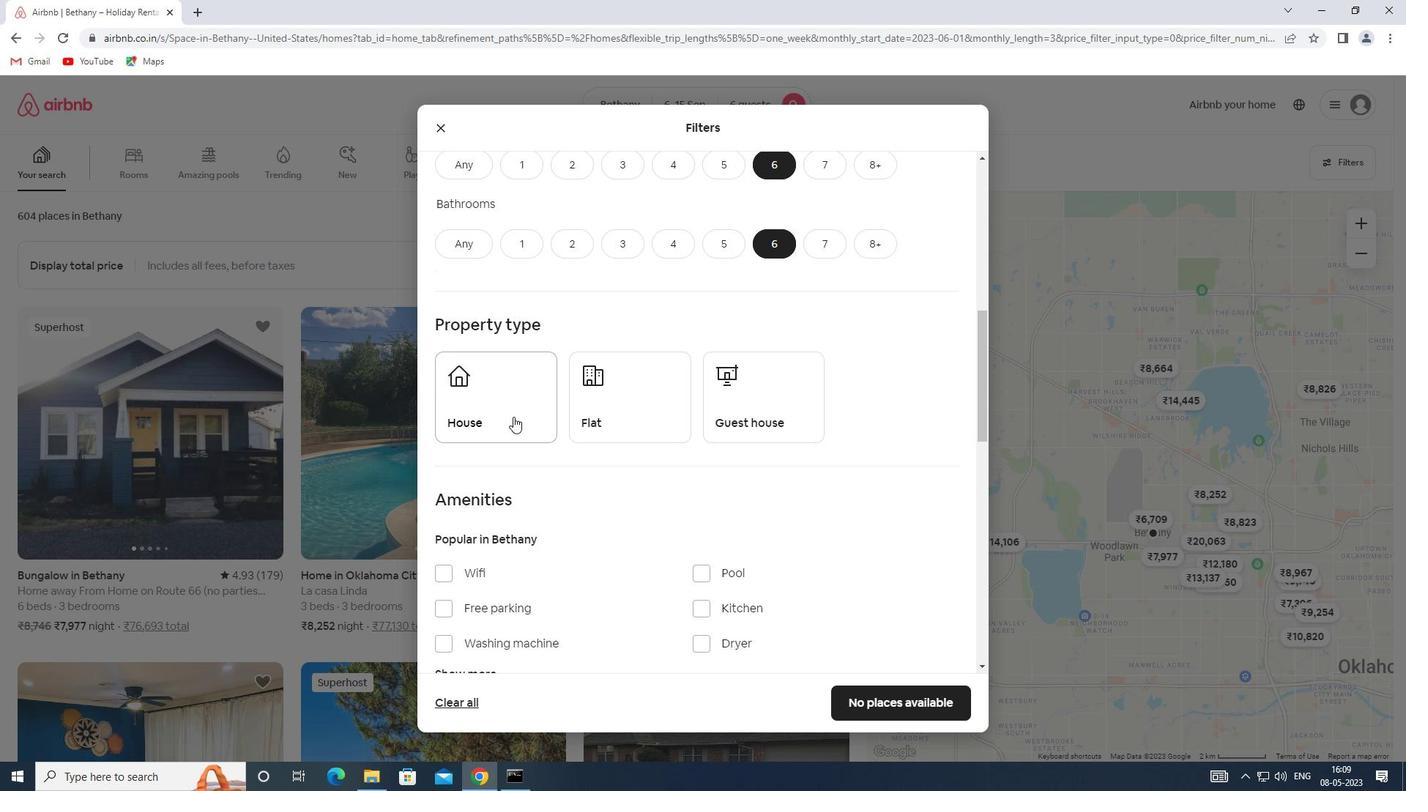 
Action: Mouse pressed left at (511, 412)
Screenshot: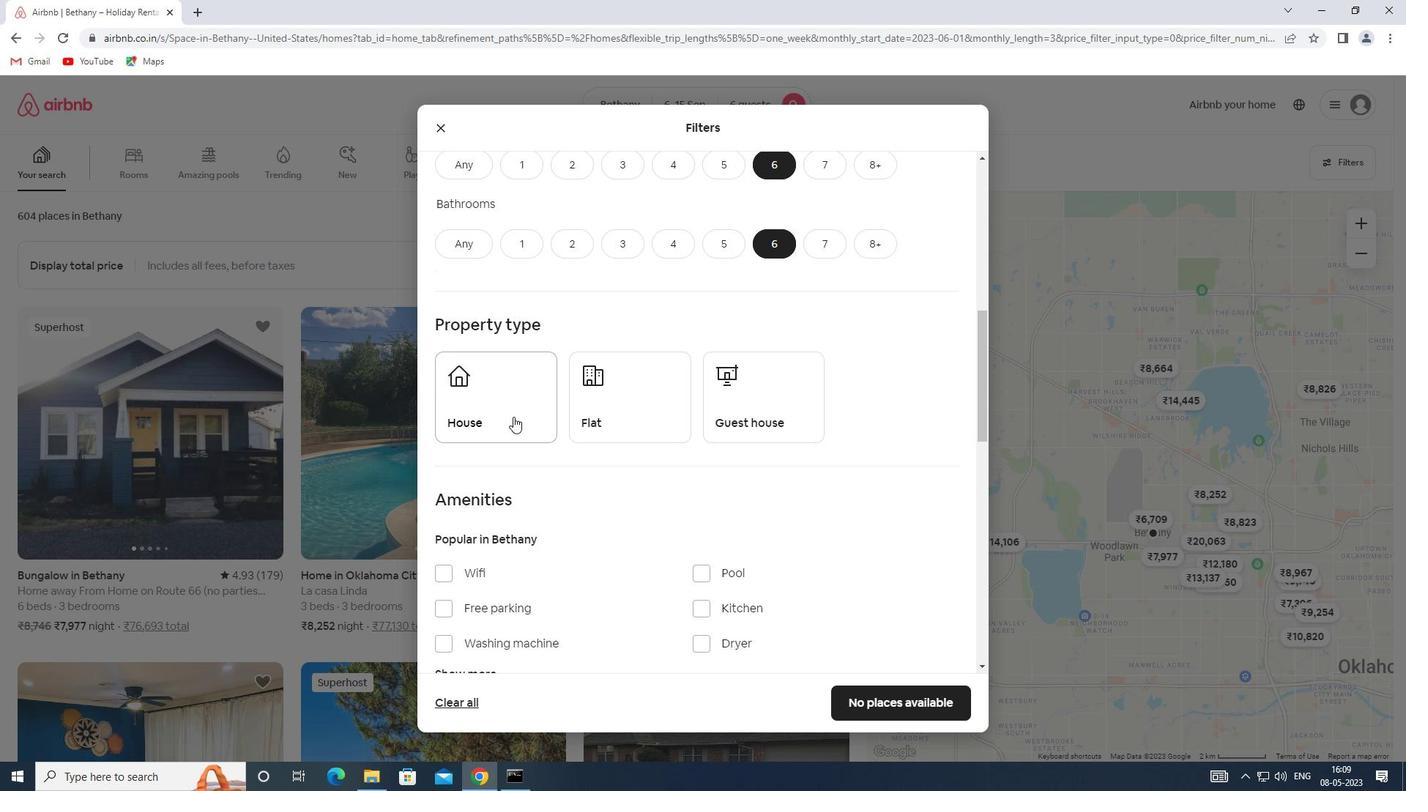 
Action: Mouse moved to (586, 425)
Screenshot: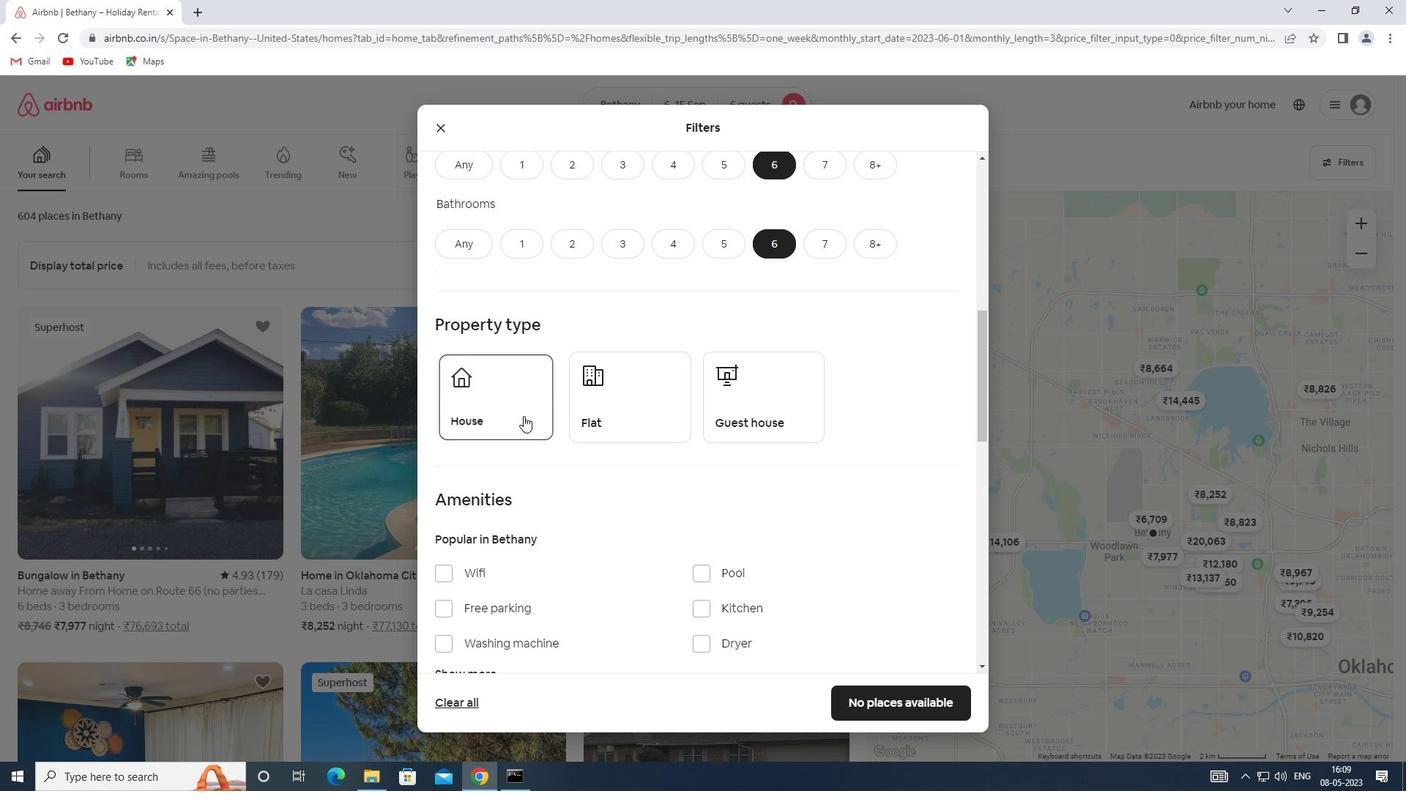 
Action: Mouse pressed left at (586, 425)
Screenshot: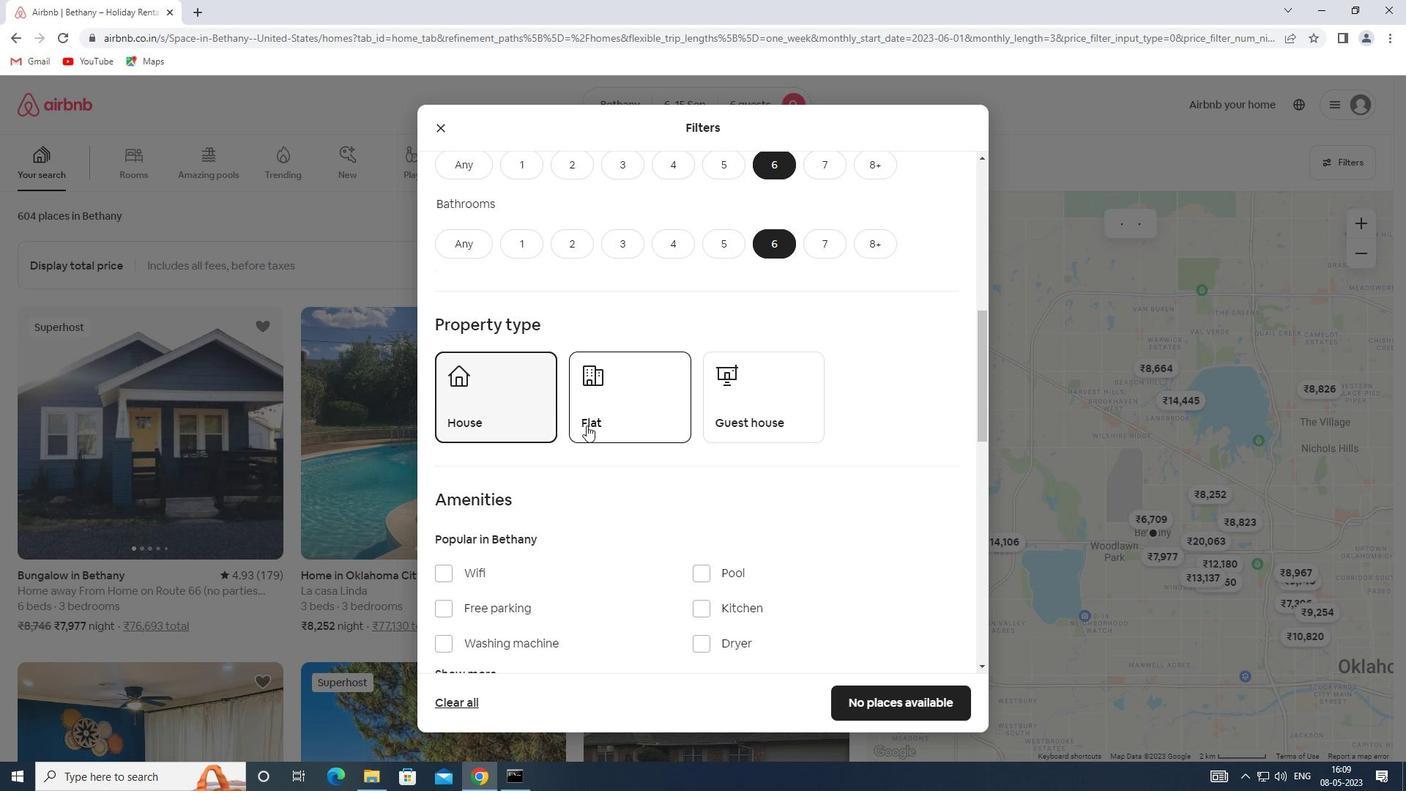 
Action: Mouse moved to (733, 419)
Screenshot: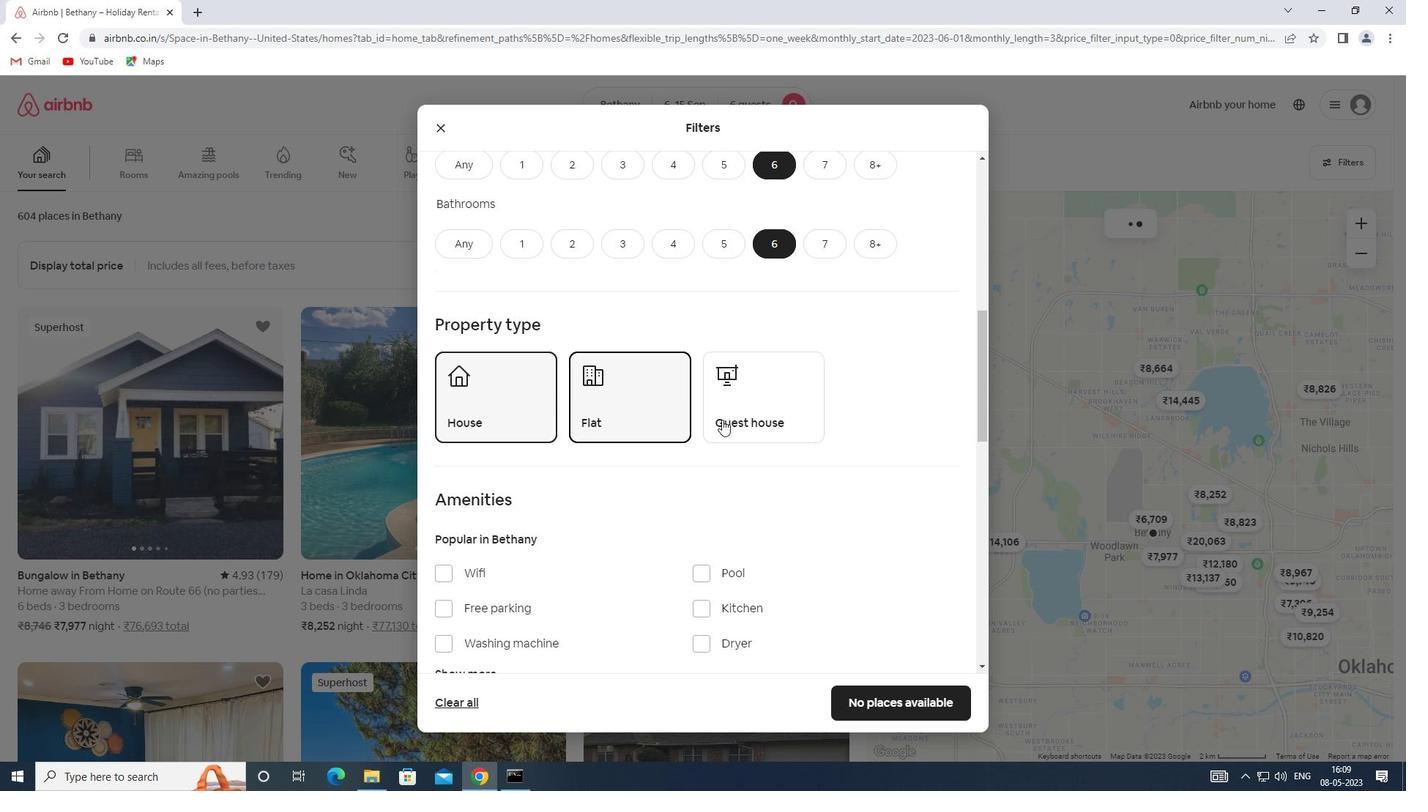 
Action: Mouse pressed left at (733, 419)
Screenshot: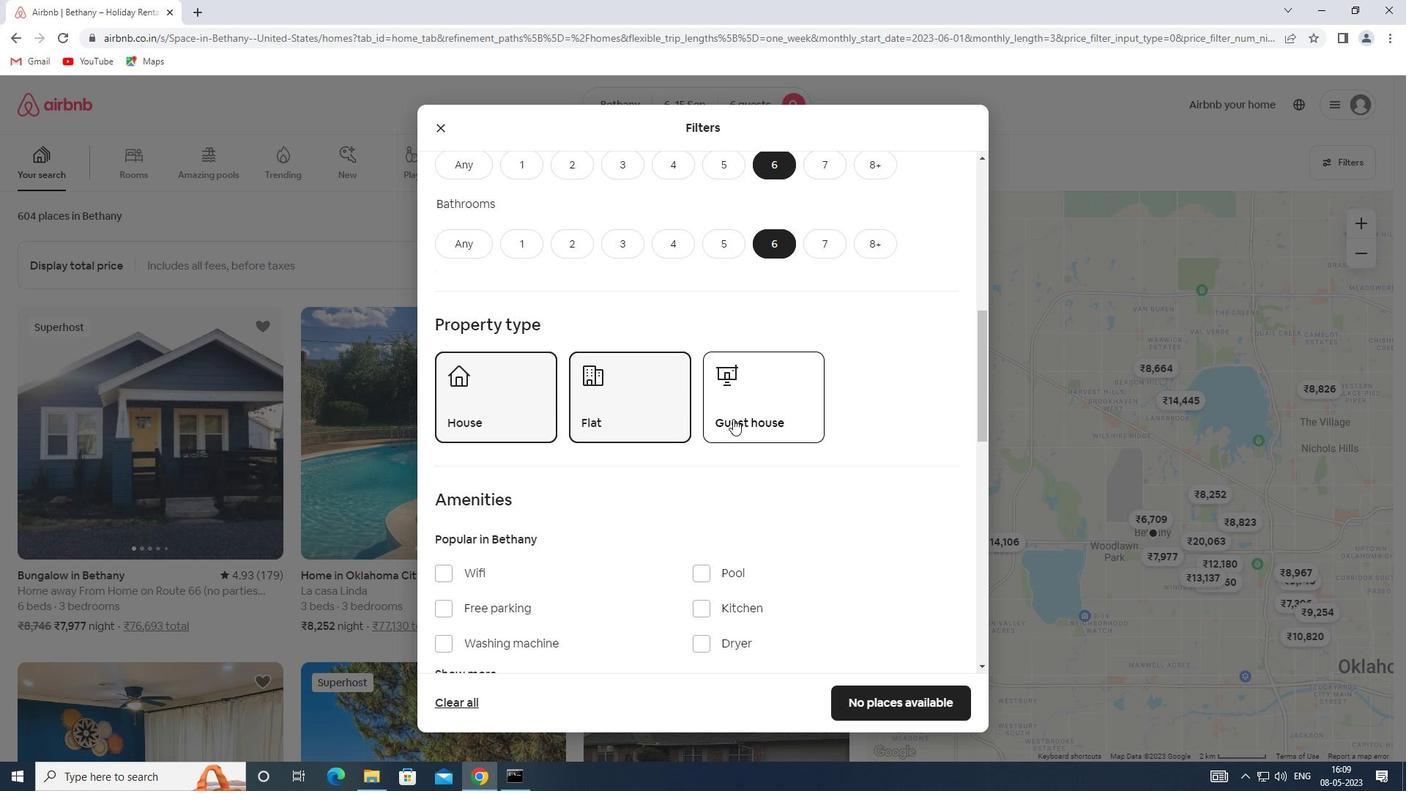 
Action: Mouse moved to (729, 416)
Screenshot: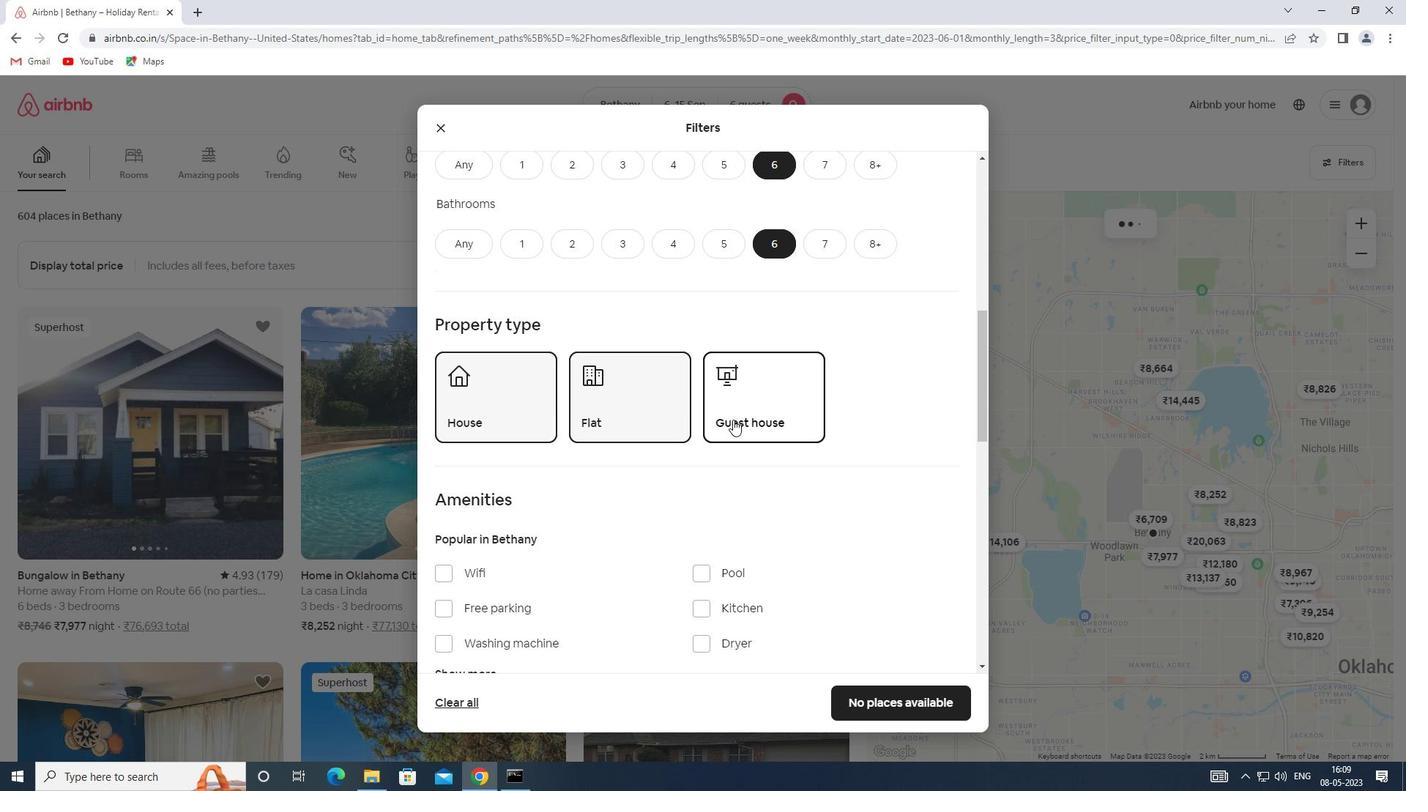 
Action: Mouse scrolled (729, 415) with delta (0, 0)
Screenshot: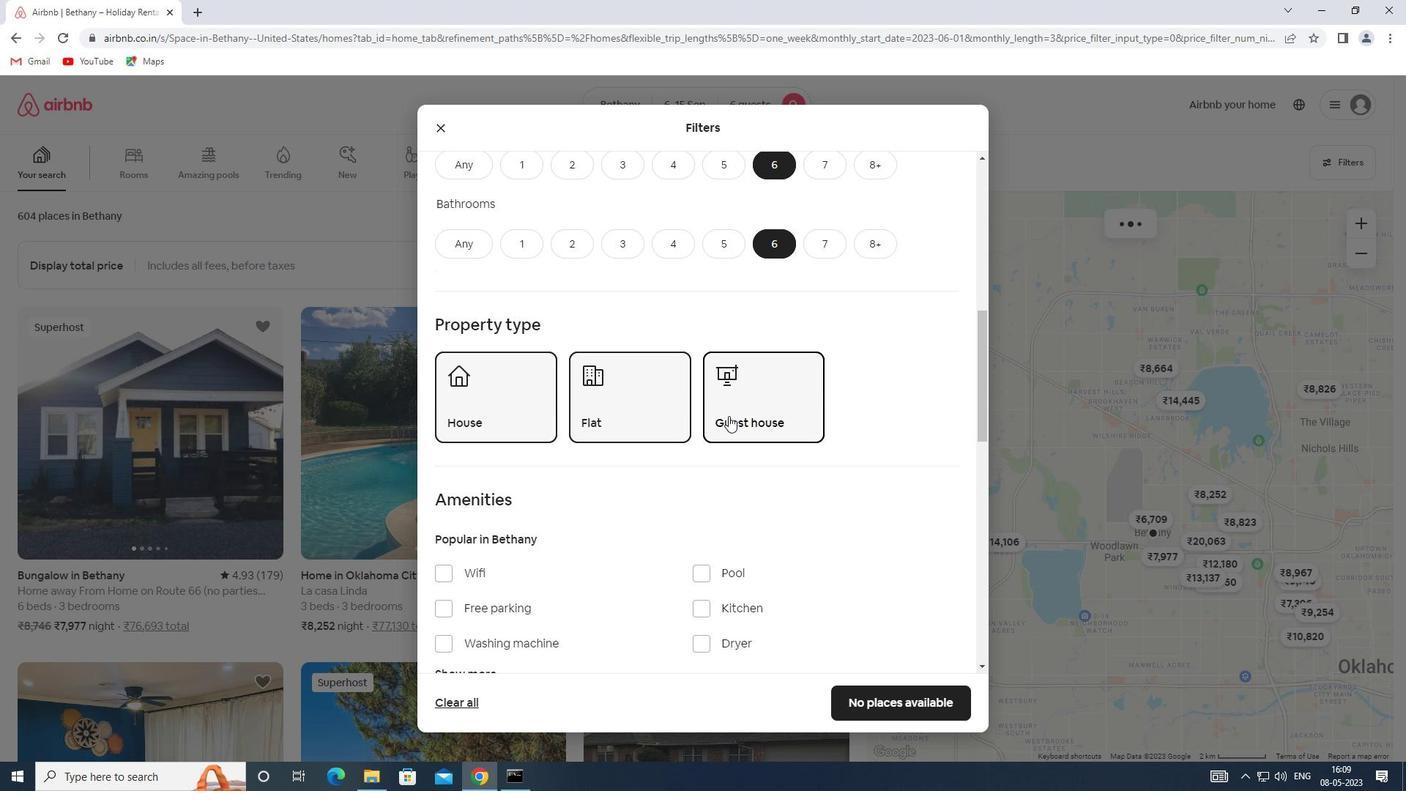 
Action: Mouse scrolled (729, 415) with delta (0, 0)
Screenshot: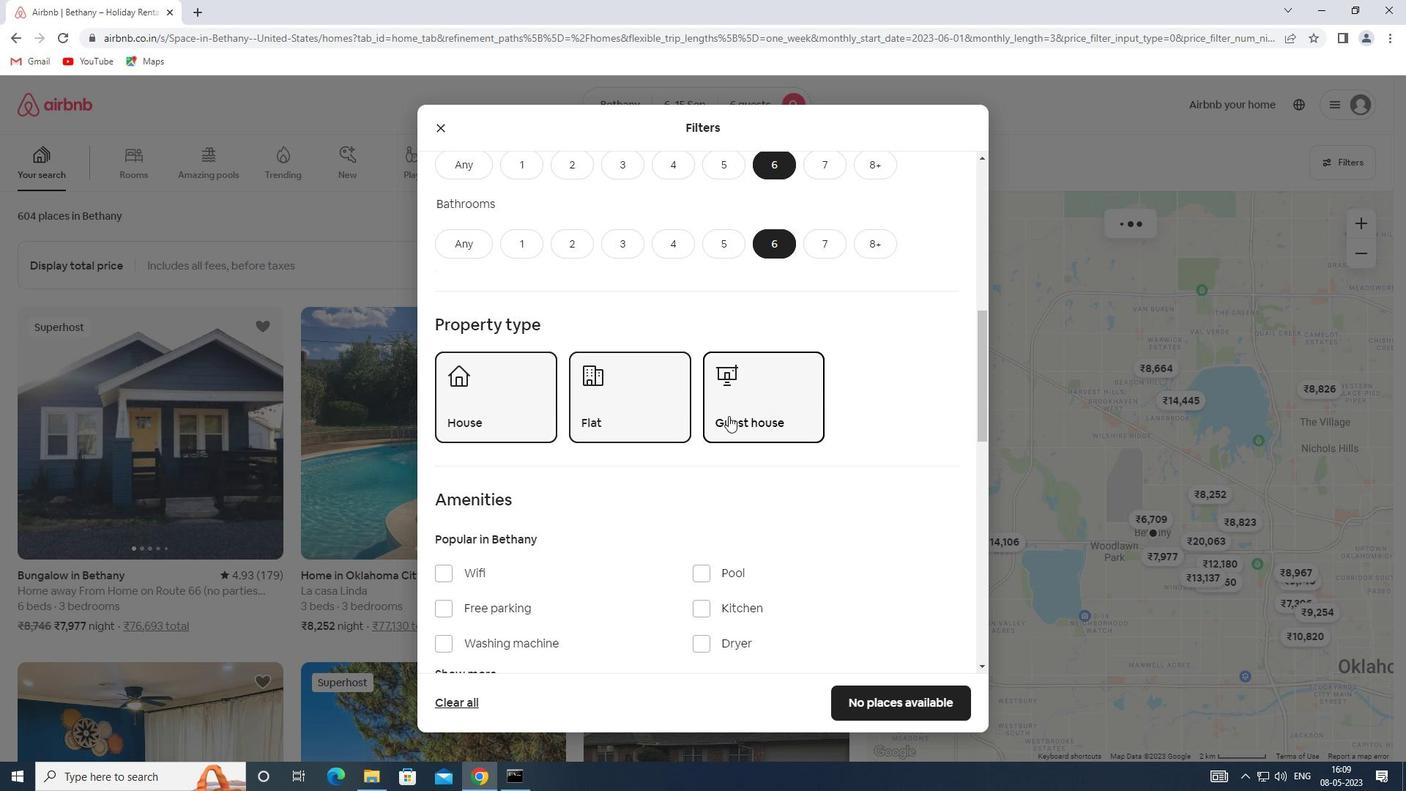 
Action: Mouse scrolled (729, 415) with delta (0, 0)
Screenshot: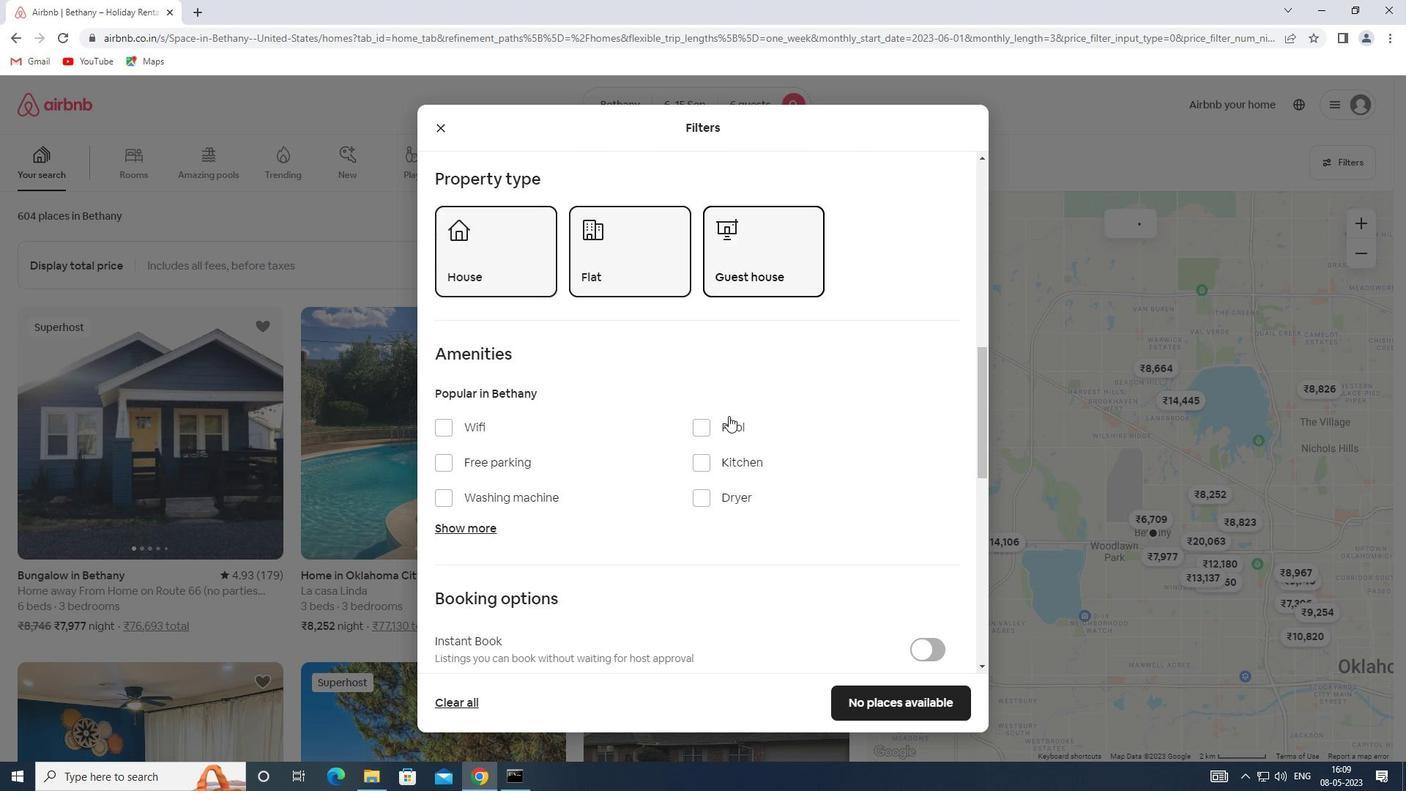 
Action: Mouse moved to (478, 452)
Screenshot: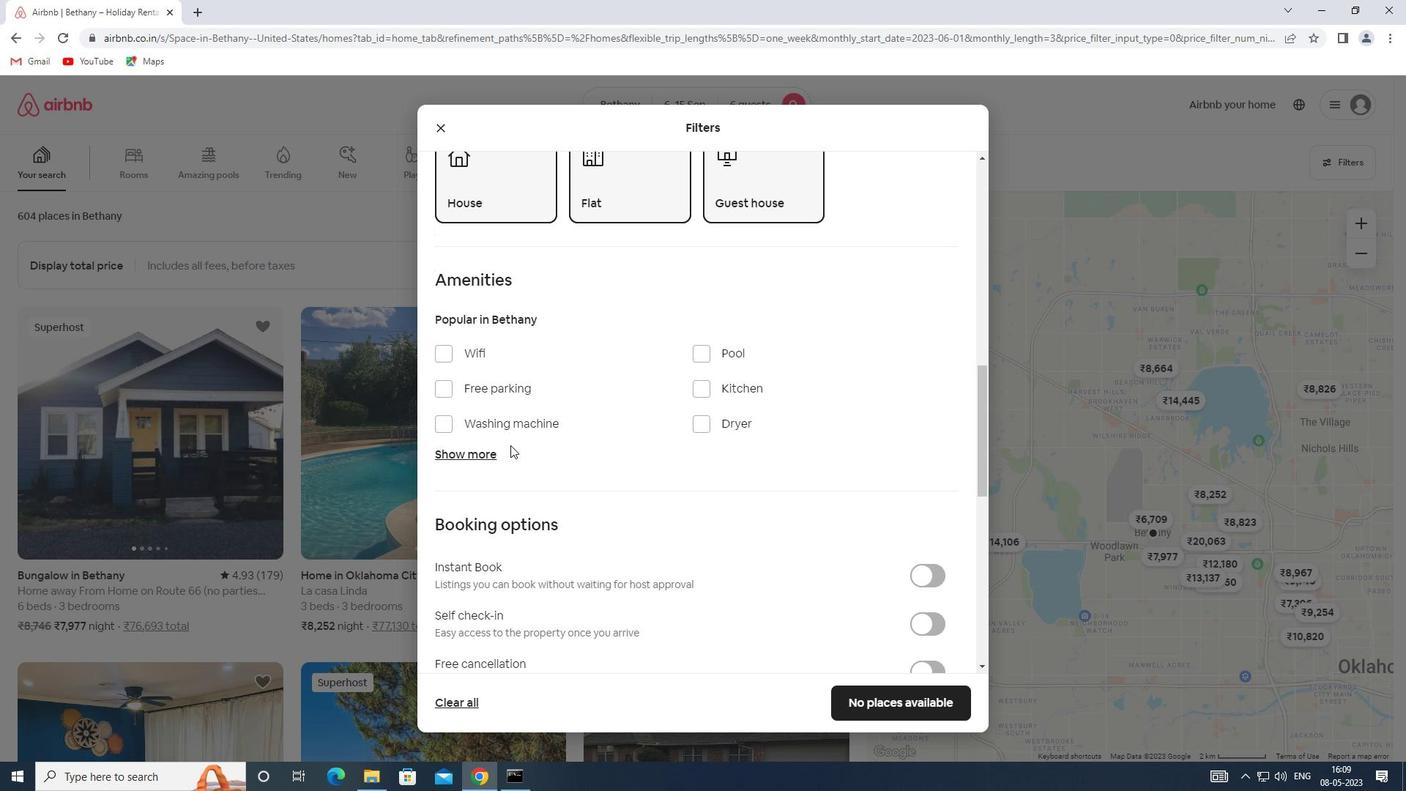 
Action: Mouse pressed left at (478, 452)
Screenshot: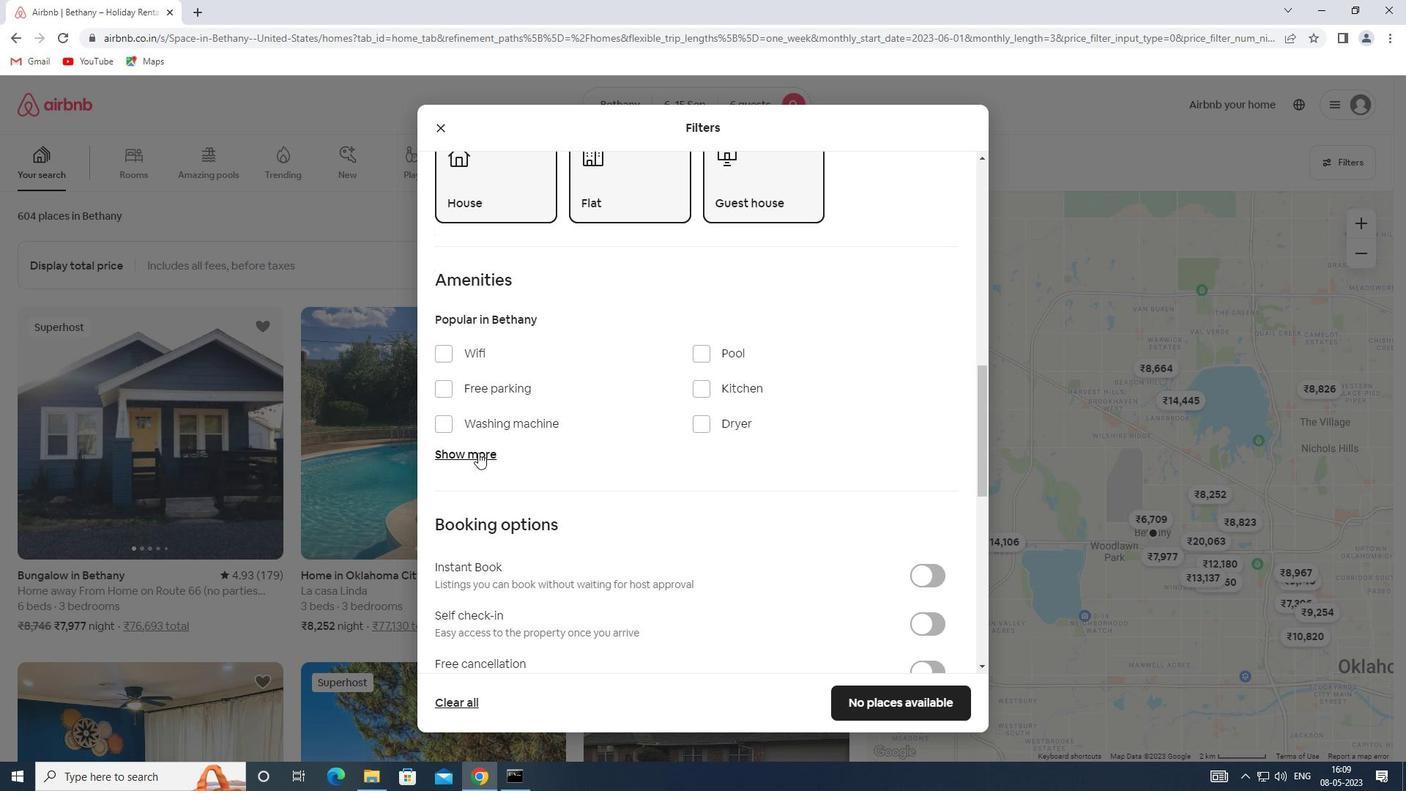 
Action: Mouse moved to (452, 351)
Screenshot: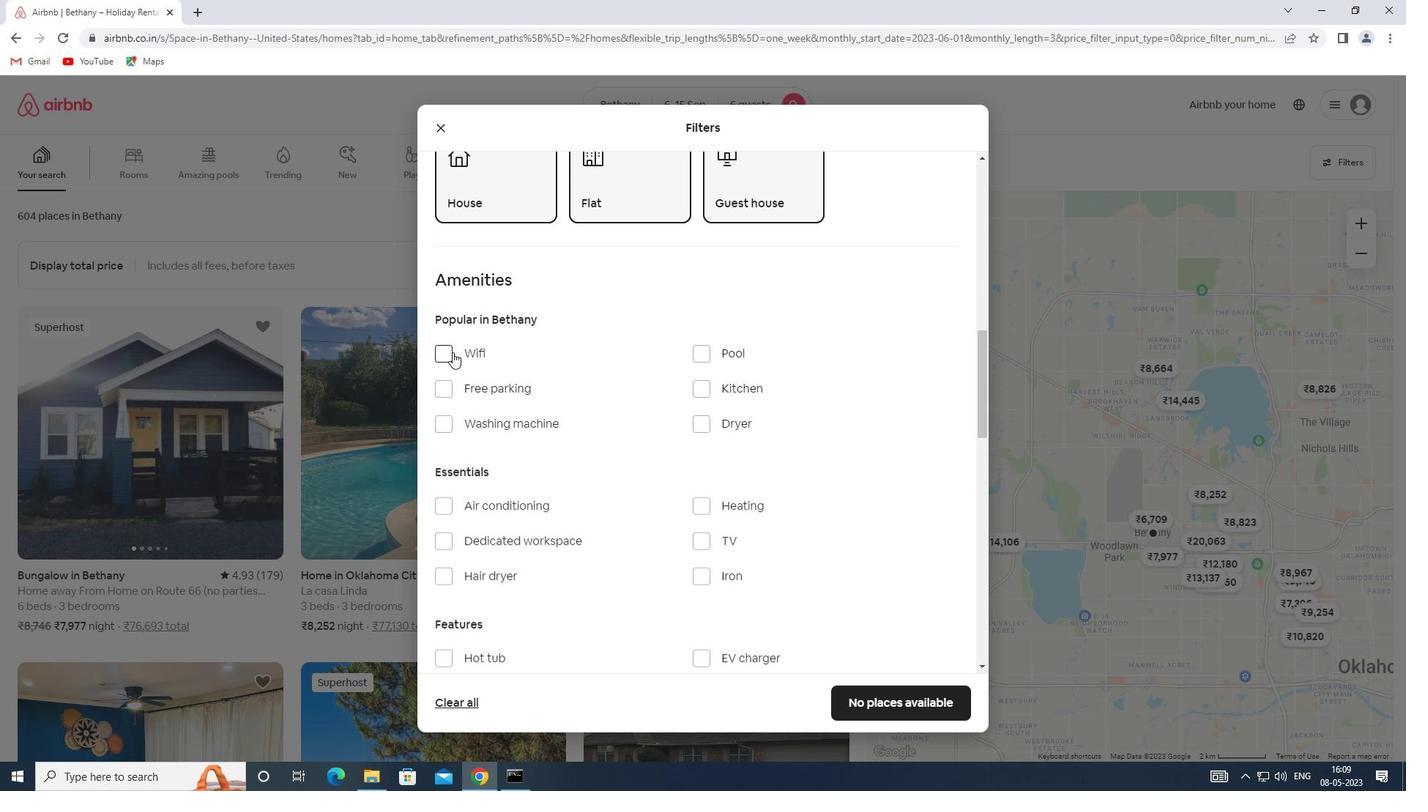 
Action: Mouse pressed left at (452, 351)
Screenshot: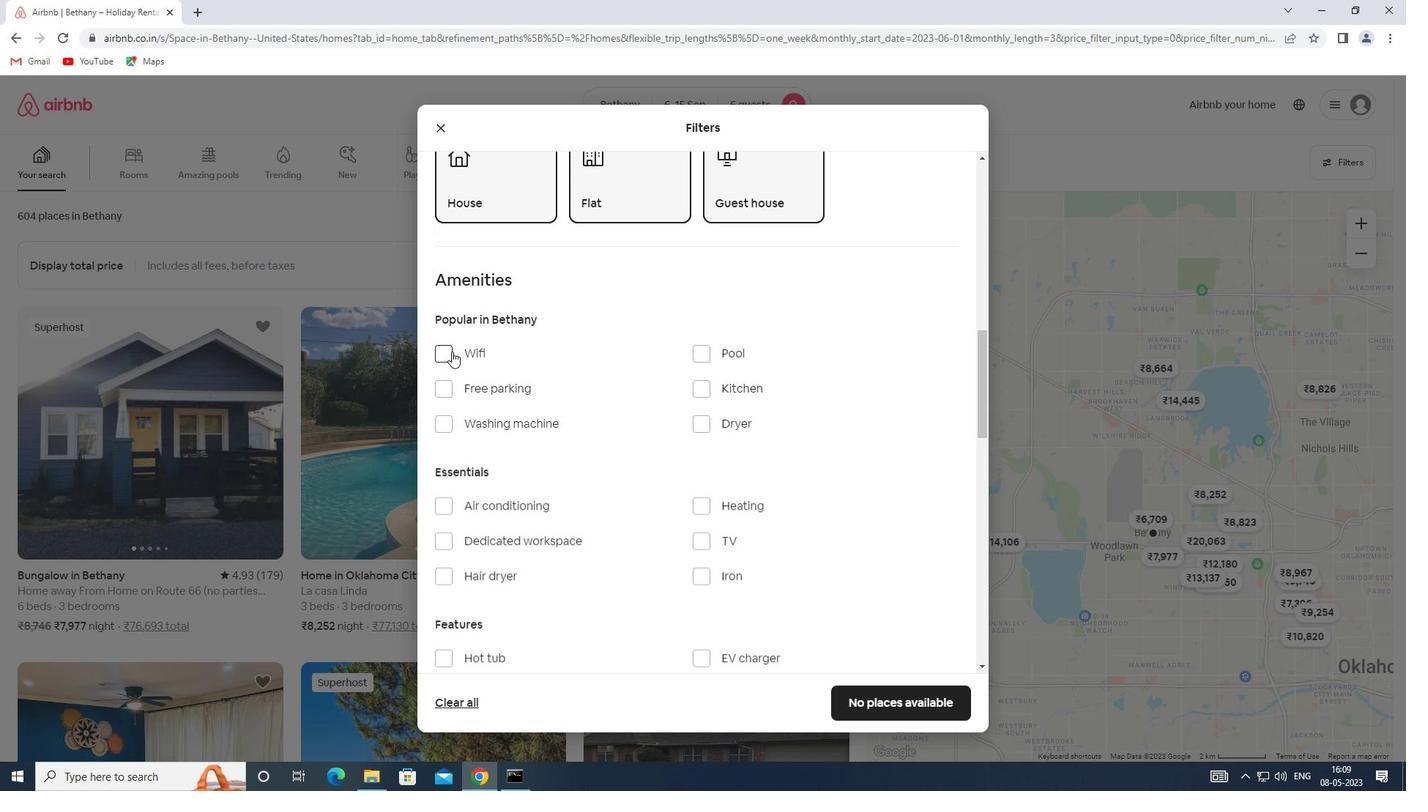 
Action: Mouse moved to (704, 537)
Screenshot: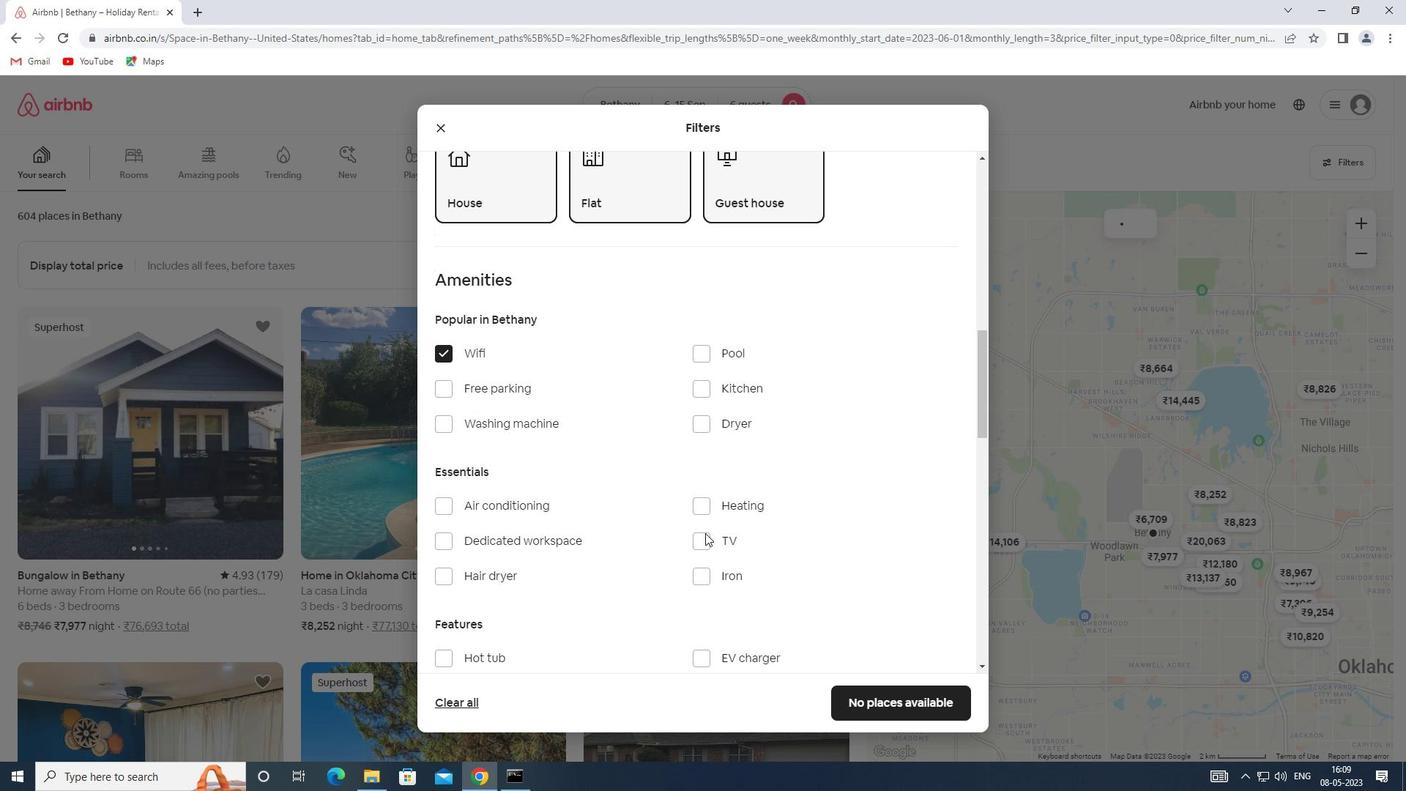 
Action: Mouse pressed left at (704, 537)
Screenshot: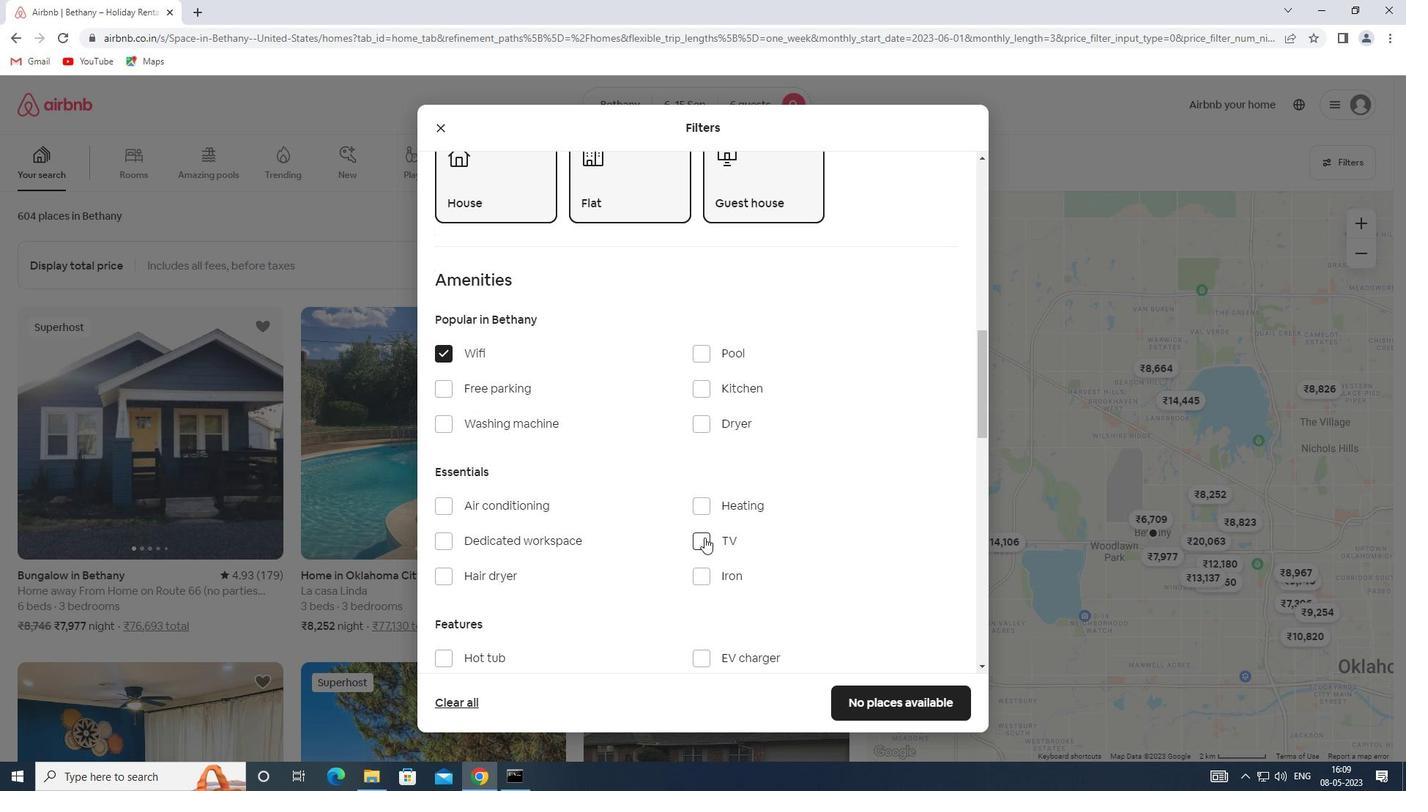 
Action: Mouse moved to (441, 386)
Screenshot: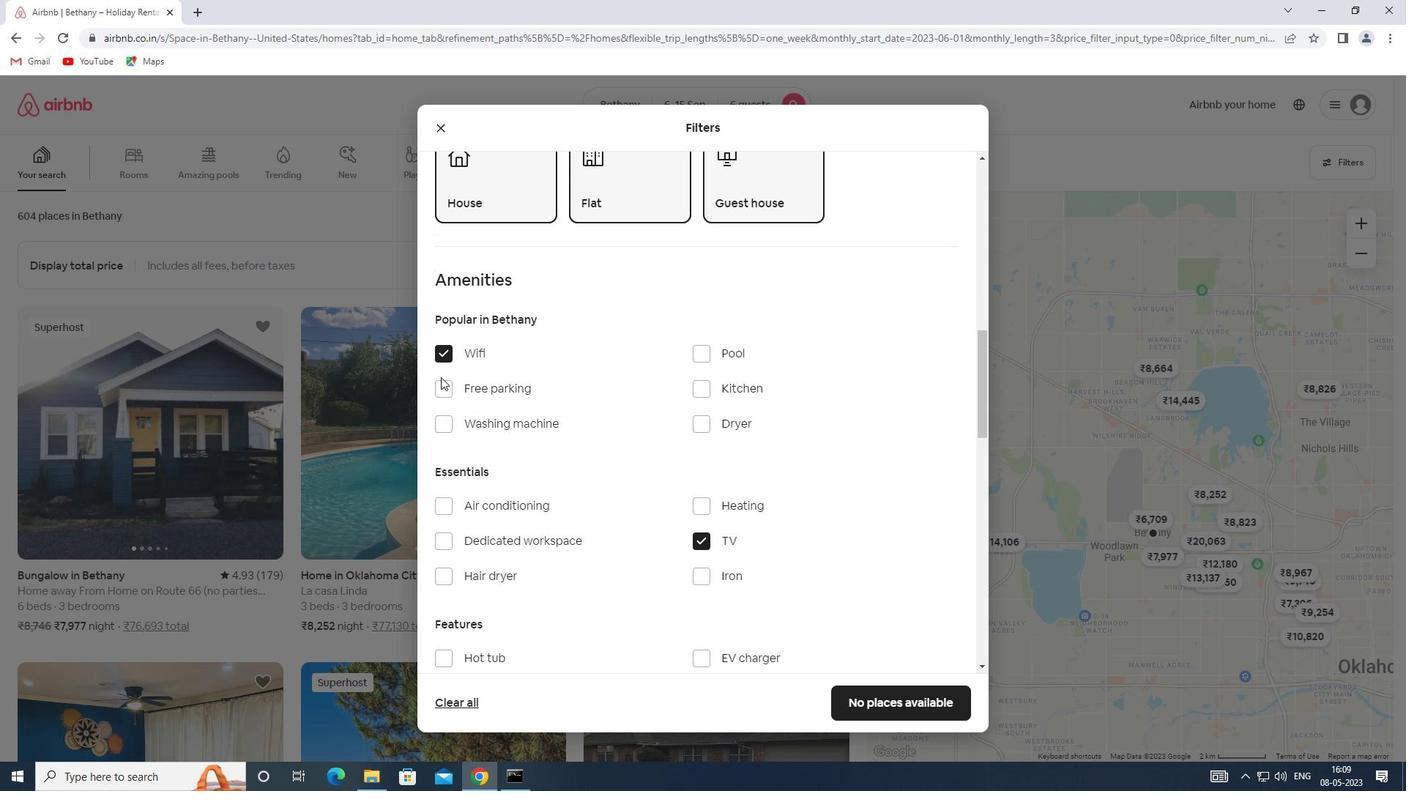 
Action: Mouse pressed left at (441, 386)
Screenshot: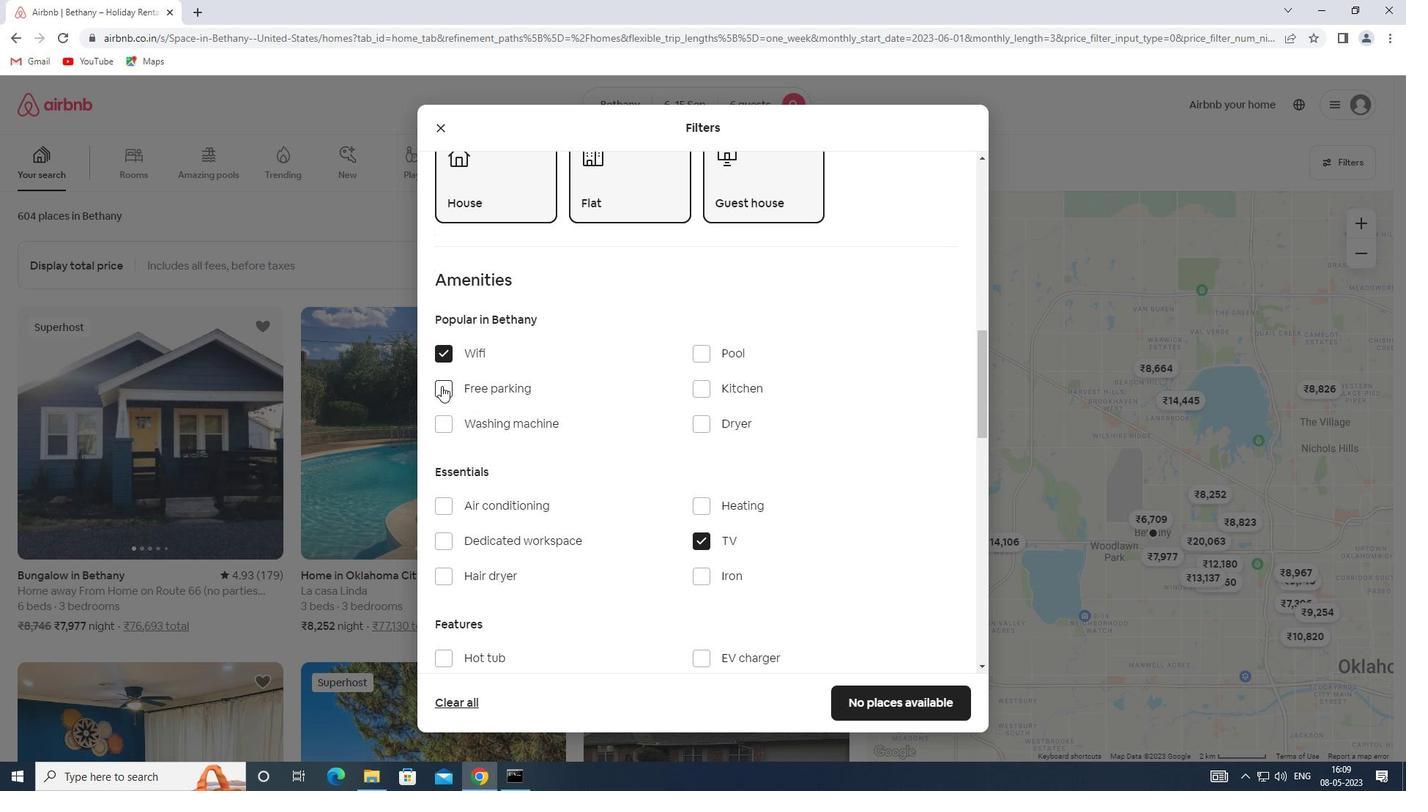 
Action: Mouse moved to (529, 452)
Screenshot: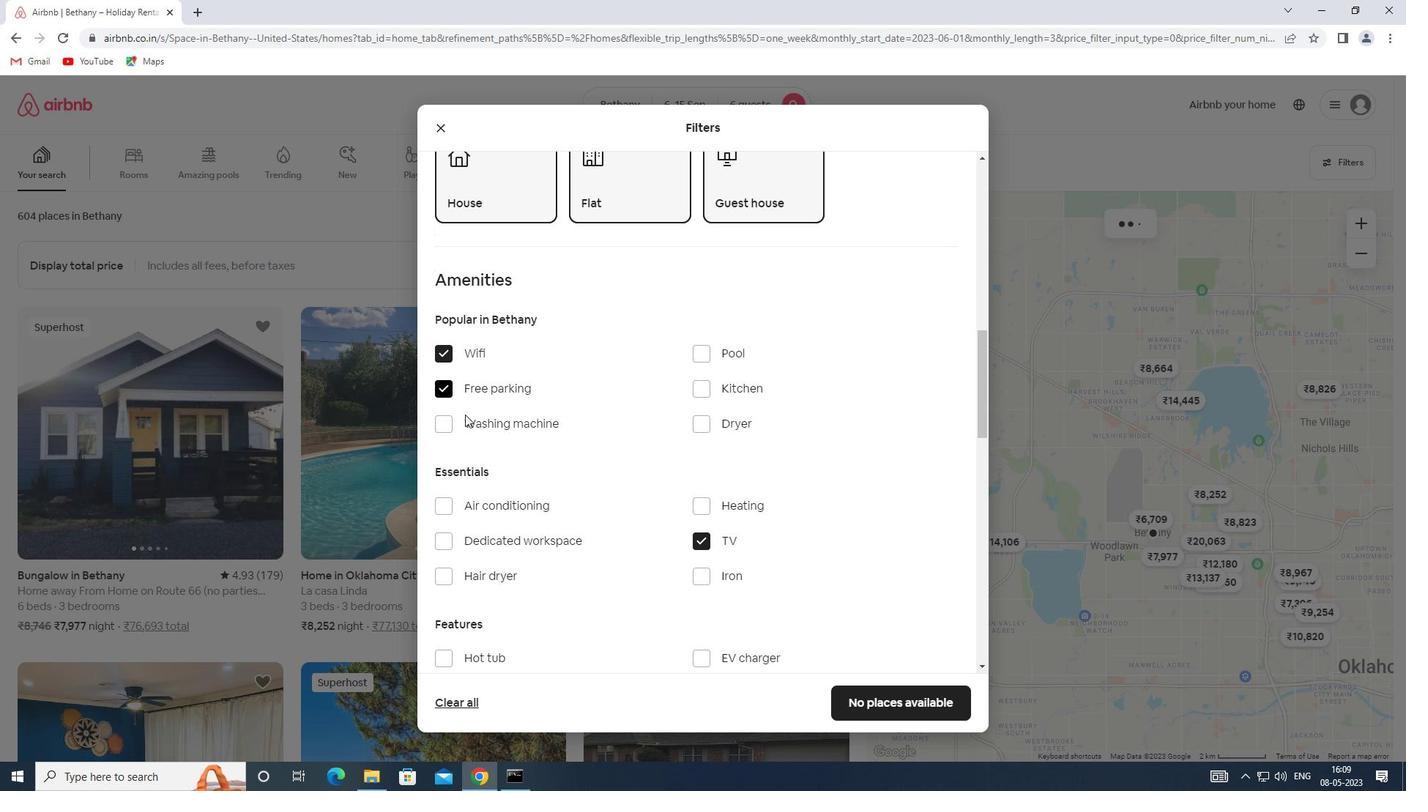 
Action: Mouse scrolled (529, 452) with delta (0, 0)
Screenshot: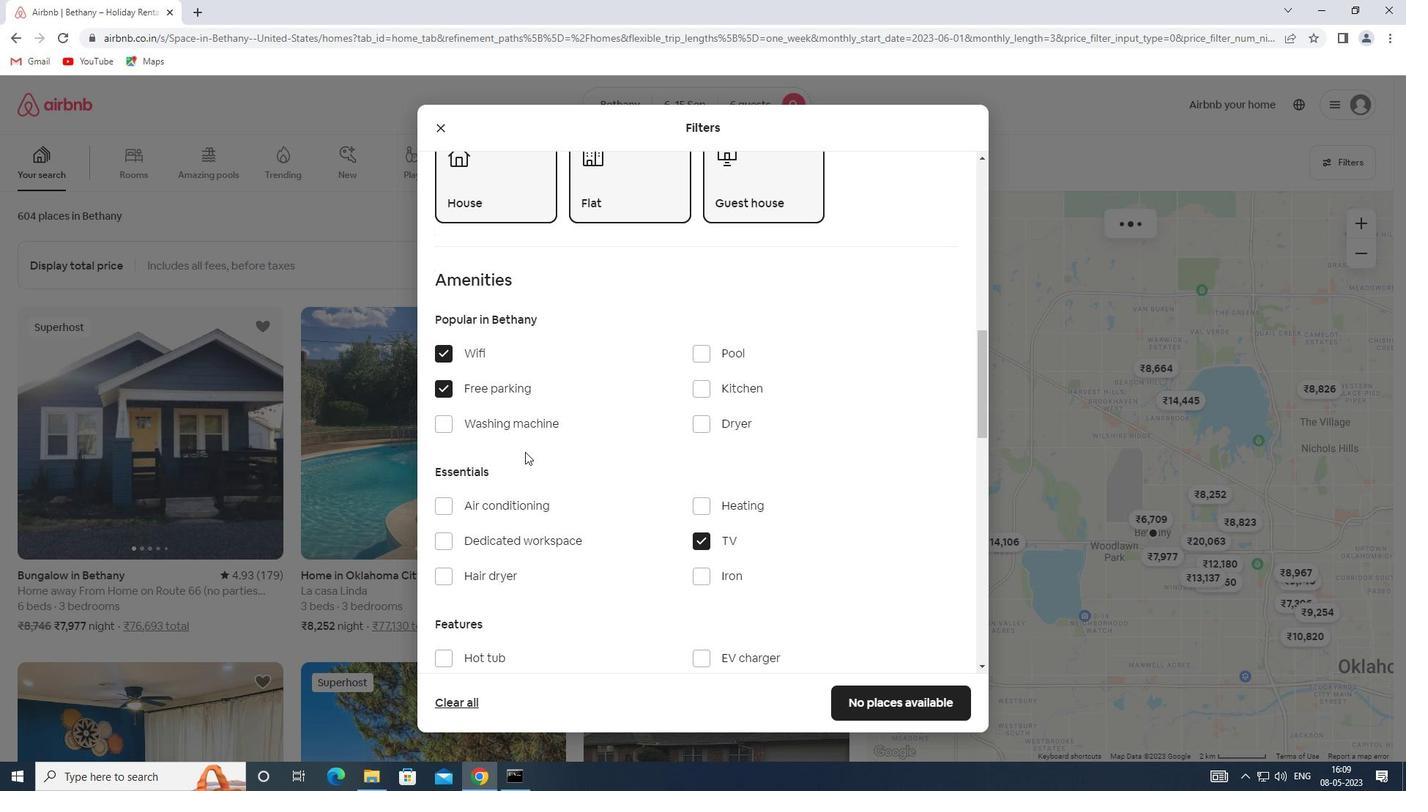
Action: Mouse scrolled (529, 452) with delta (0, 0)
Screenshot: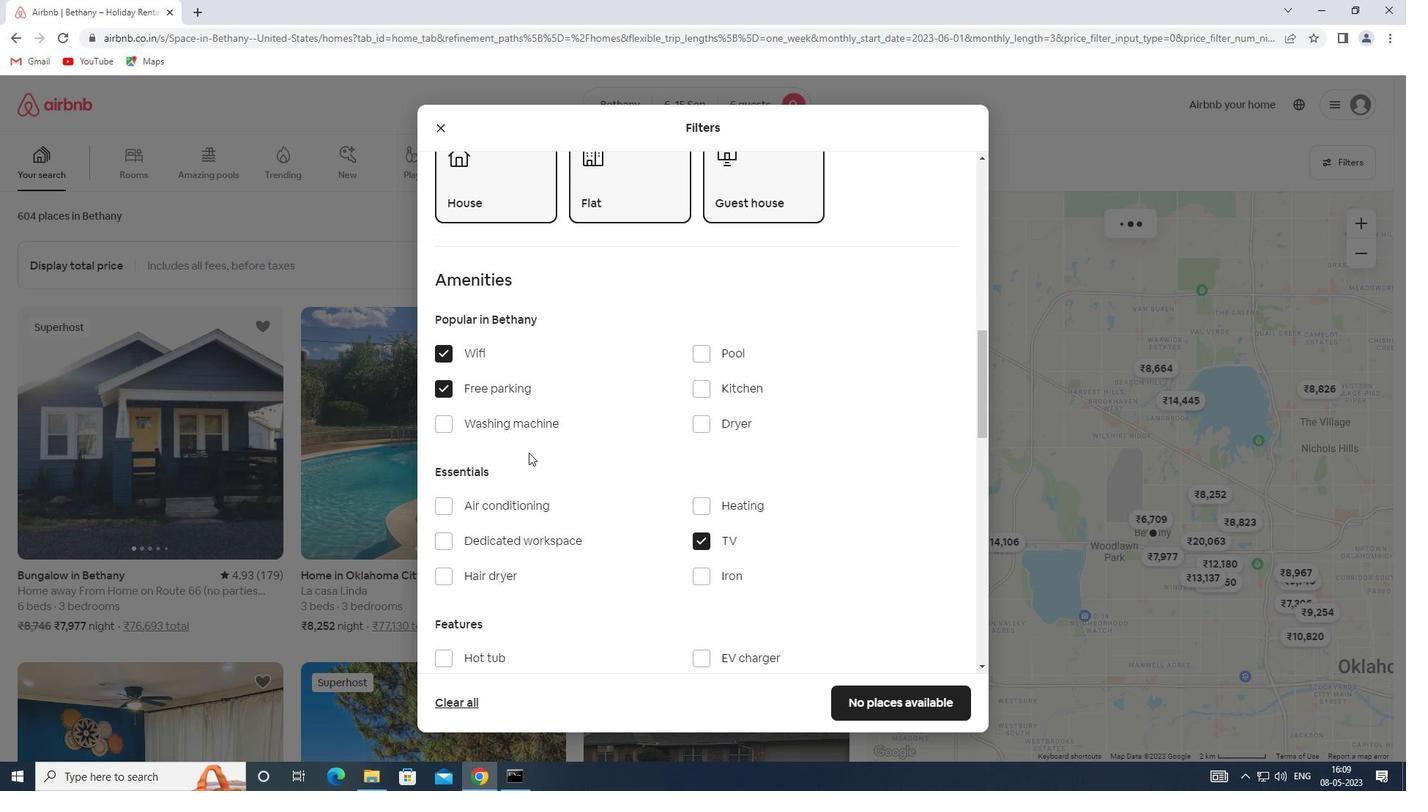 
Action: Mouse scrolled (529, 452) with delta (0, 0)
Screenshot: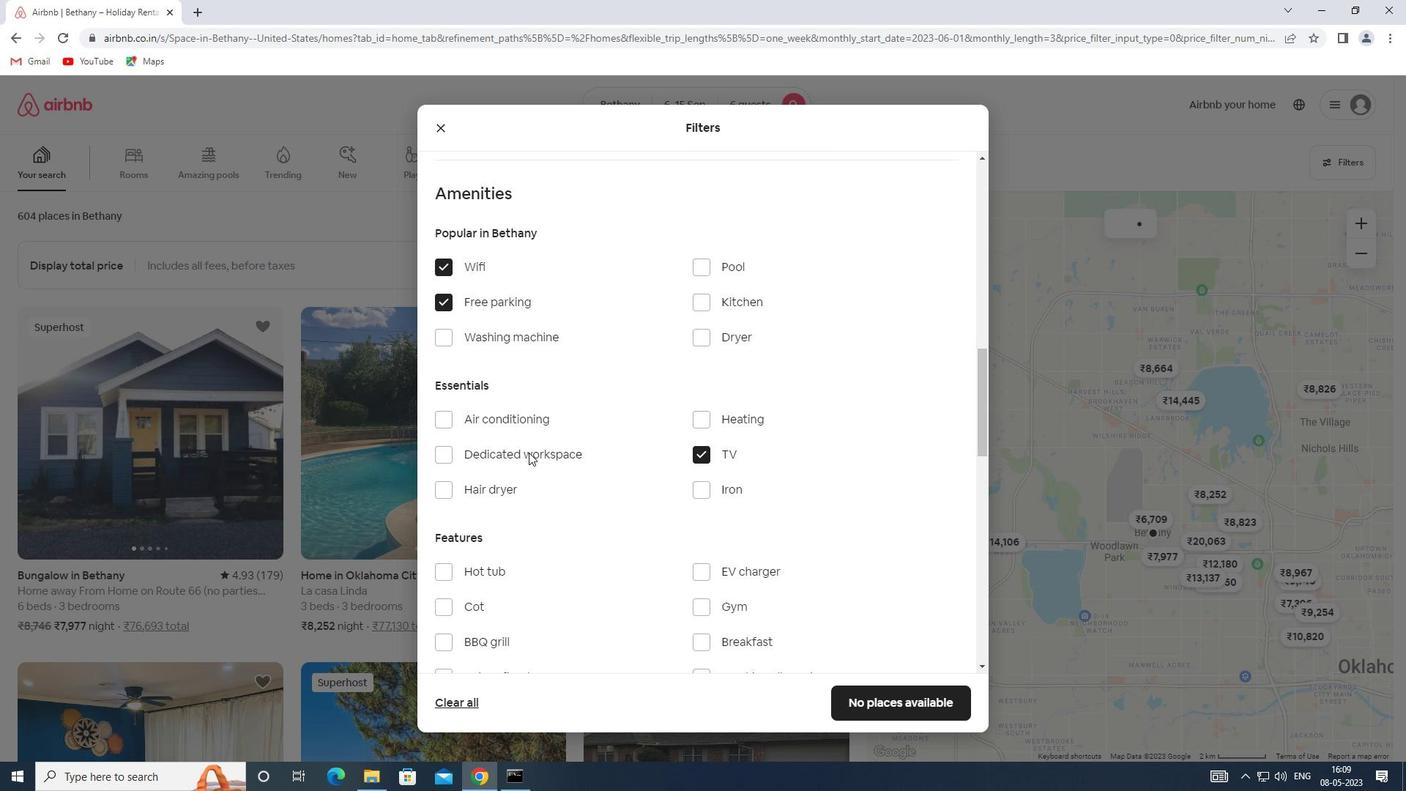 
Action: Mouse scrolled (529, 452) with delta (0, 0)
Screenshot: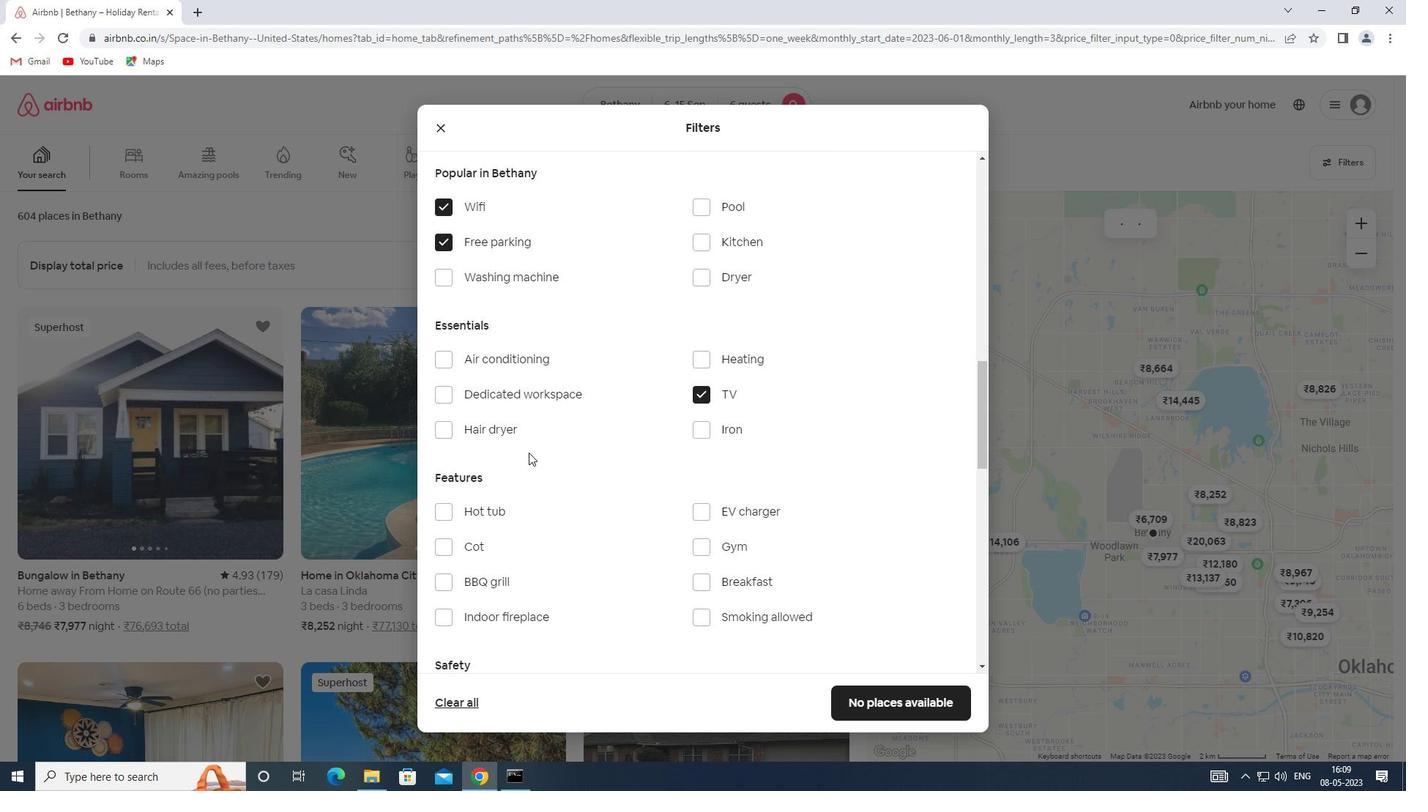 
Action: Mouse moved to (704, 392)
Screenshot: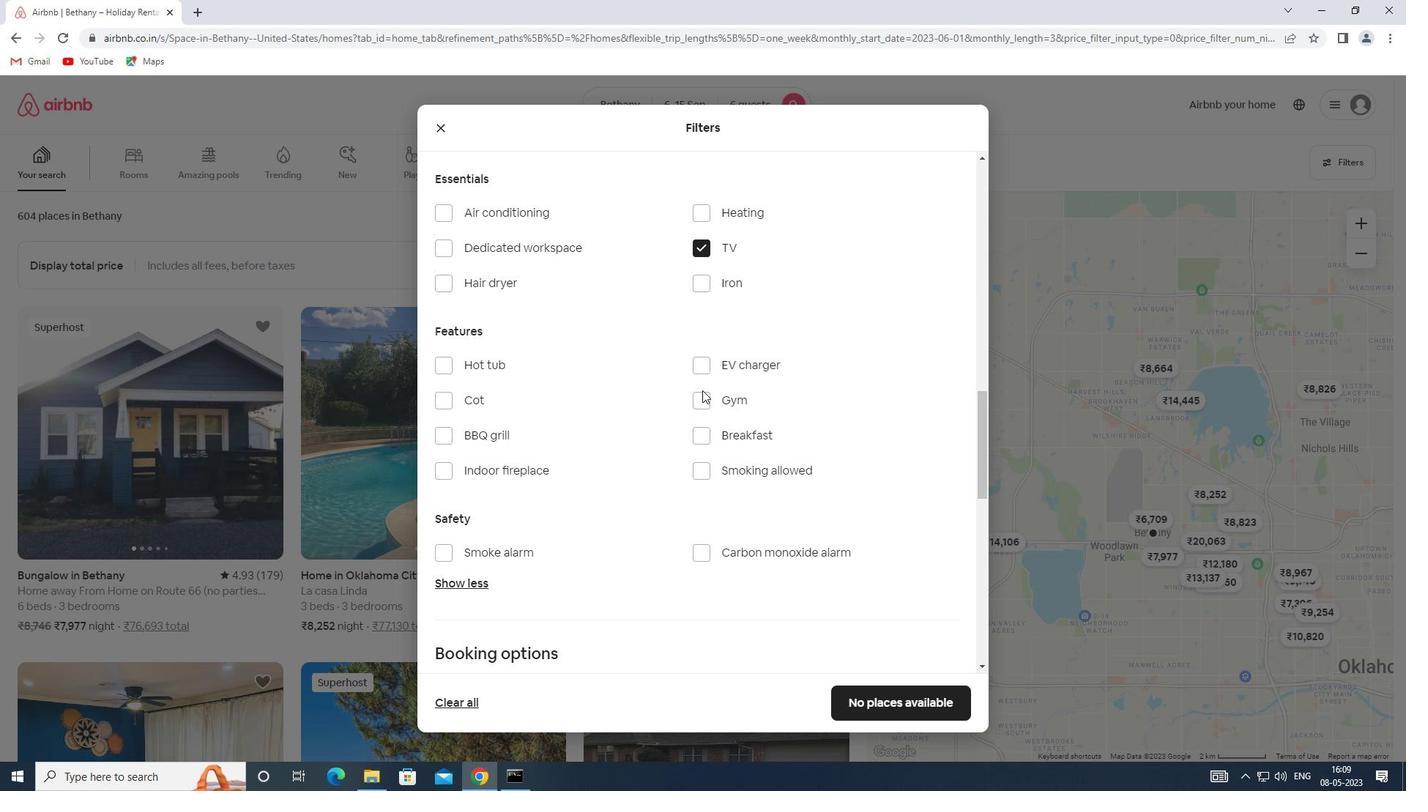 
Action: Mouse pressed left at (704, 392)
Screenshot: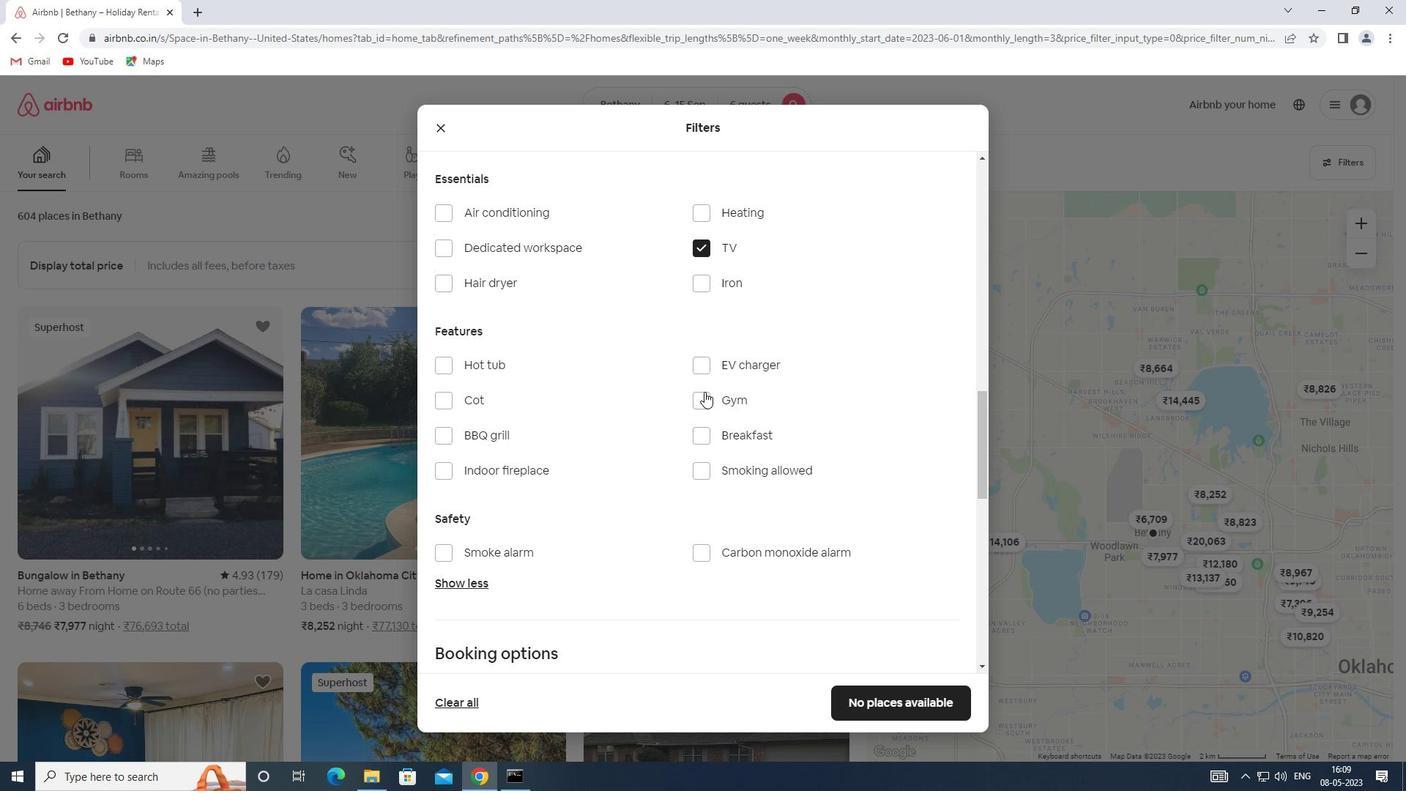 
Action: Mouse moved to (701, 438)
Screenshot: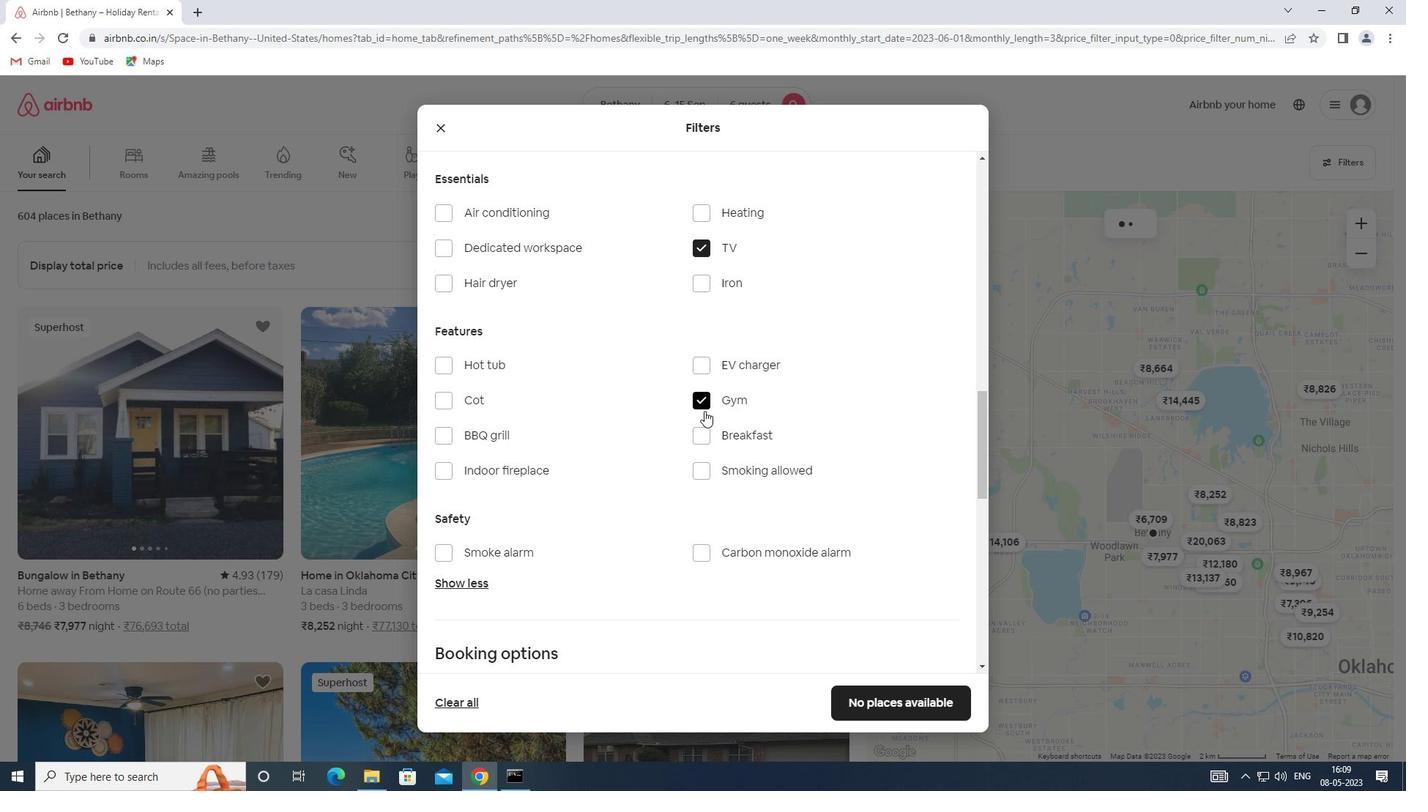 
Action: Mouse pressed left at (701, 438)
Screenshot: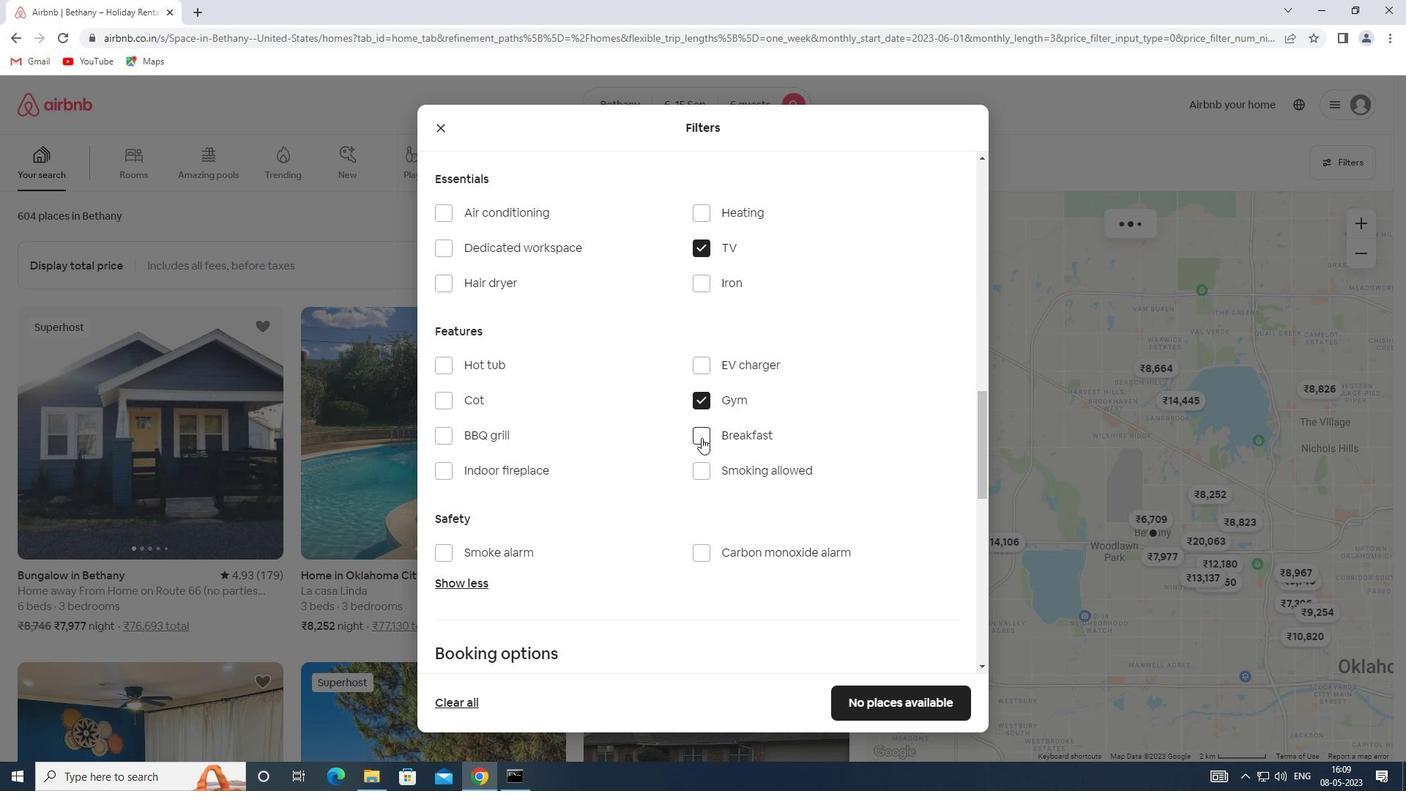 
Action: Mouse moved to (706, 437)
Screenshot: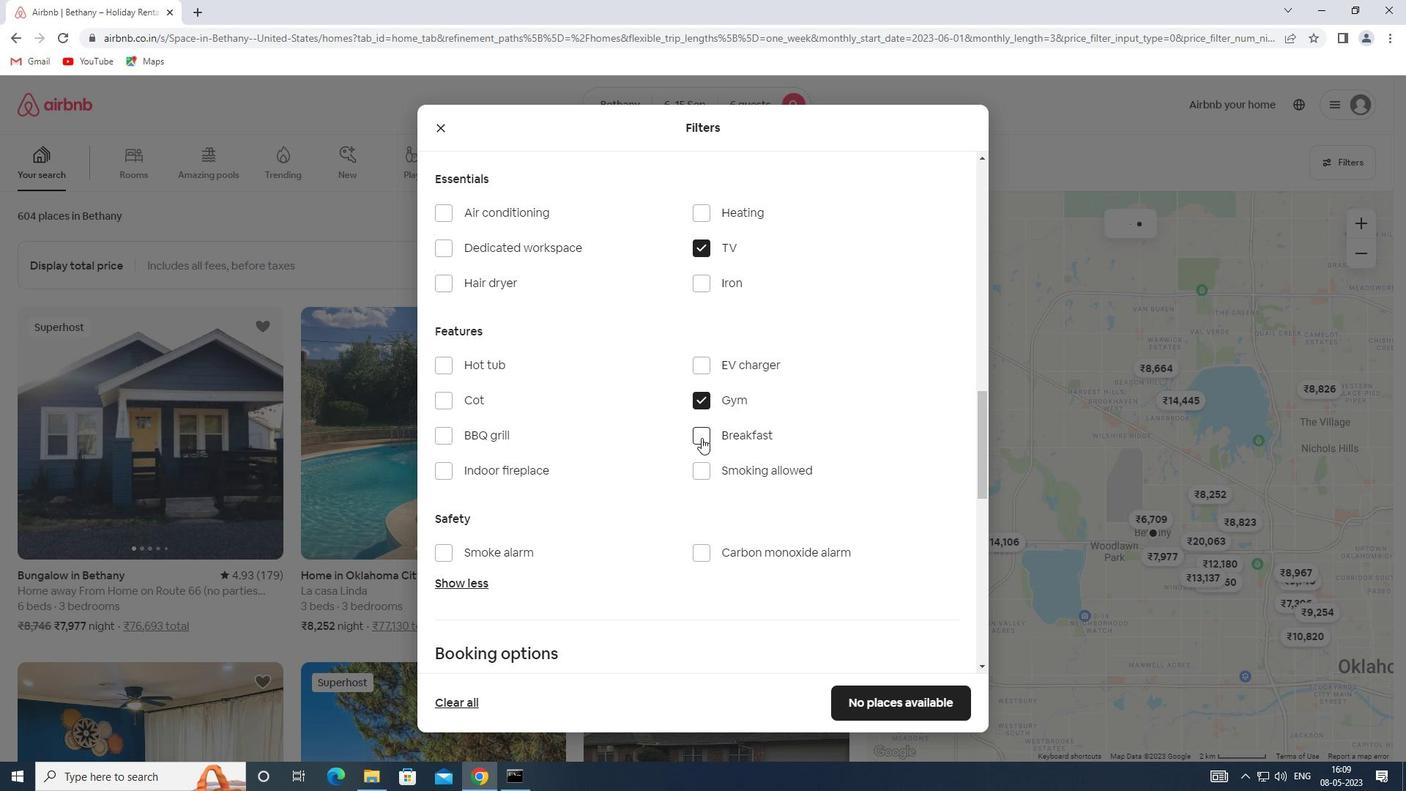 
Action: Mouse scrolled (706, 436) with delta (0, 0)
Screenshot: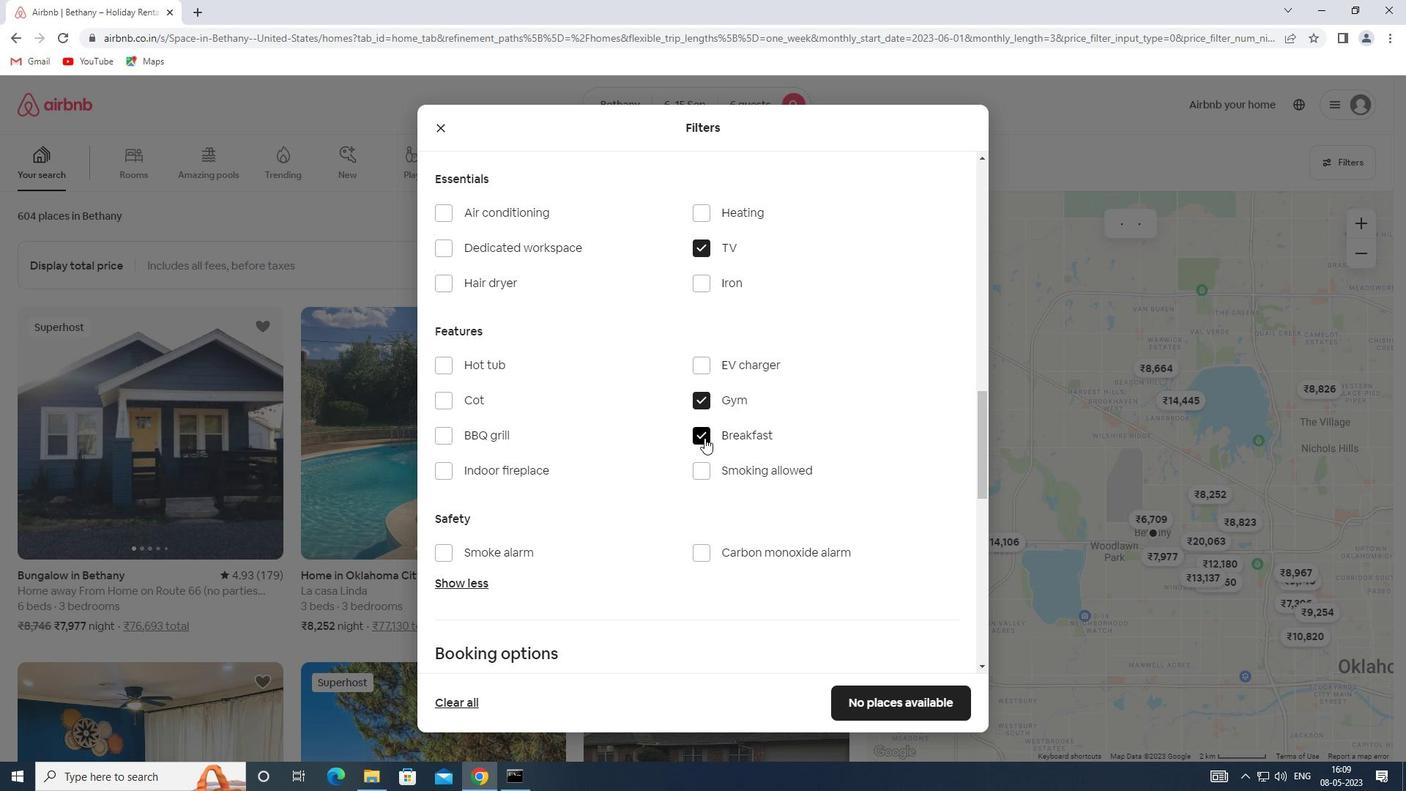 
Action: Mouse scrolled (706, 436) with delta (0, 0)
Screenshot: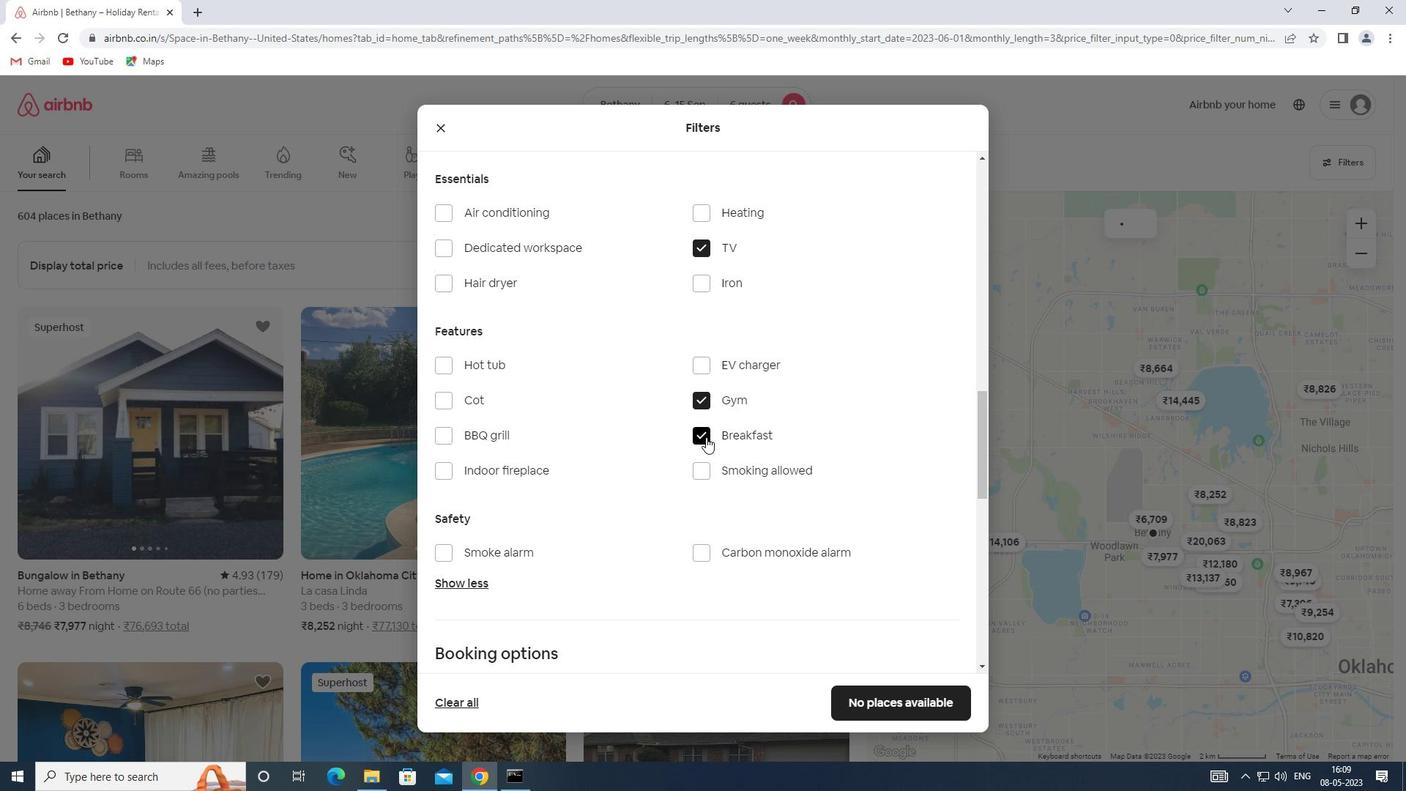 
Action: Mouse scrolled (706, 436) with delta (0, 0)
Screenshot: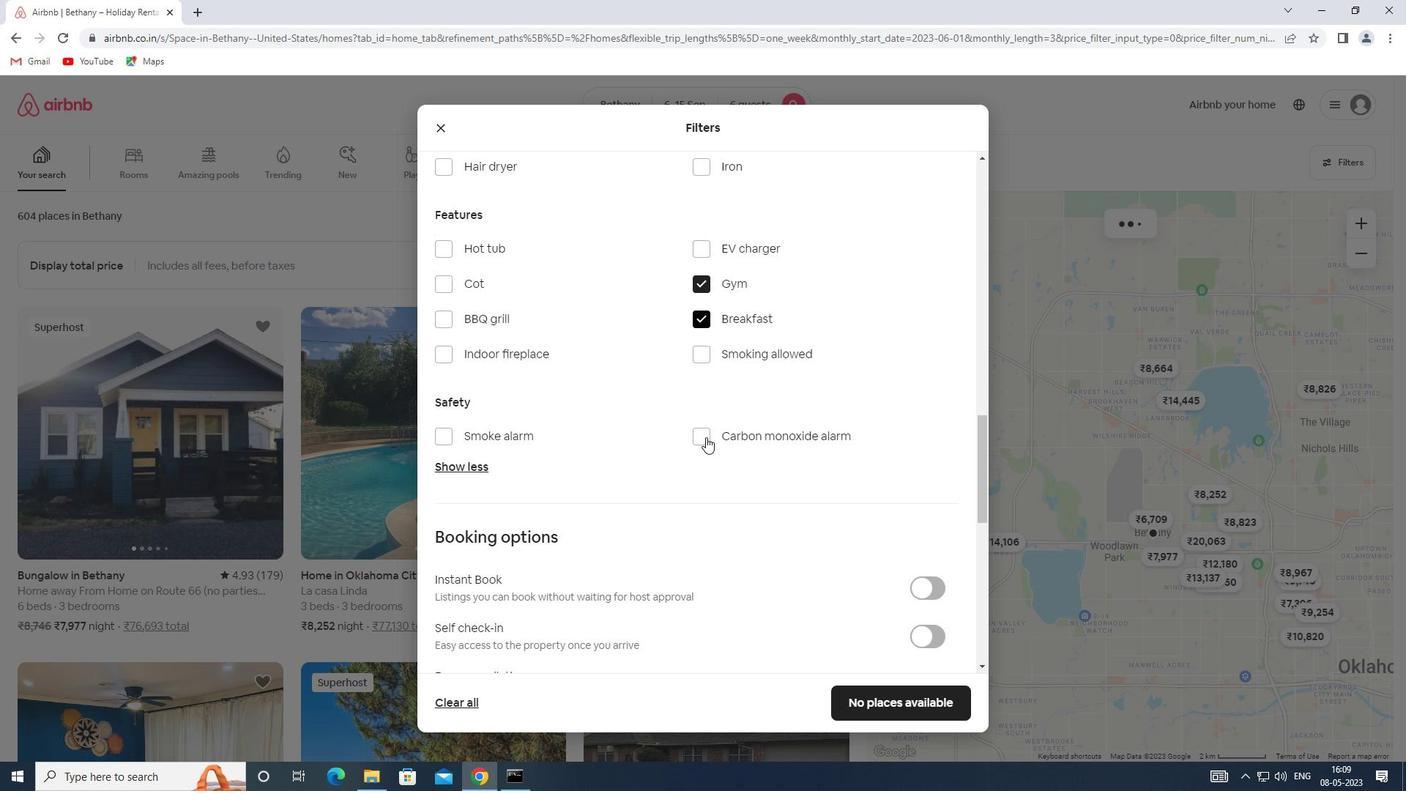 
Action: Mouse scrolled (706, 436) with delta (0, 0)
Screenshot: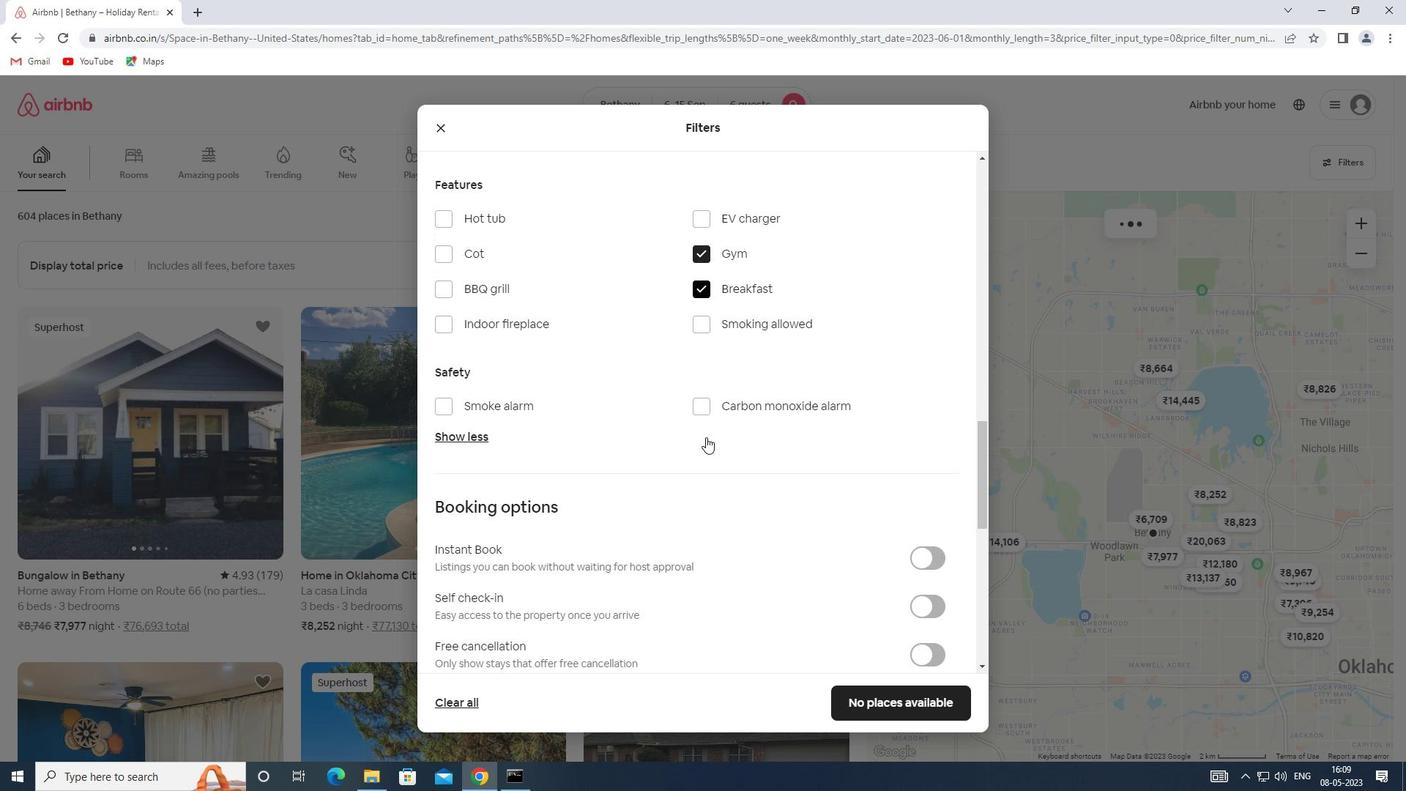 
Action: Mouse scrolled (706, 436) with delta (0, 0)
Screenshot: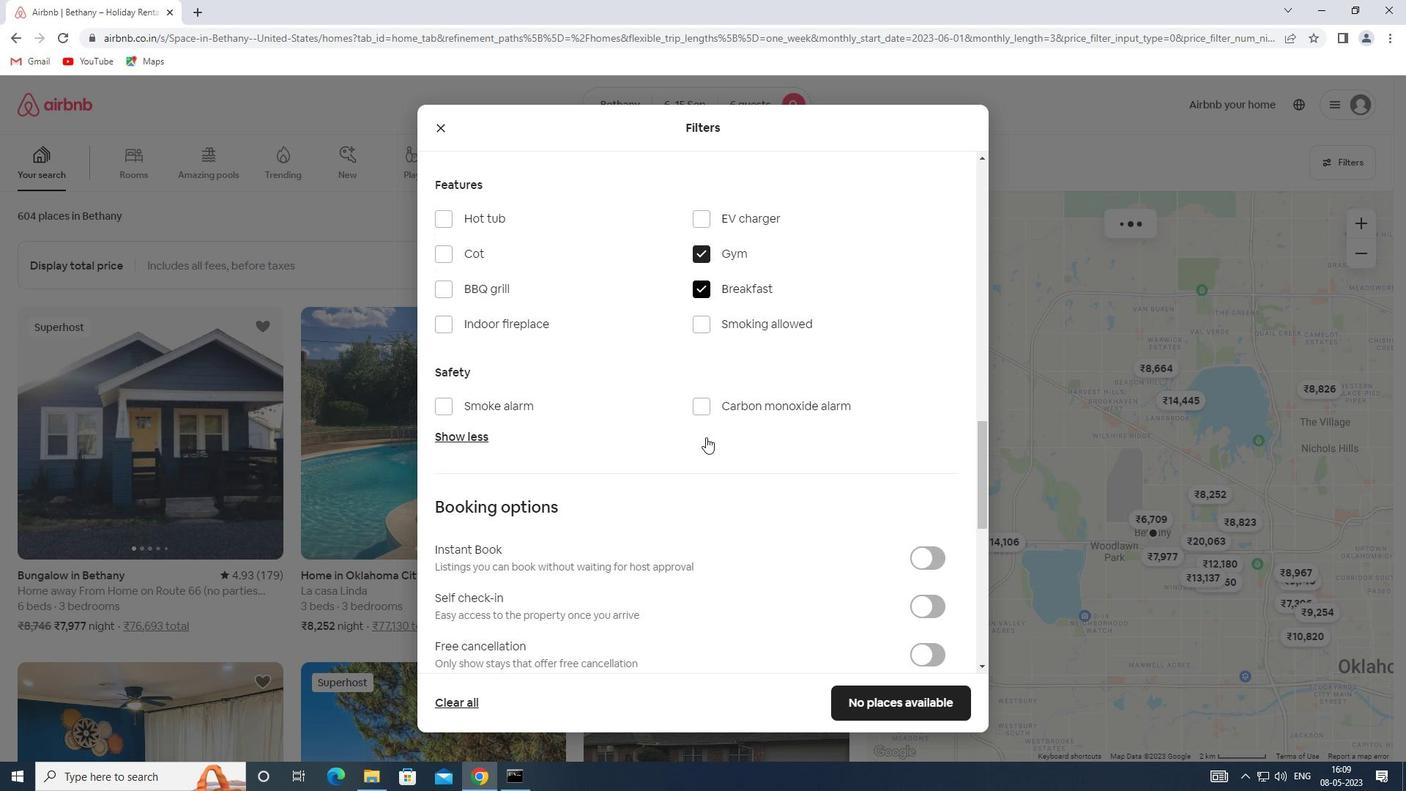 
Action: Mouse moved to (923, 385)
Screenshot: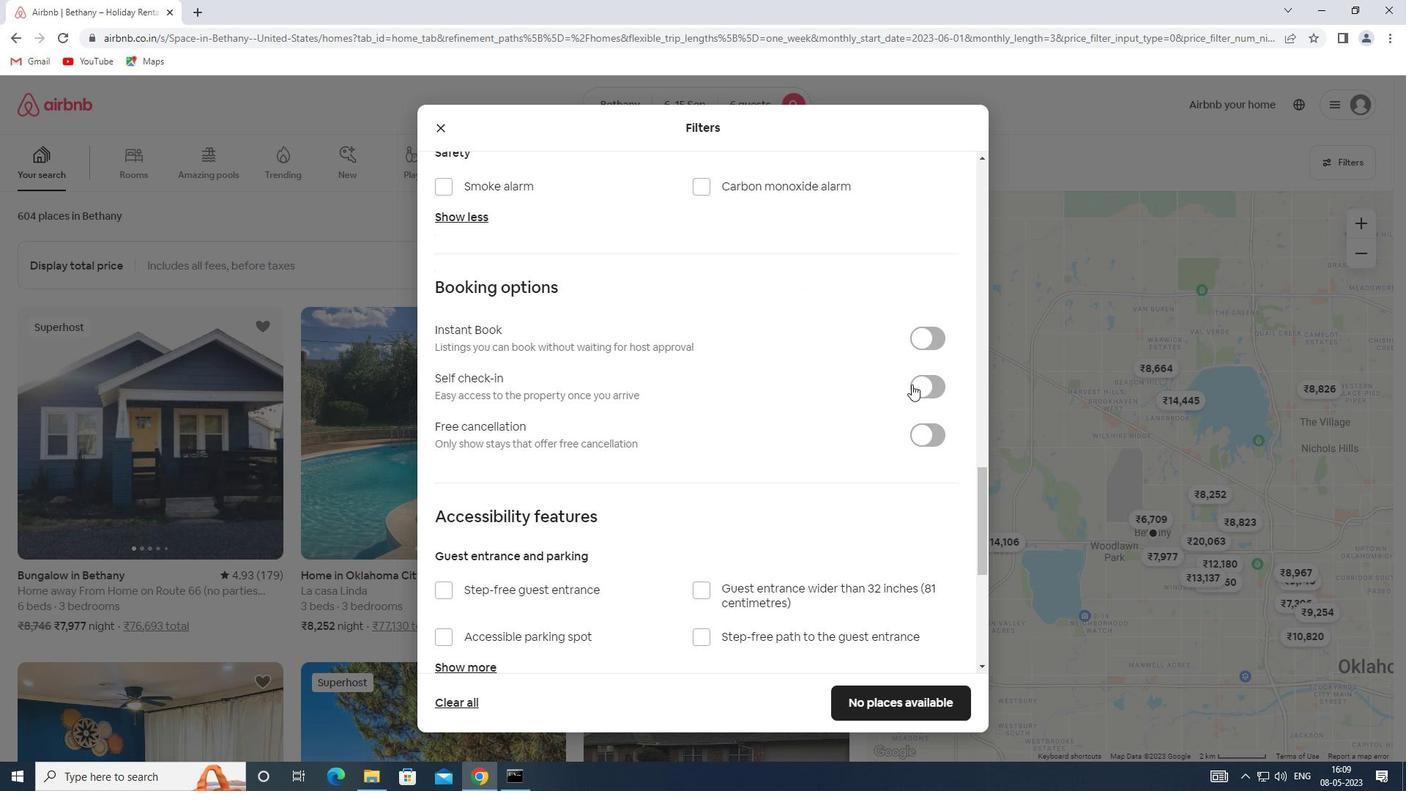 
Action: Mouse pressed left at (923, 385)
Screenshot: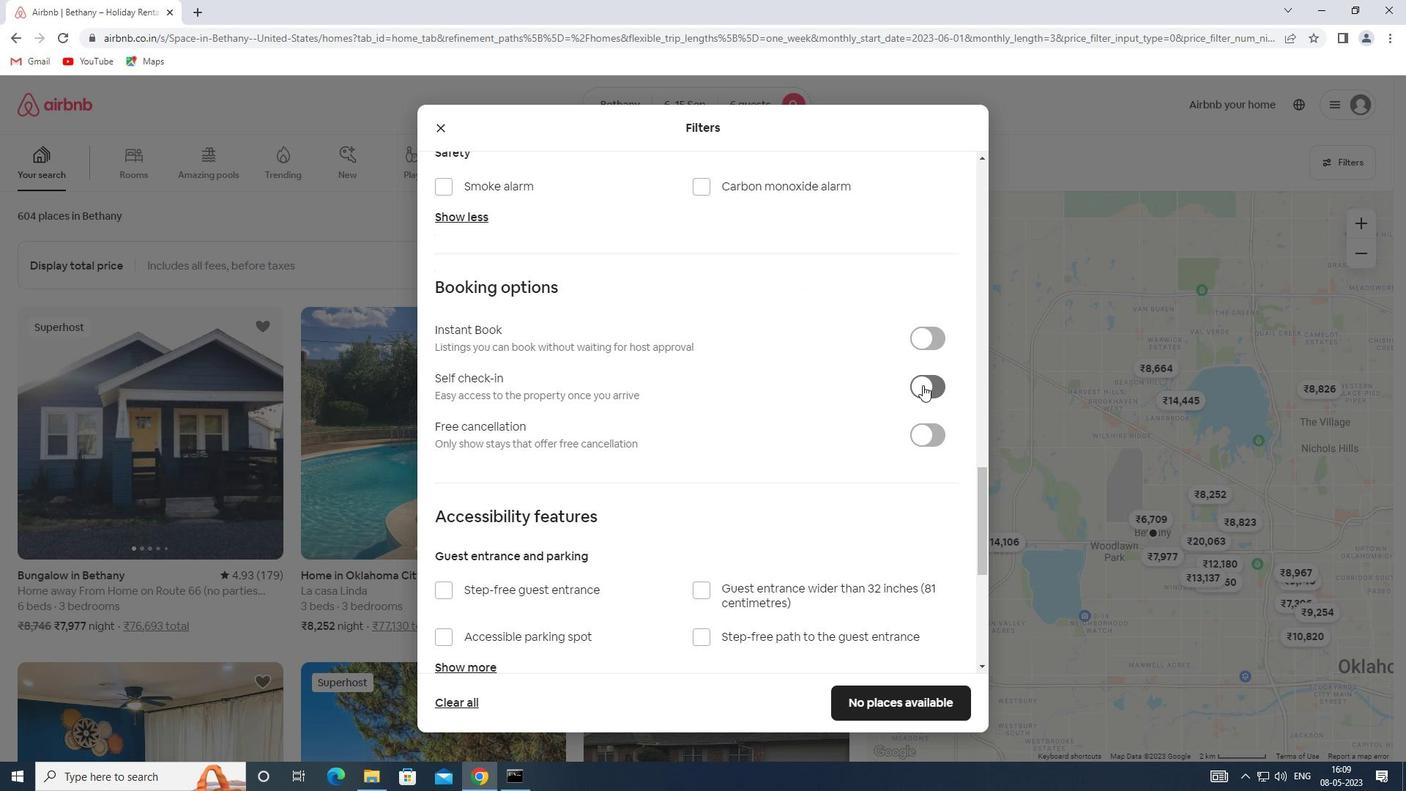 
Action: Mouse moved to (647, 434)
Screenshot: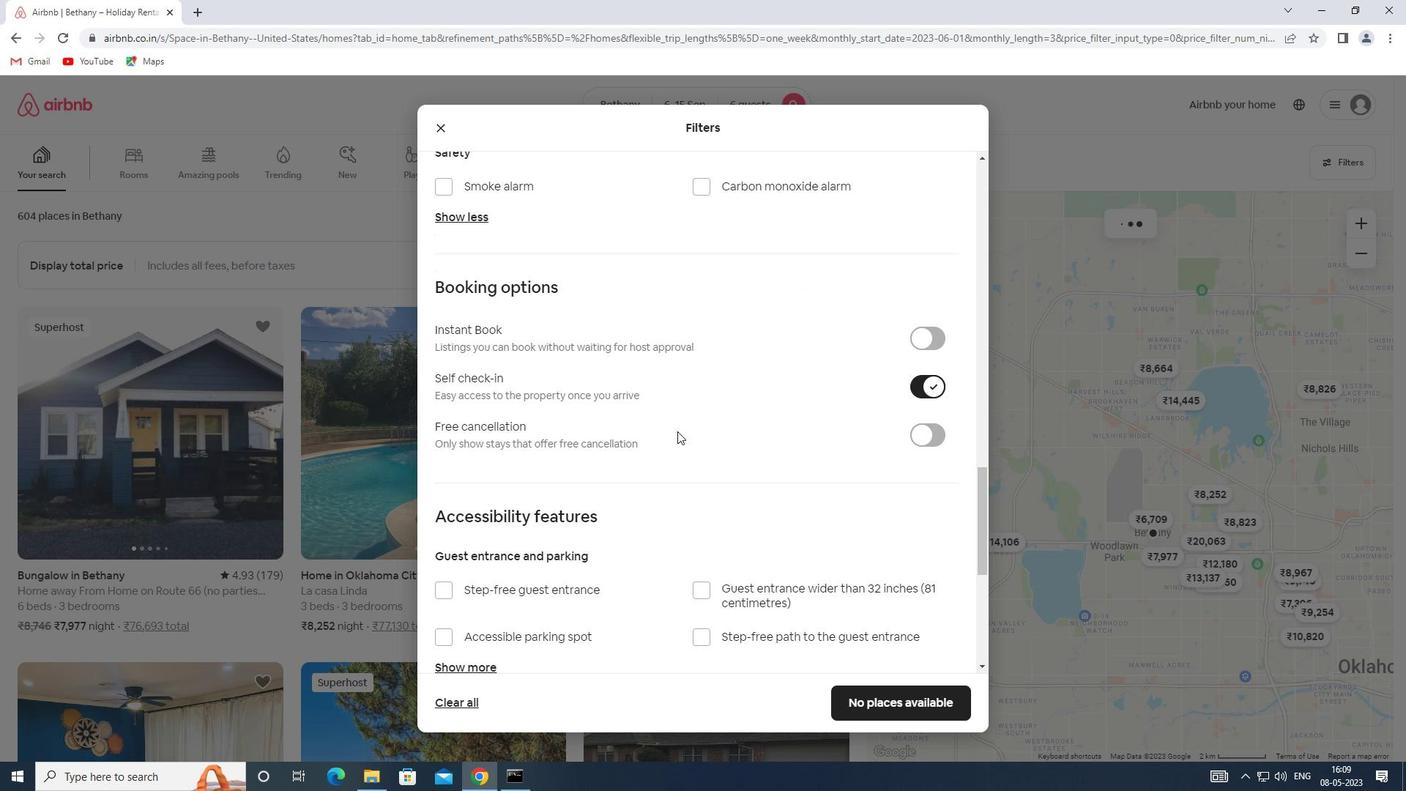 
Action: Mouse scrolled (647, 433) with delta (0, 0)
Screenshot: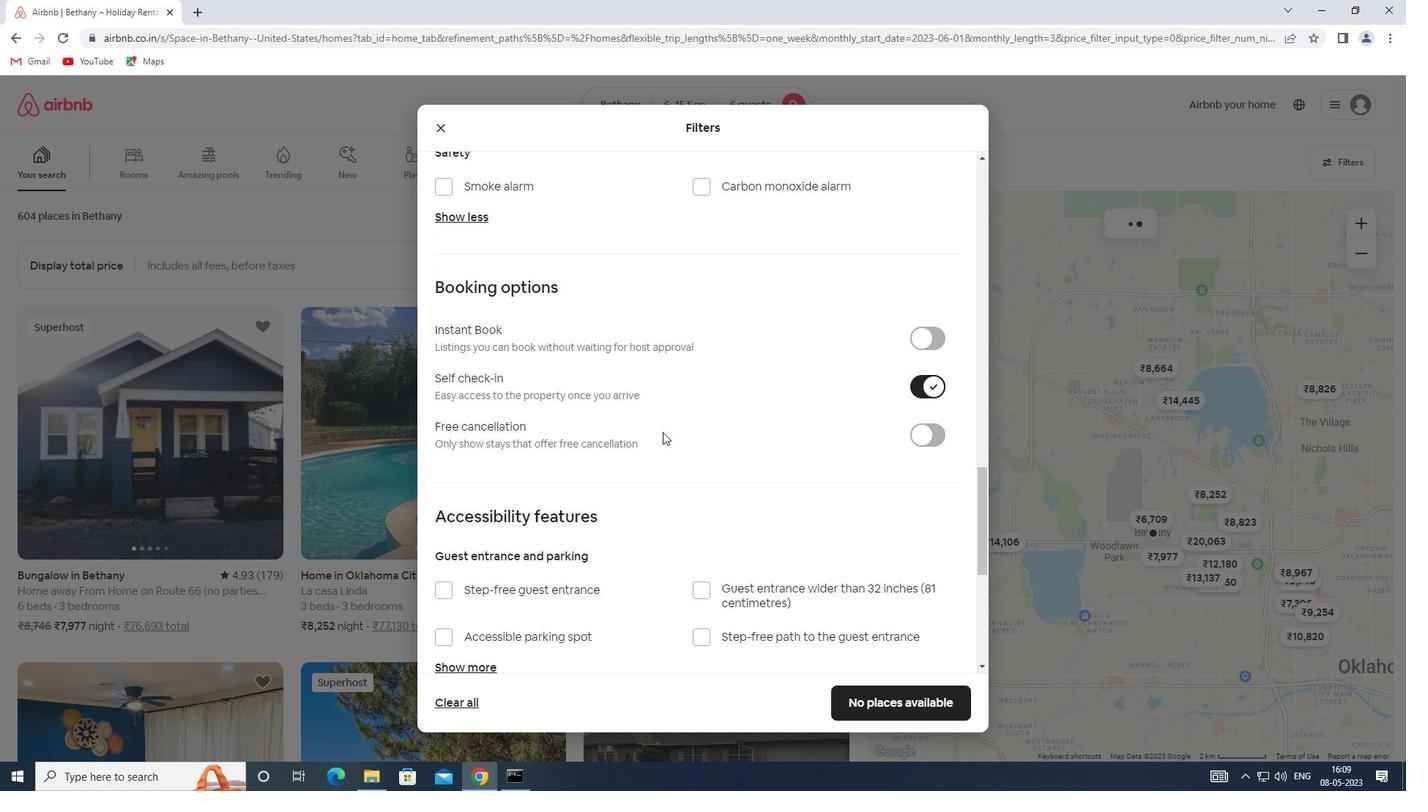 
Action: Mouse scrolled (647, 433) with delta (0, 0)
Screenshot: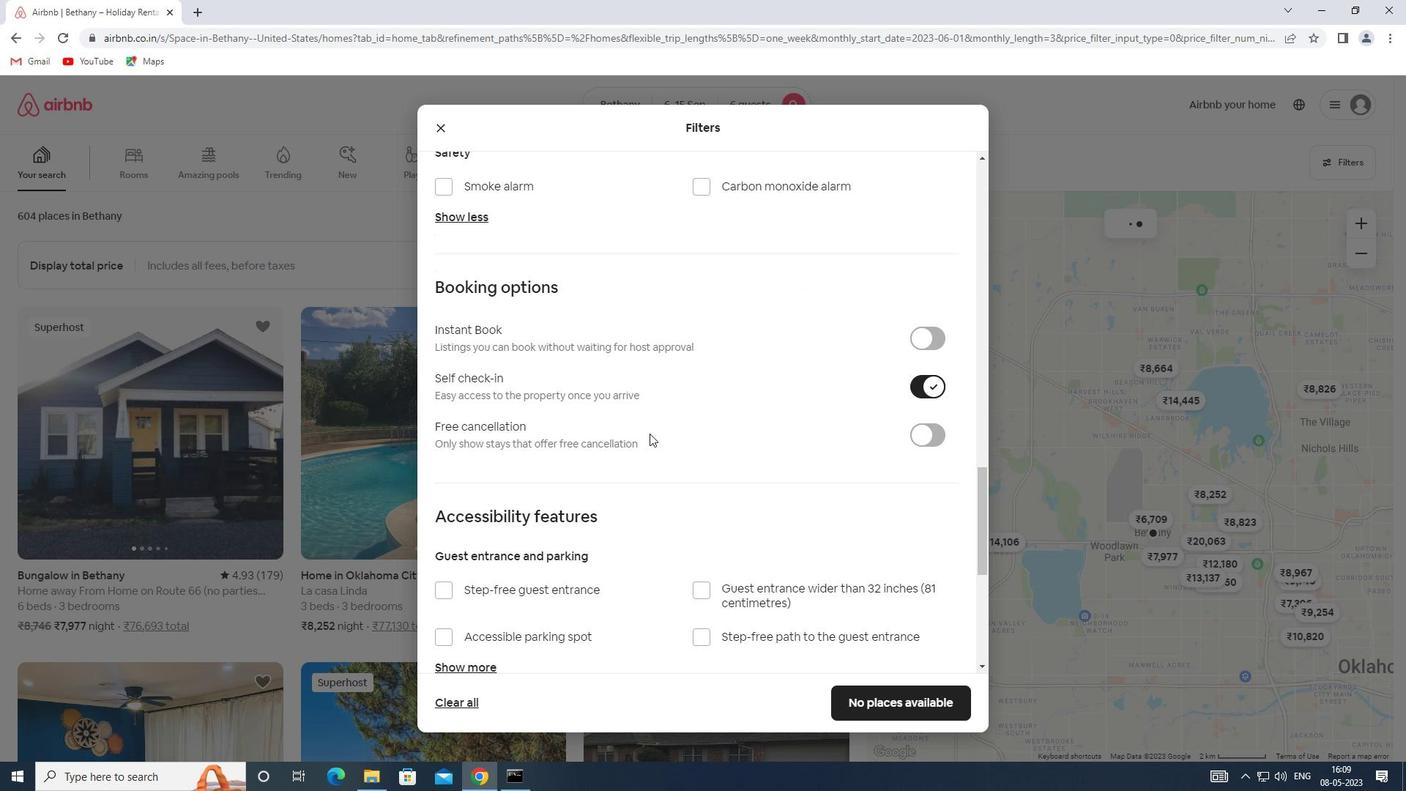 
Action: Mouse scrolled (647, 433) with delta (0, 0)
Screenshot: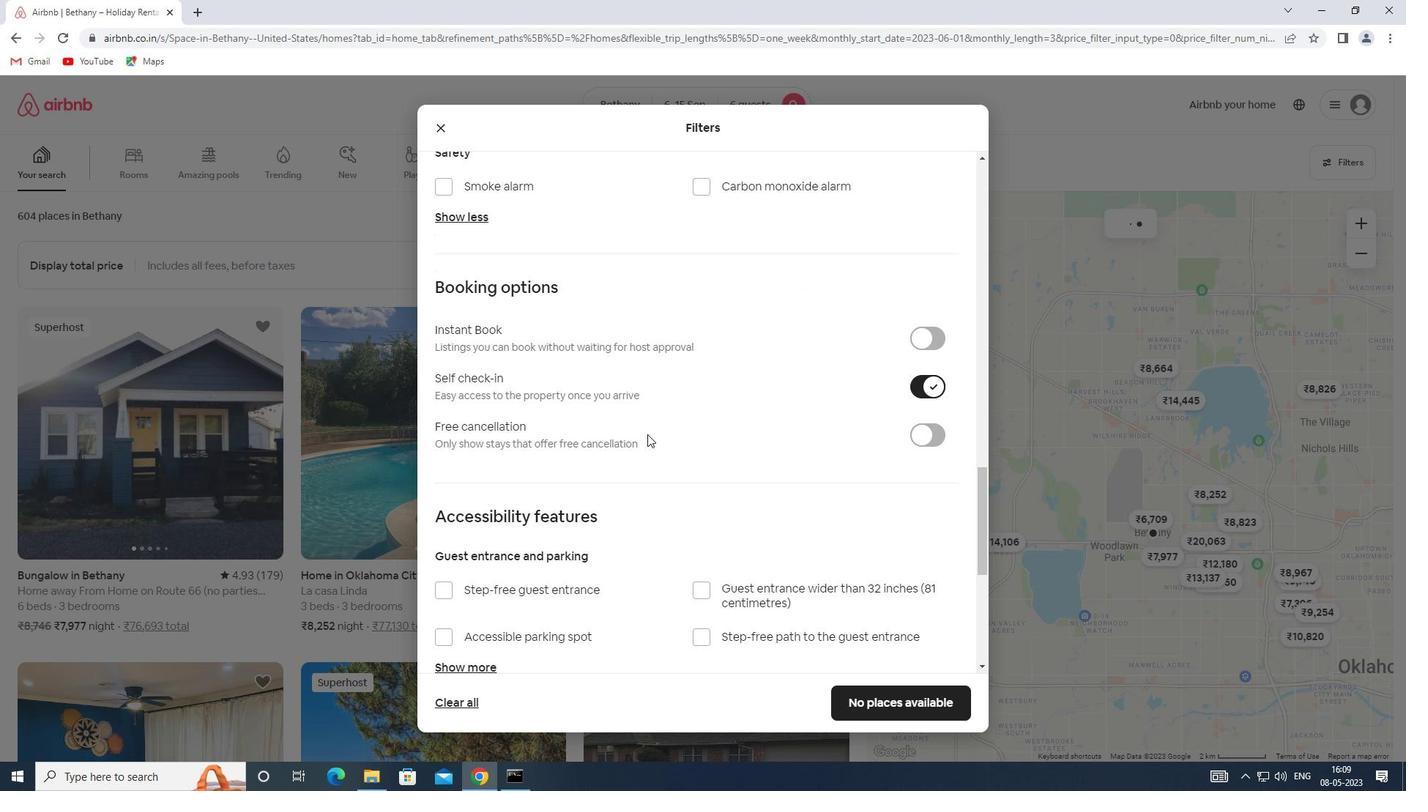 
Action: Mouse scrolled (647, 433) with delta (0, 0)
Screenshot: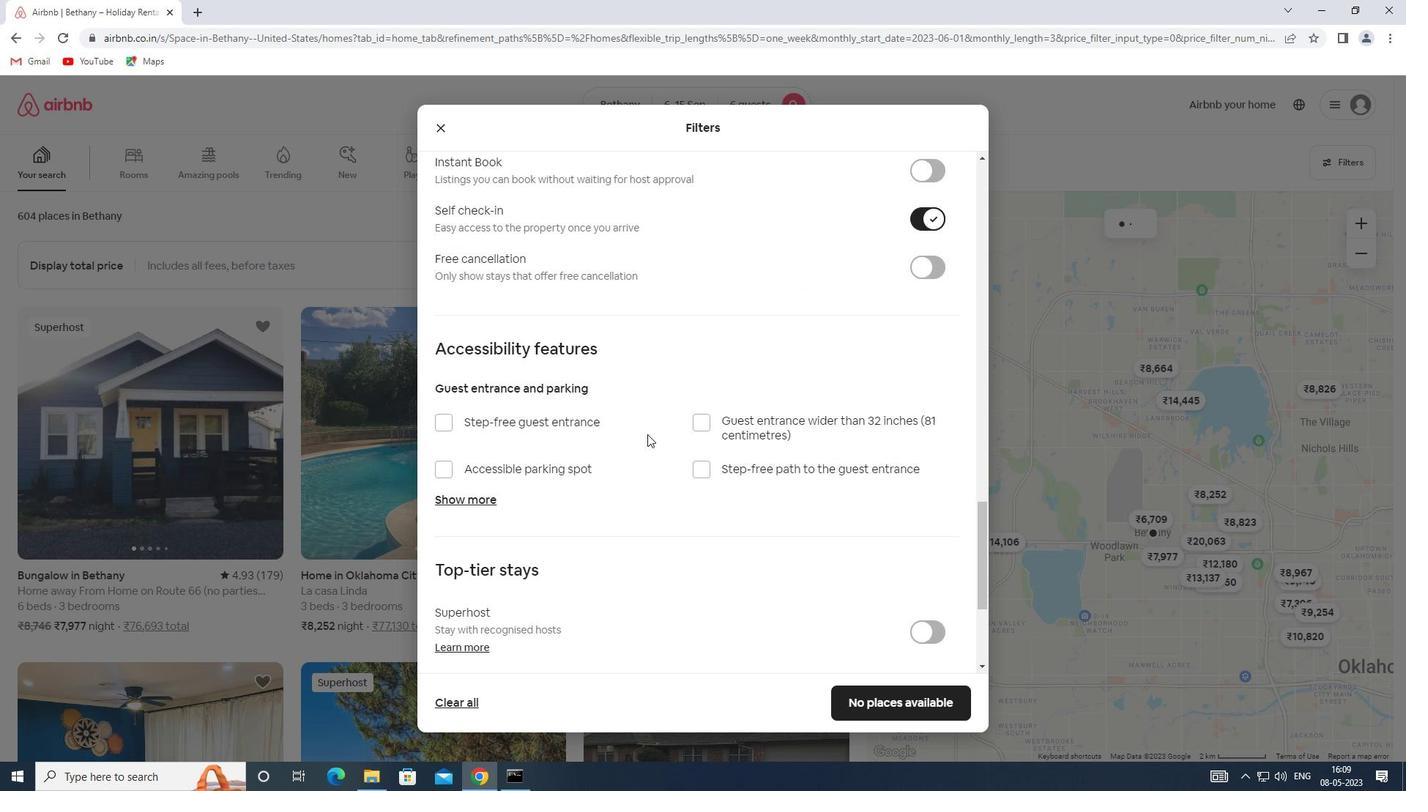 
Action: Mouse scrolled (647, 433) with delta (0, 0)
Screenshot: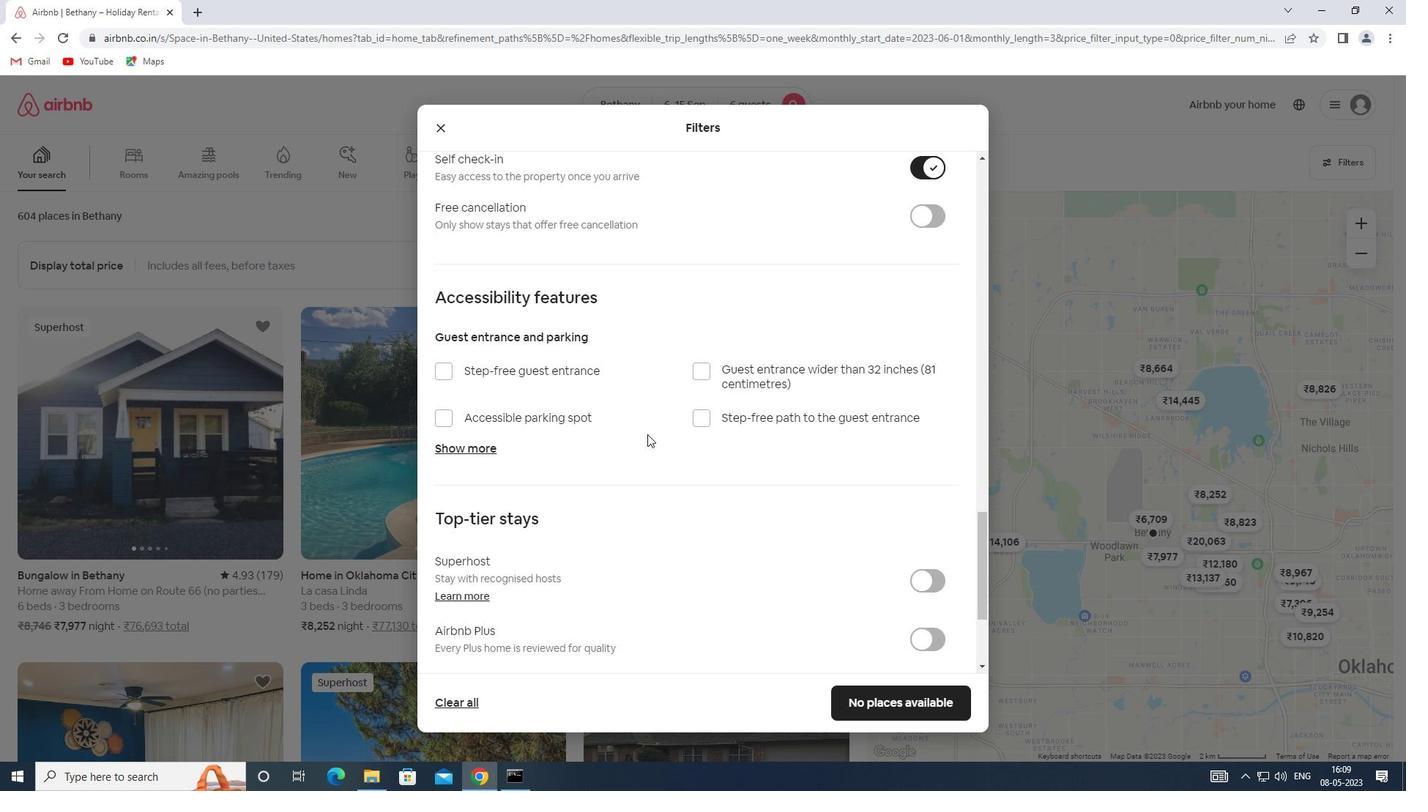 
Action: Mouse moved to (556, 488)
Screenshot: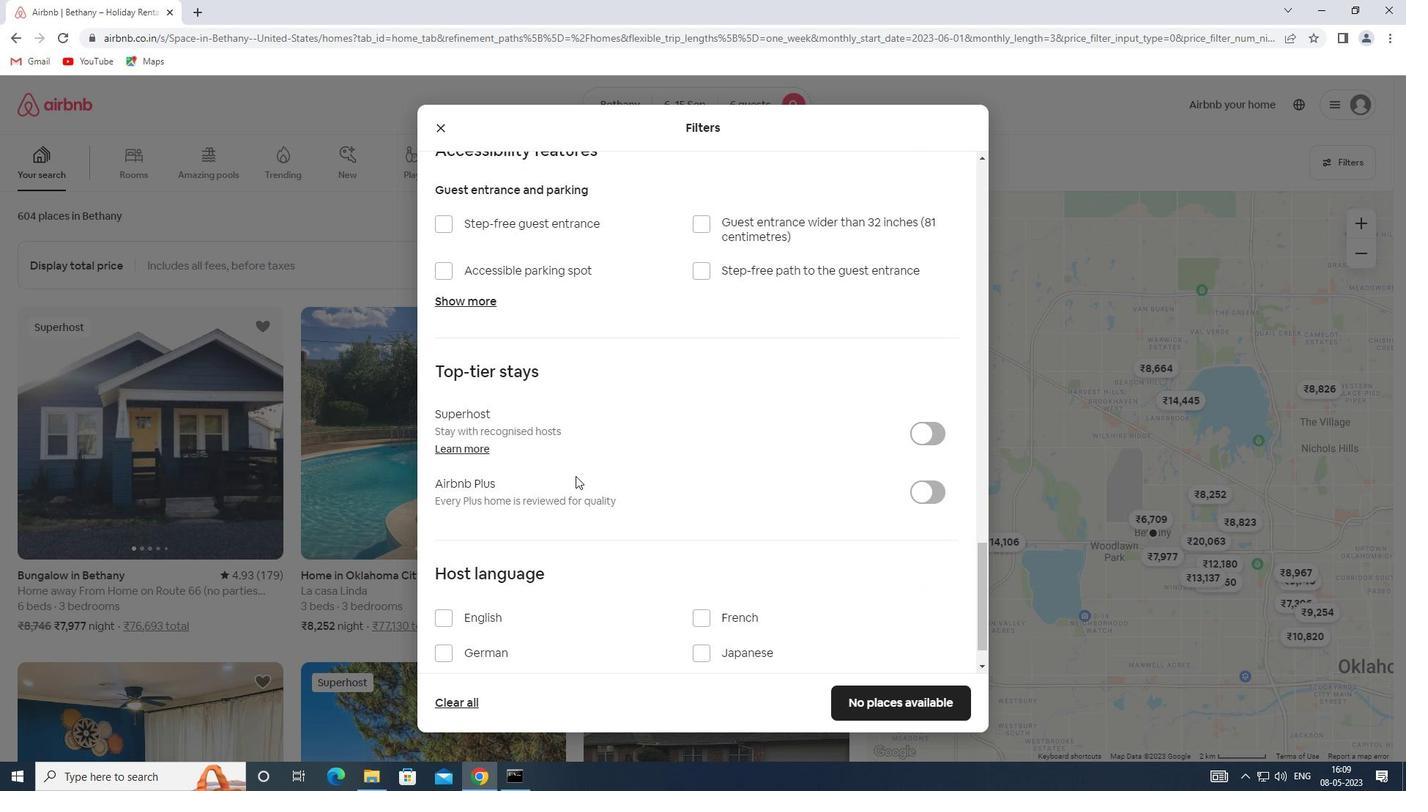 
Action: Mouse scrolled (556, 488) with delta (0, 0)
Screenshot: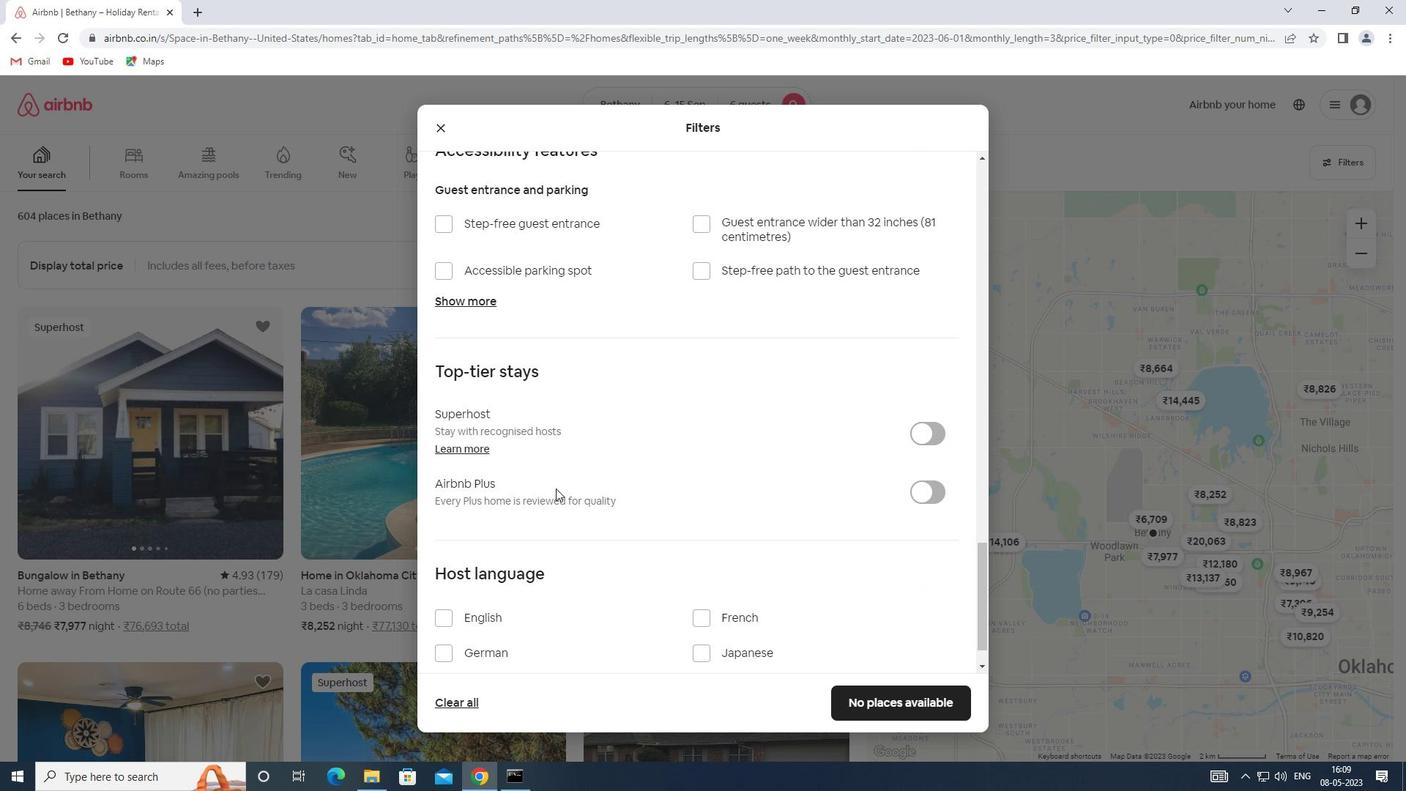 
Action: Mouse moved to (482, 578)
Screenshot: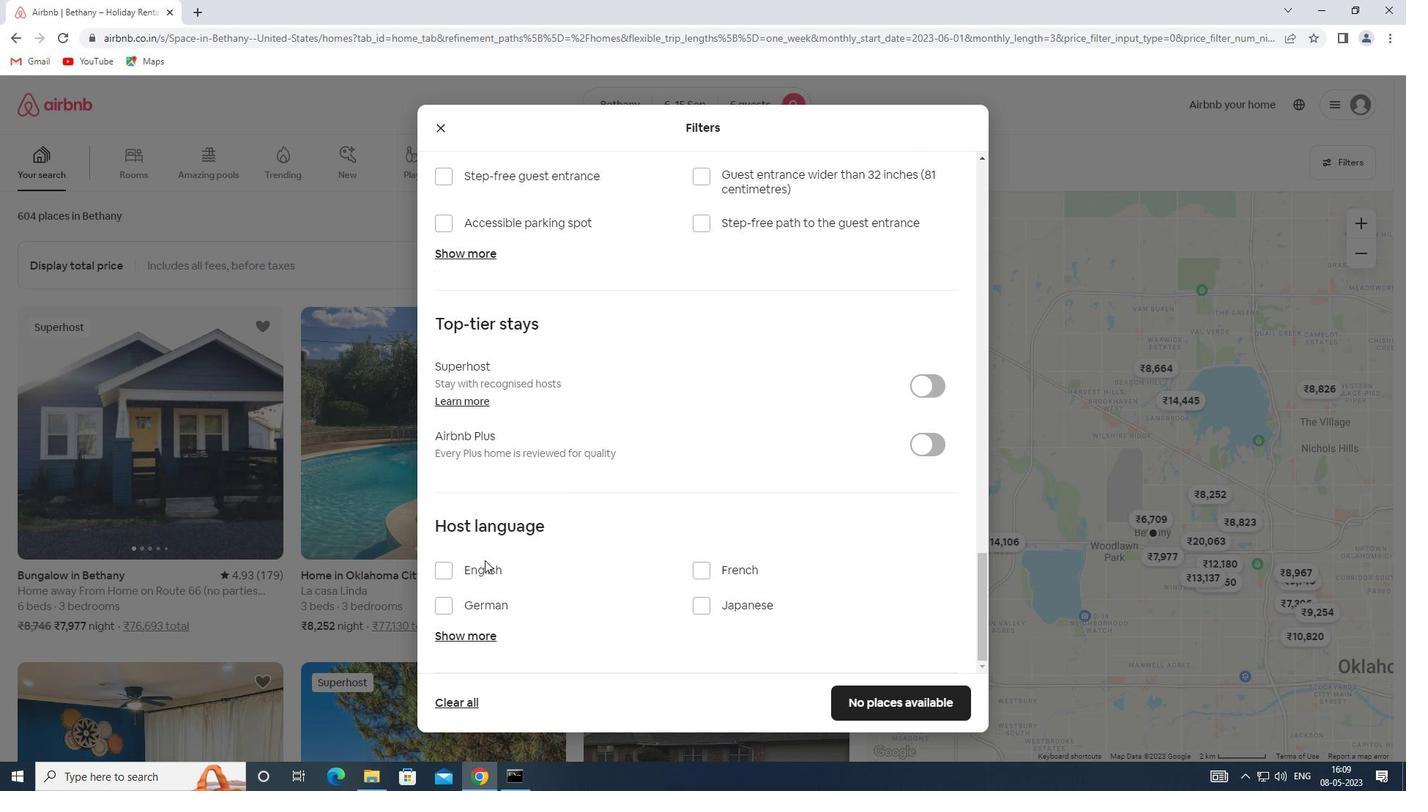 
Action: Mouse pressed left at (482, 578)
Screenshot: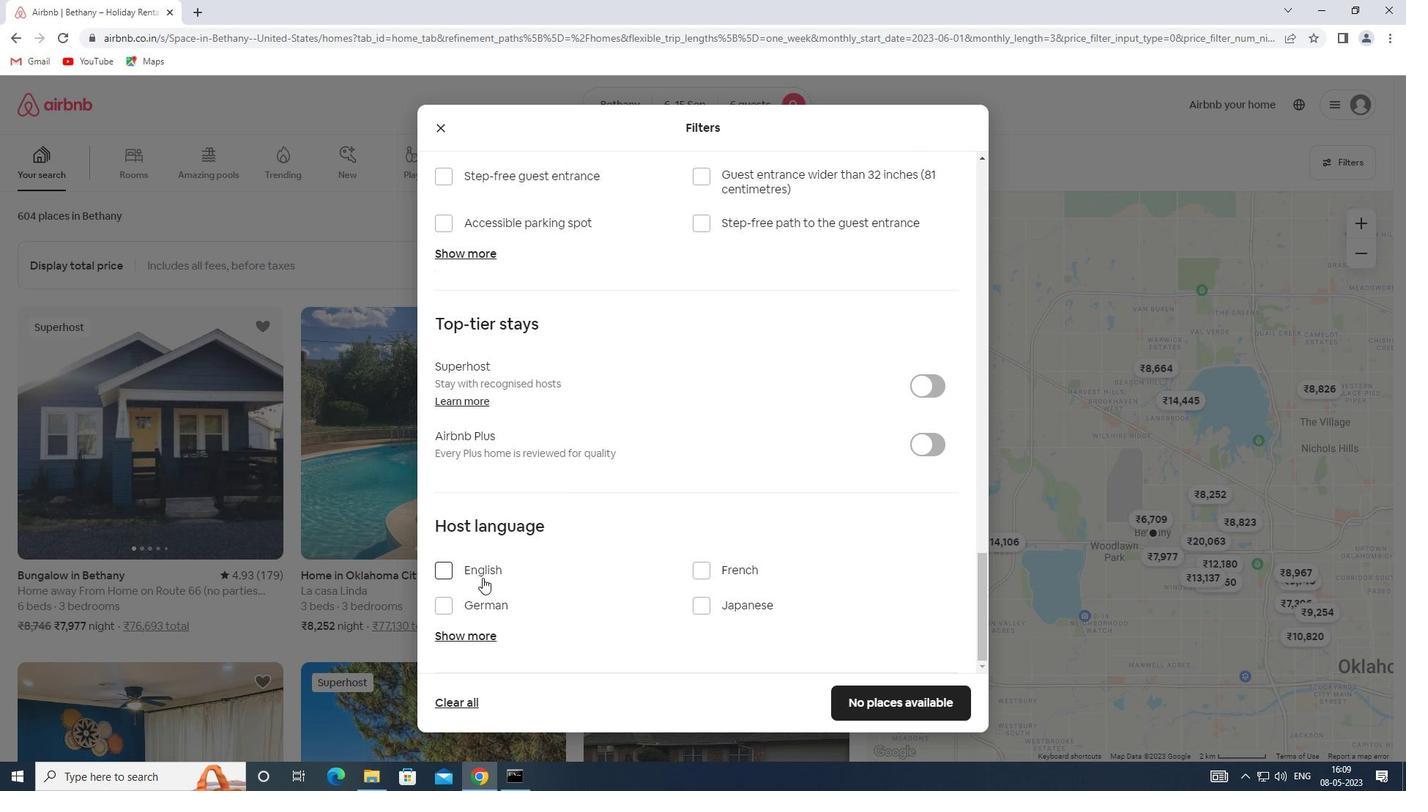 
Action: Mouse moved to (869, 703)
Screenshot: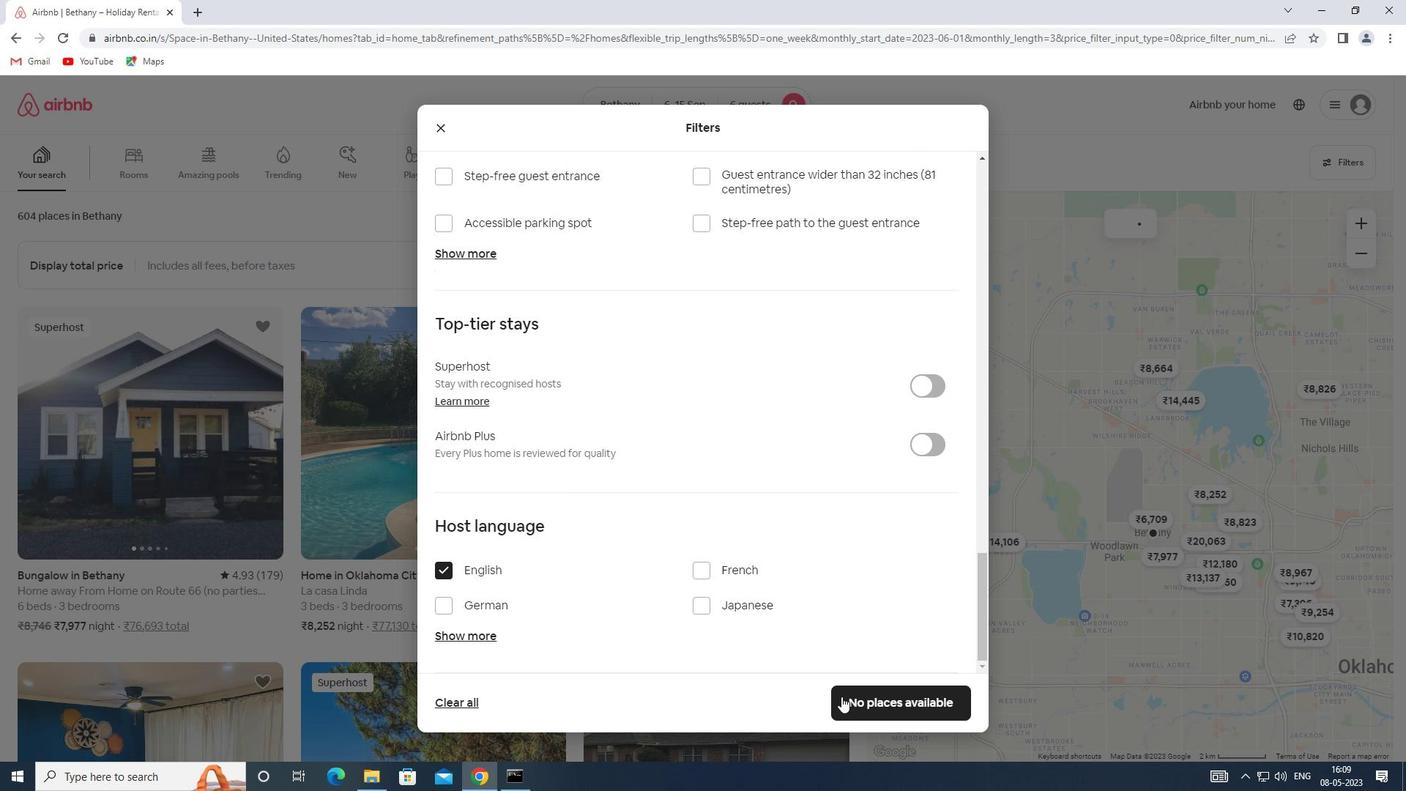 
Action: Mouse pressed left at (869, 703)
Screenshot: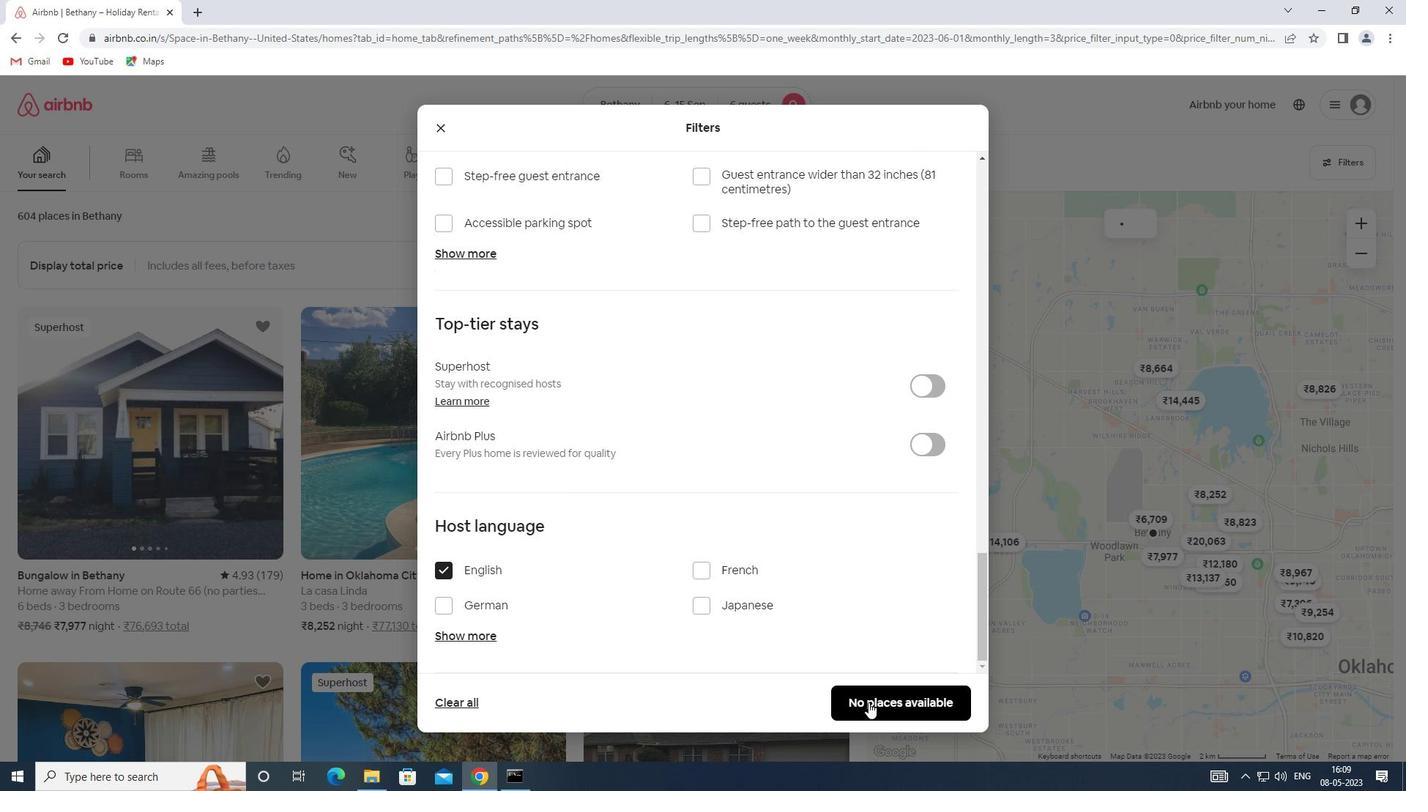 
Action: Mouse moved to (869, 703)
Screenshot: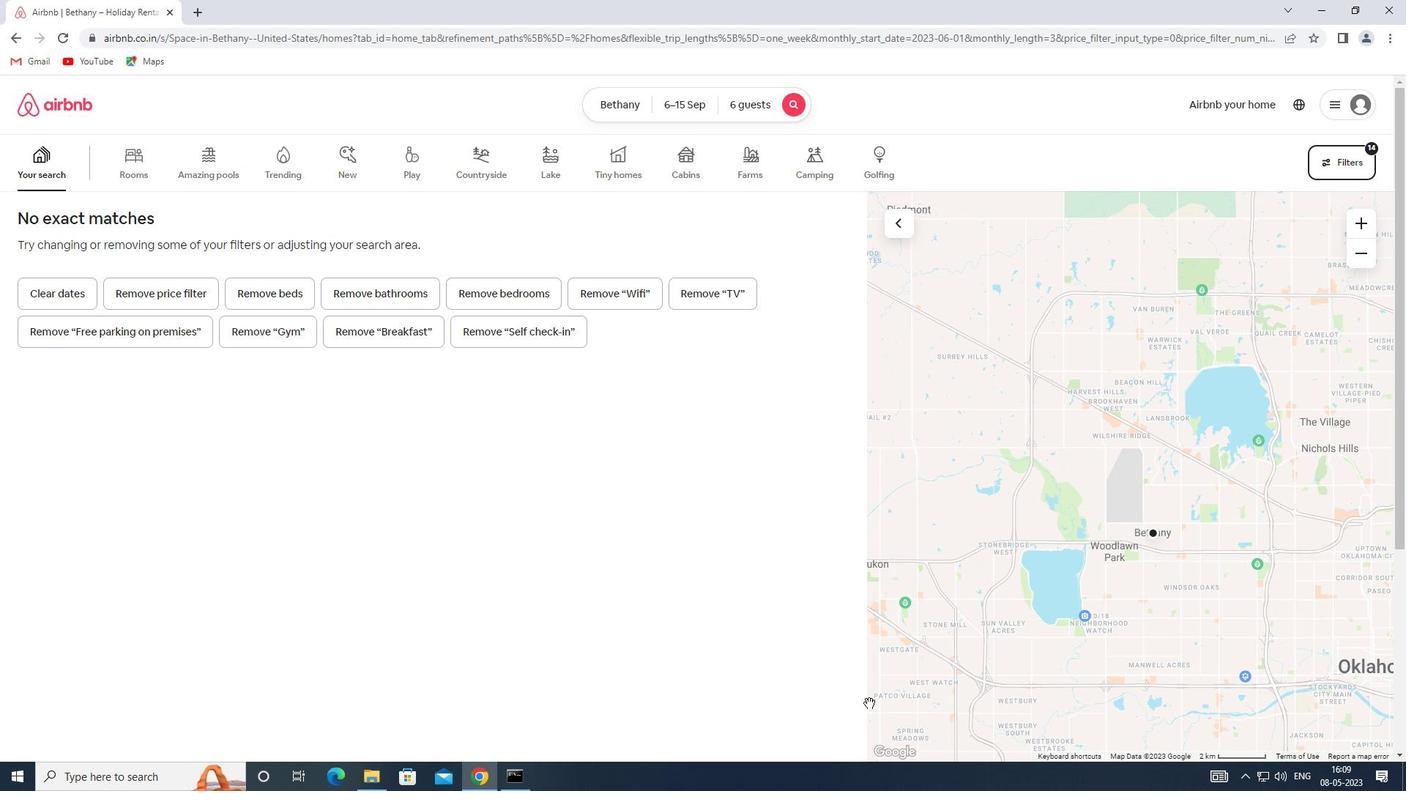 
